 Task: Reply All to email with the signature Eleanor Wilson with the subject Request for a transfer from softage.1@softage.net with the message Can you please provide me with an update on the projects resource allocation?, select last 2 words, change the font color from current to black and background color to maroon Send the email
Action: Mouse moved to (888, 80)
Screenshot: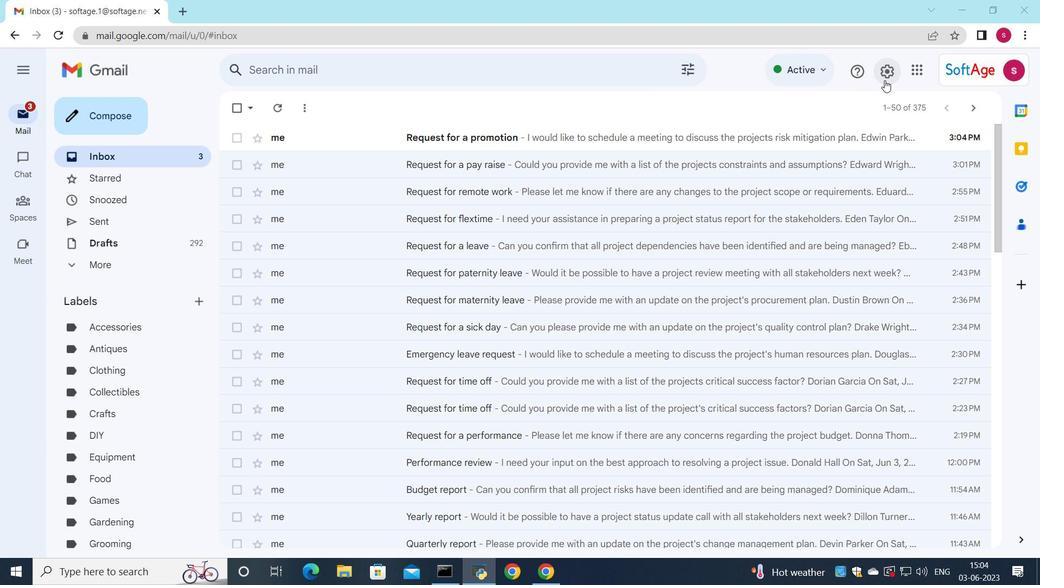 
Action: Mouse pressed left at (888, 80)
Screenshot: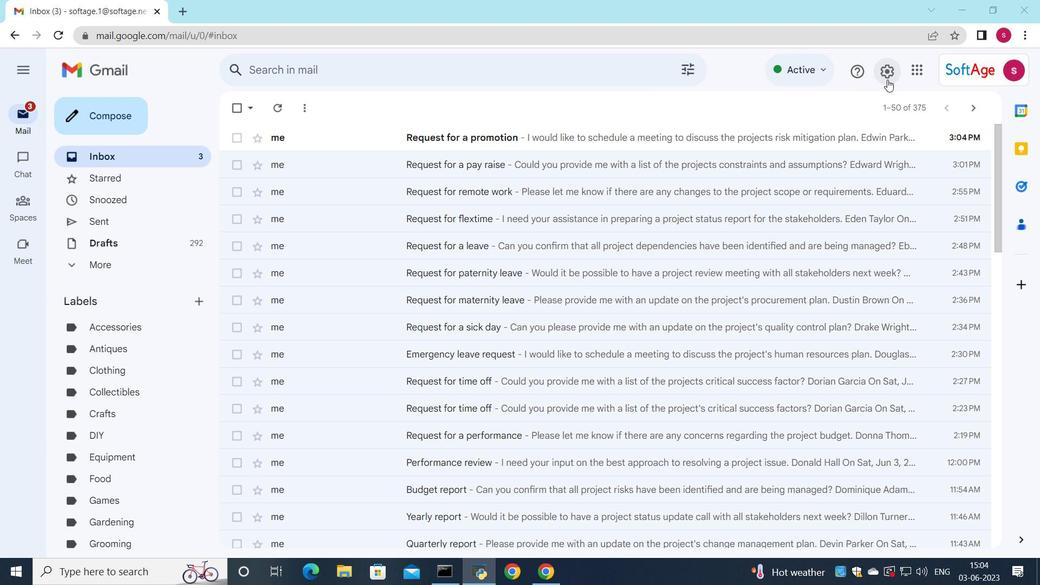 
Action: Mouse moved to (876, 137)
Screenshot: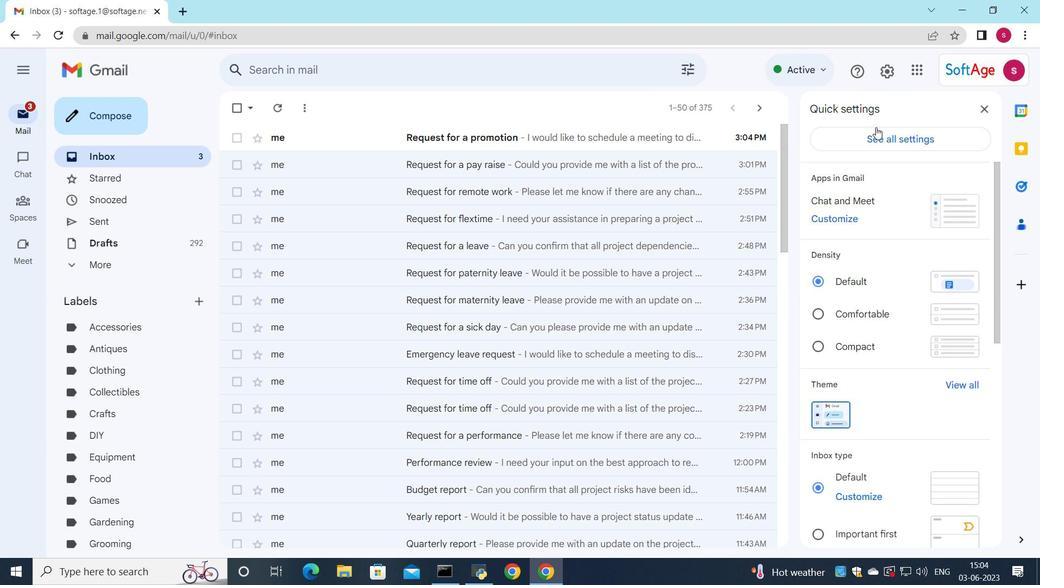 
Action: Mouse pressed left at (876, 137)
Screenshot: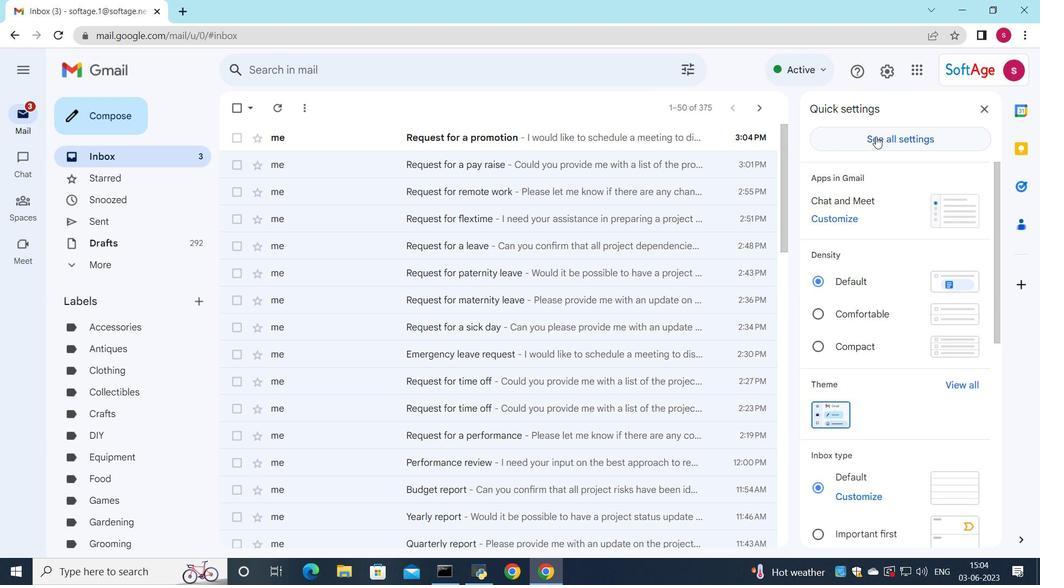 
Action: Mouse moved to (629, 249)
Screenshot: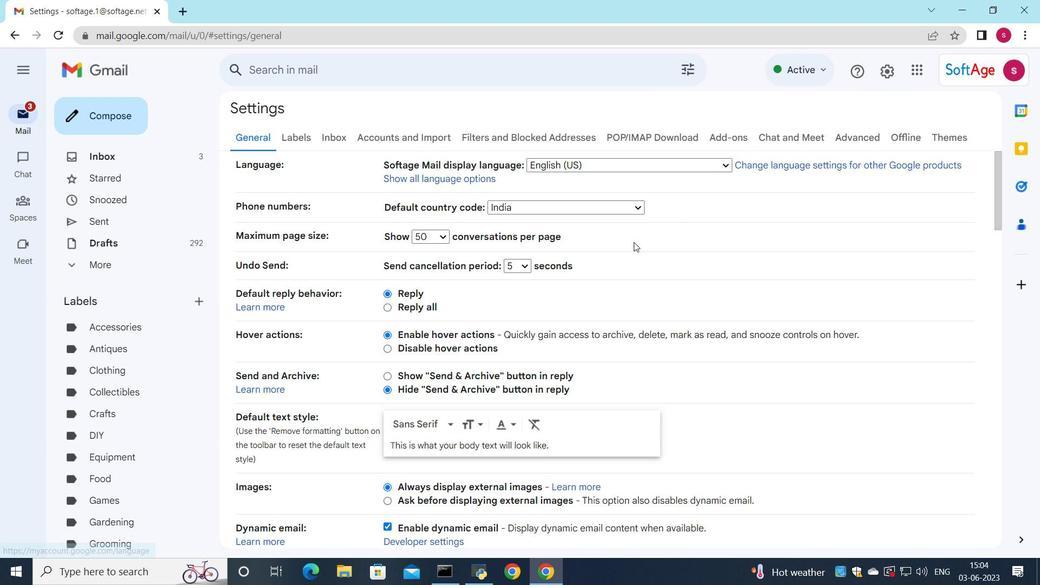 
Action: Mouse scrolled (629, 249) with delta (0, 0)
Screenshot: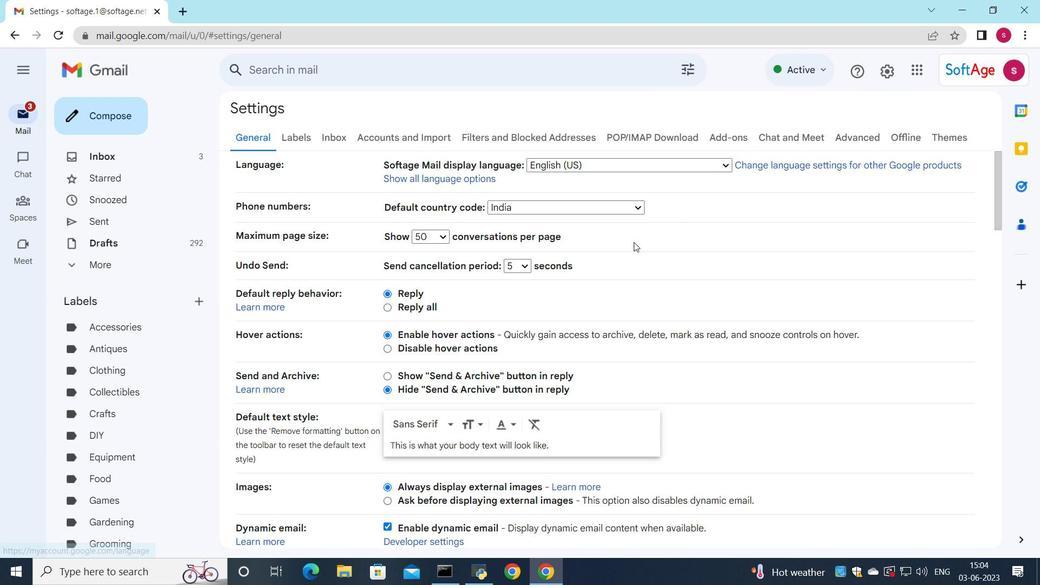 
Action: Mouse scrolled (629, 249) with delta (0, 0)
Screenshot: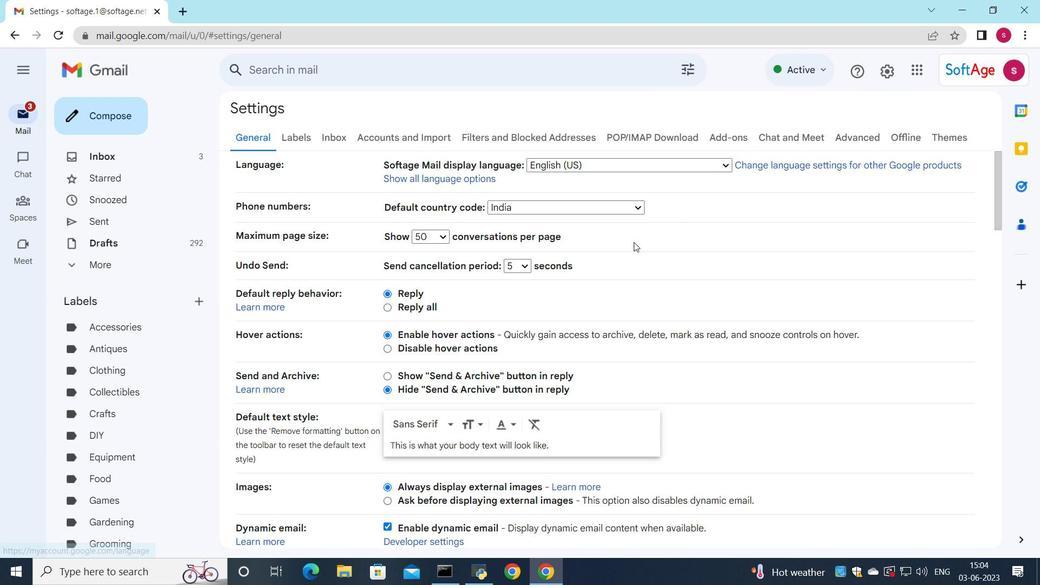
Action: Mouse scrolled (629, 249) with delta (0, 0)
Screenshot: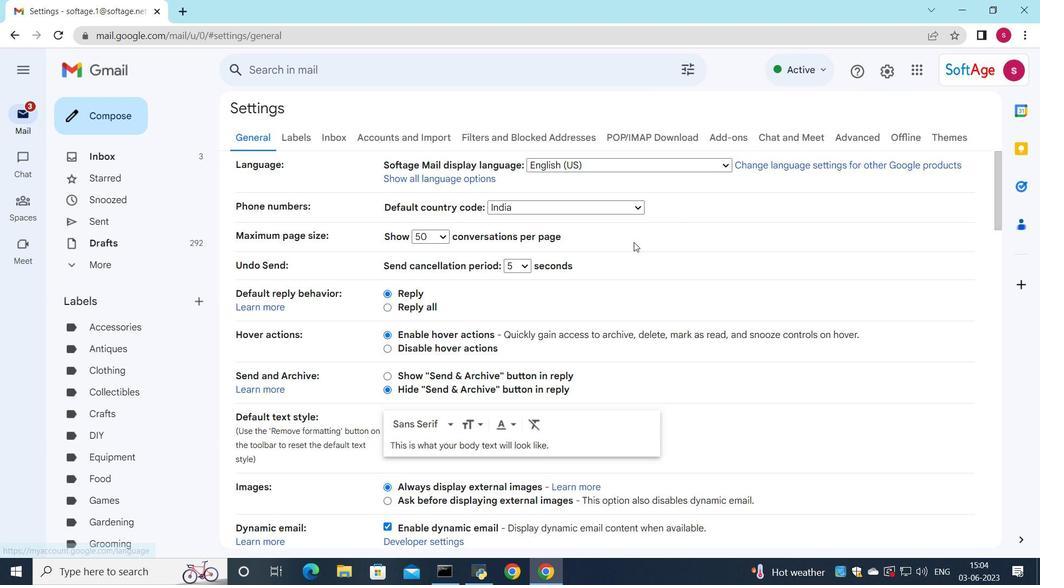 
Action: Mouse scrolled (629, 249) with delta (0, 0)
Screenshot: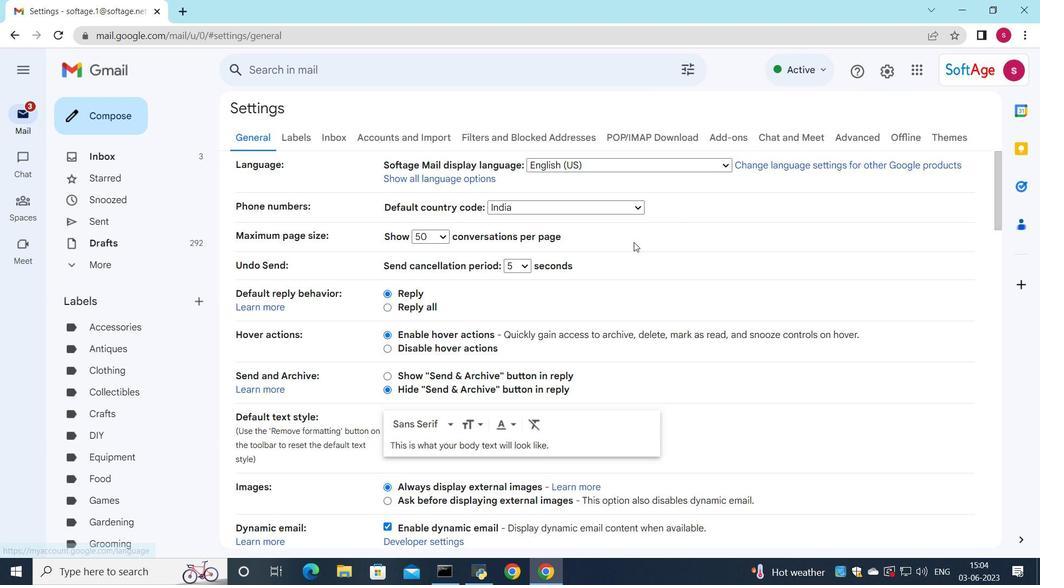 
Action: Mouse scrolled (629, 249) with delta (0, 0)
Screenshot: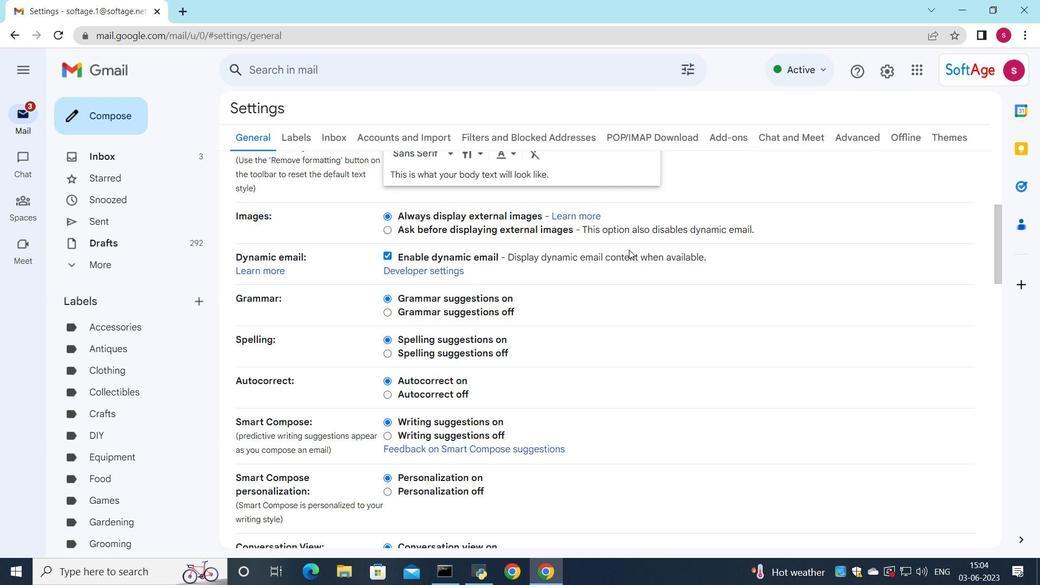 
Action: Mouse scrolled (629, 249) with delta (0, 0)
Screenshot: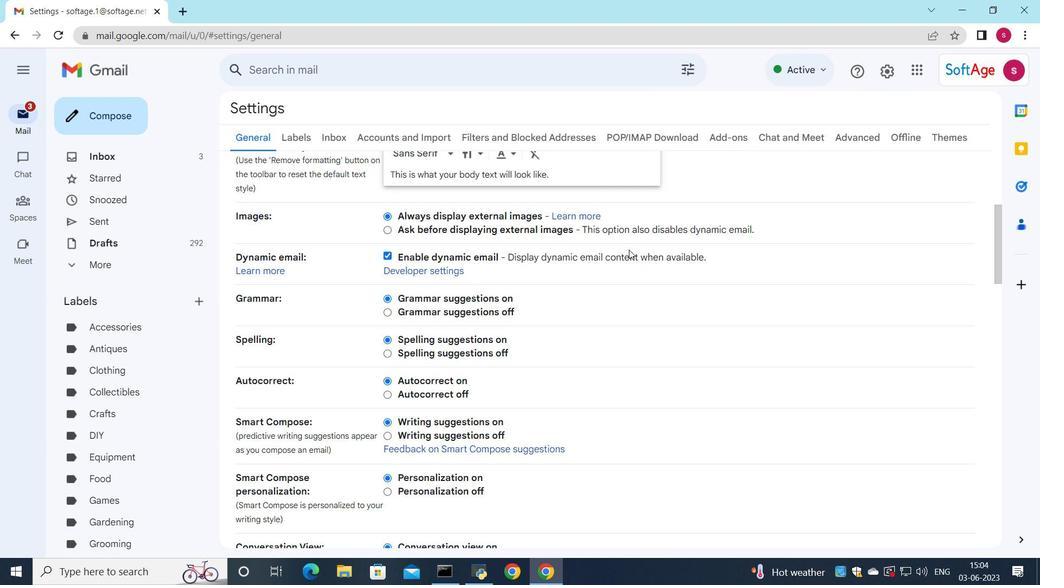 
Action: Mouse scrolled (629, 249) with delta (0, 0)
Screenshot: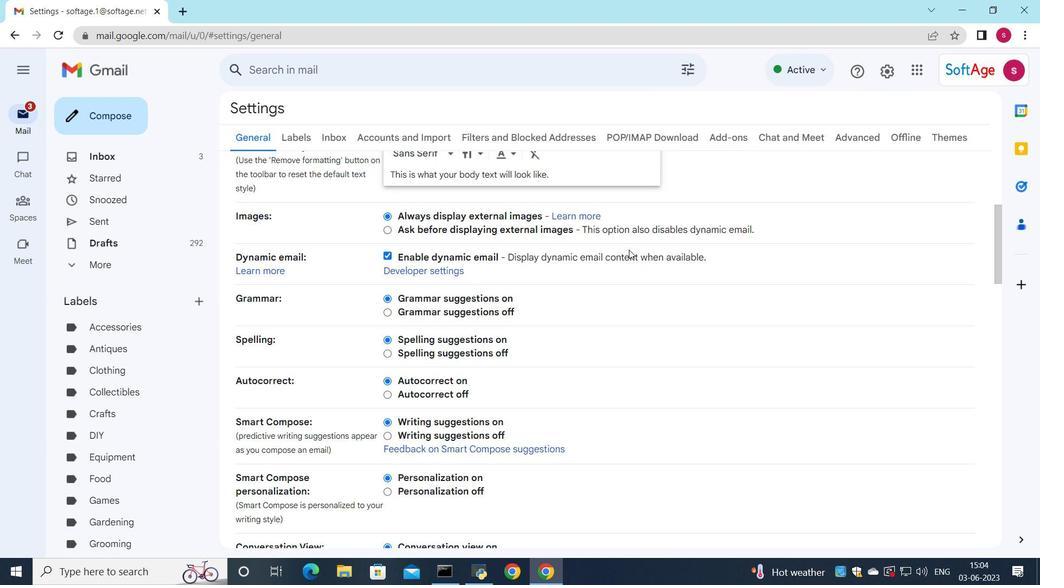 
Action: Mouse scrolled (629, 249) with delta (0, 0)
Screenshot: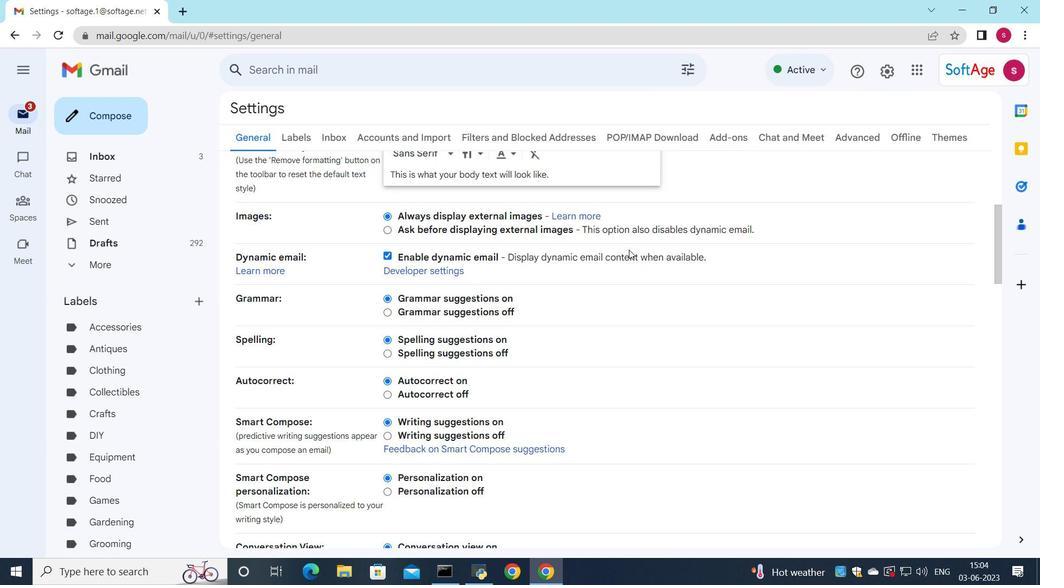 
Action: Mouse scrolled (629, 249) with delta (0, 0)
Screenshot: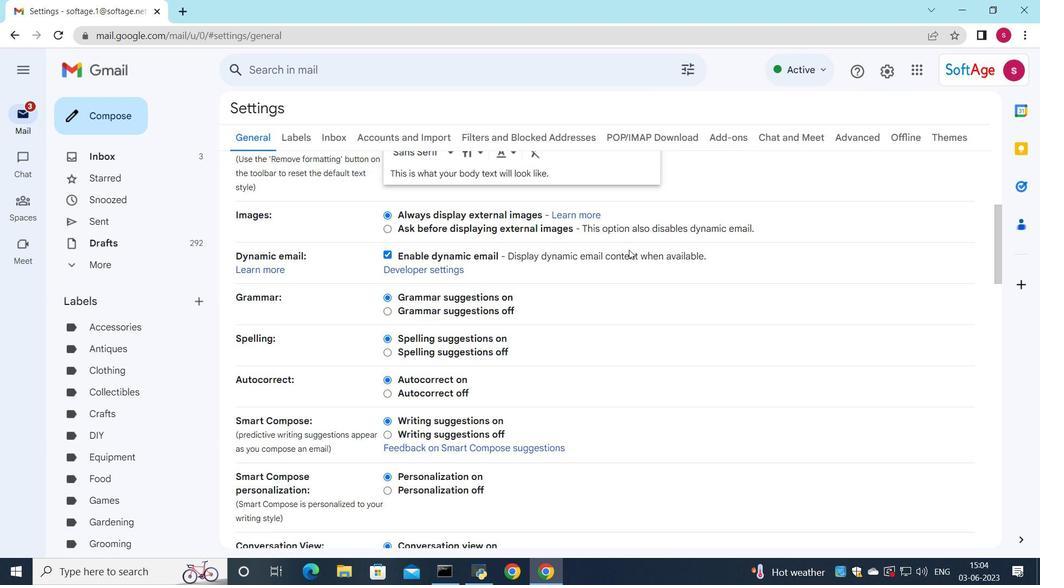 
Action: Mouse scrolled (629, 249) with delta (0, 0)
Screenshot: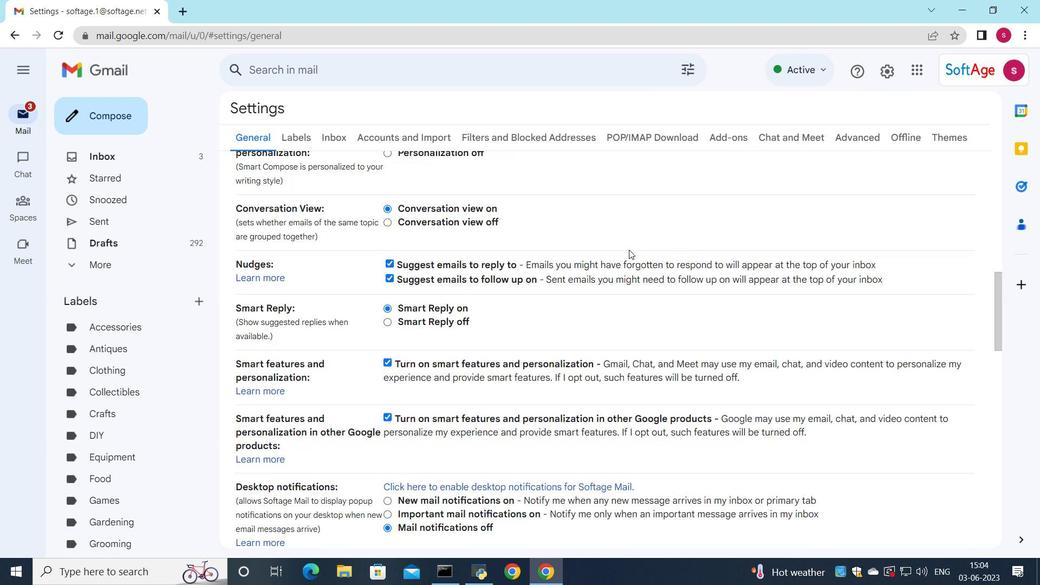 
Action: Mouse scrolled (629, 249) with delta (0, 0)
Screenshot: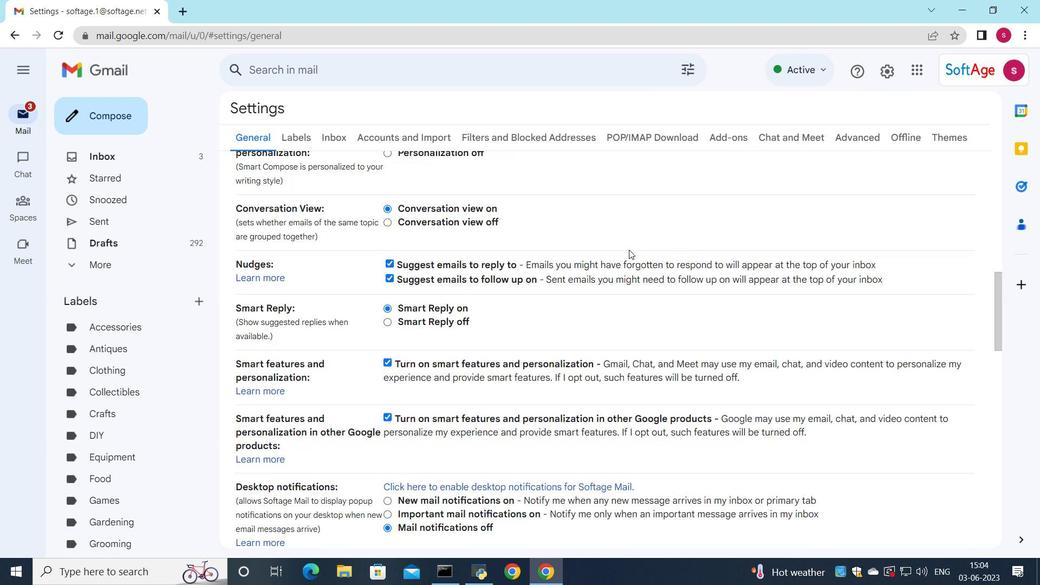 
Action: Mouse scrolled (629, 249) with delta (0, 0)
Screenshot: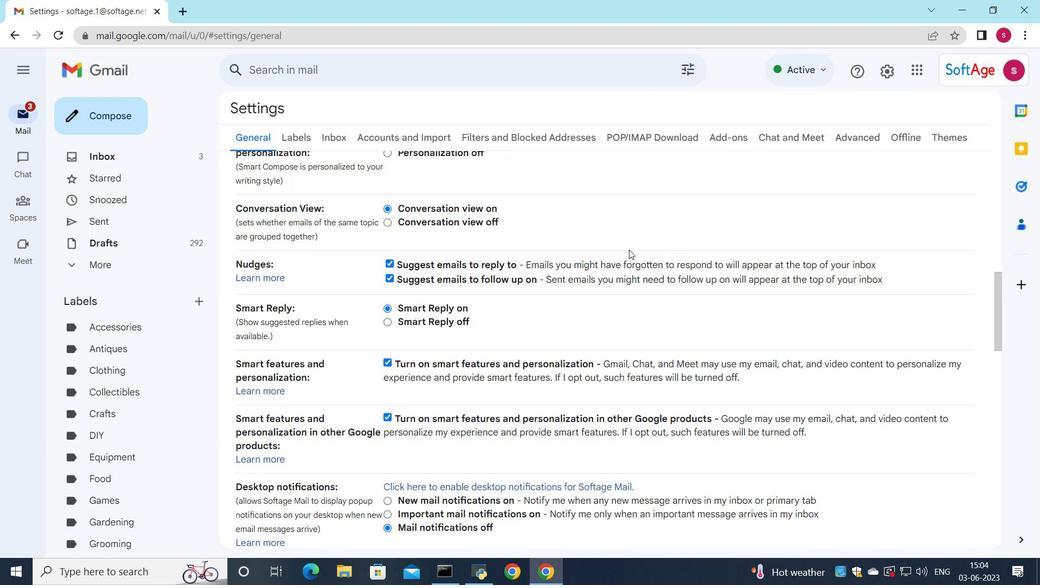 
Action: Mouse scrolled (629, 249) with delta (0, 0)
Screenshot: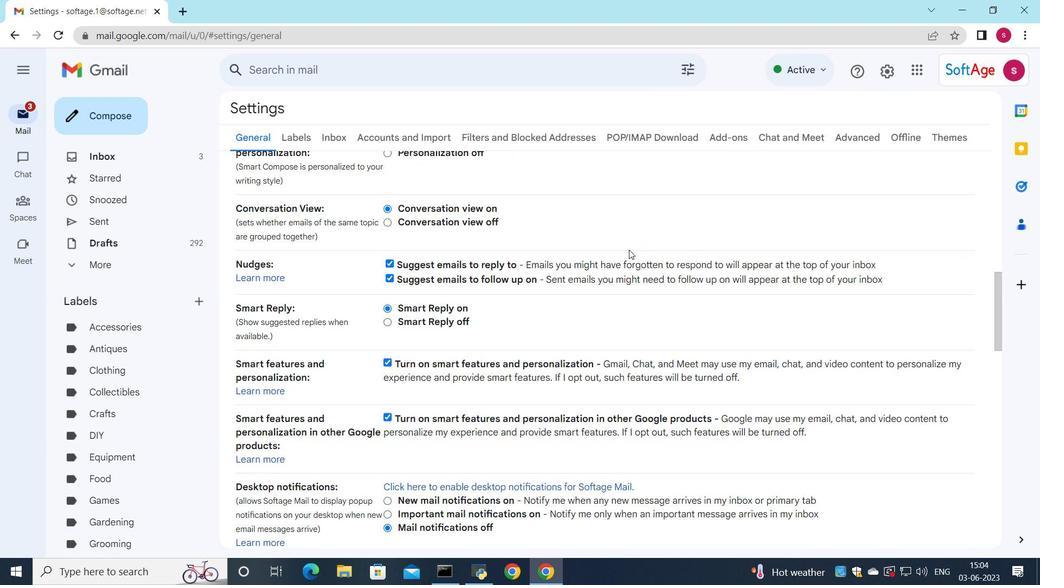 
Action: Mouse scrolled (629, 249) with delta (0, 0)
Screenshot: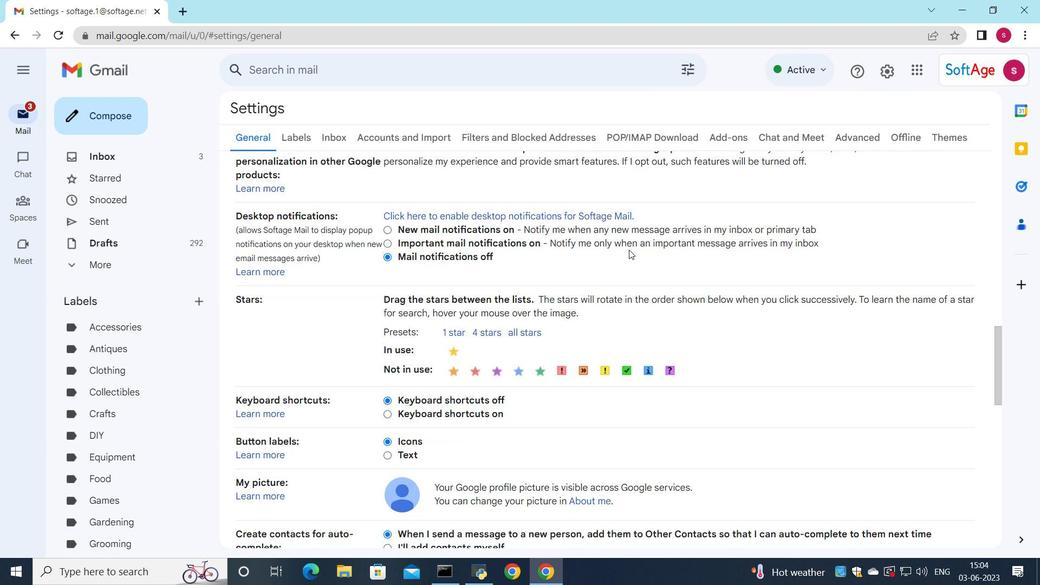
Action: Mouse scrolled (629, 249) with delta (0, 0)
Screenshot: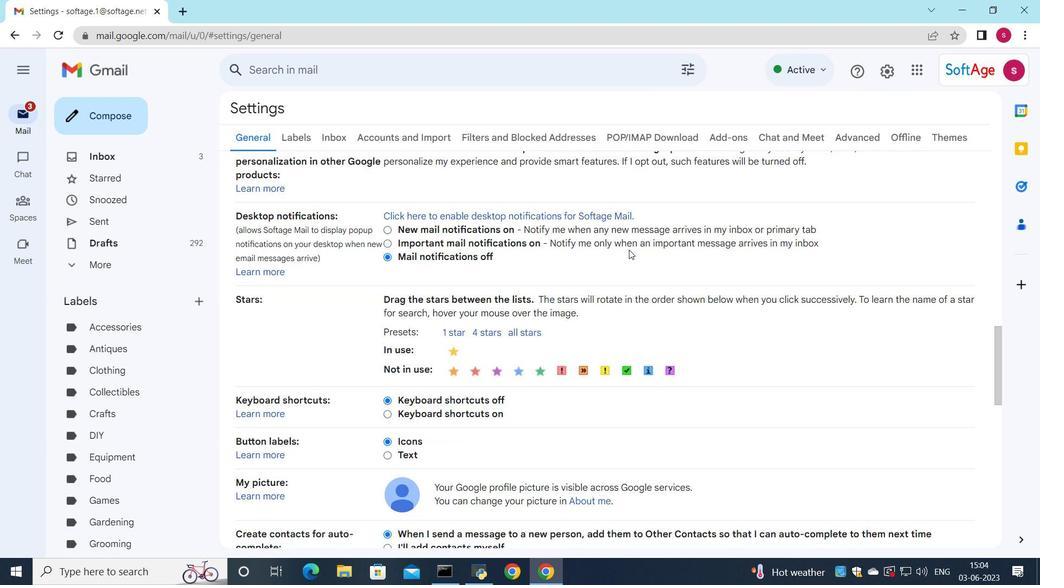 
Action: Mouse scrolled (629, 249) with delta (0, 0)
Screenshot: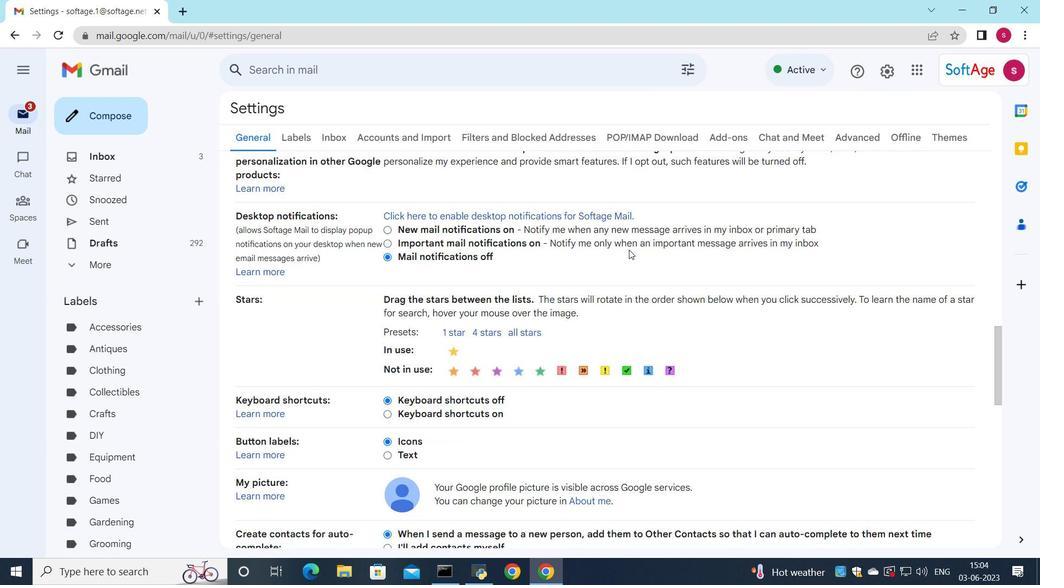 
Action: Mouse scrolled (629, 249) with delta (0, 0)
Screenshot: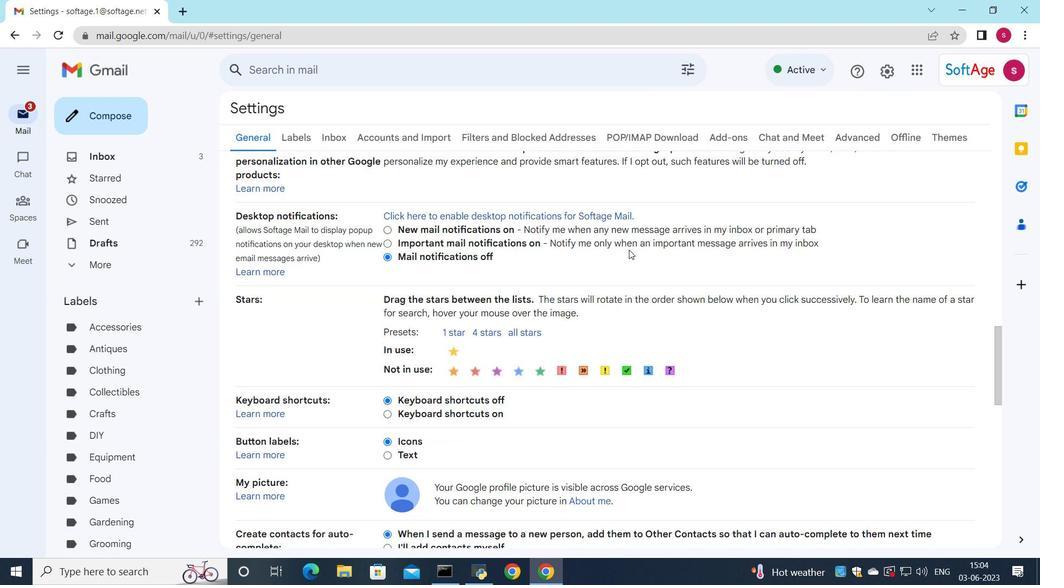 
Action: Mouse moved to (489, 432)
Screenshot: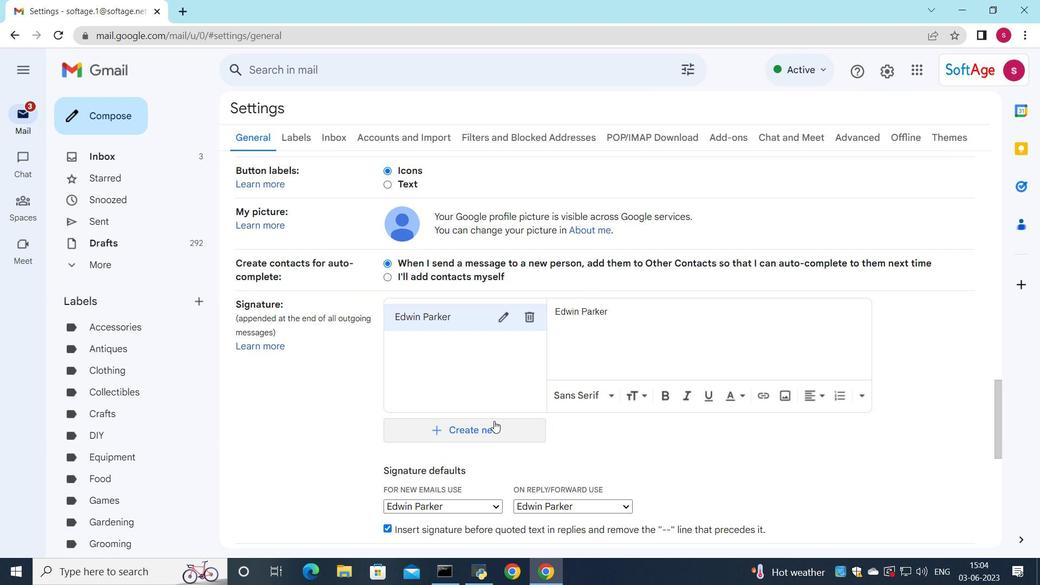 
Action: Mouse pressed left at (489, 432)
Screenshot: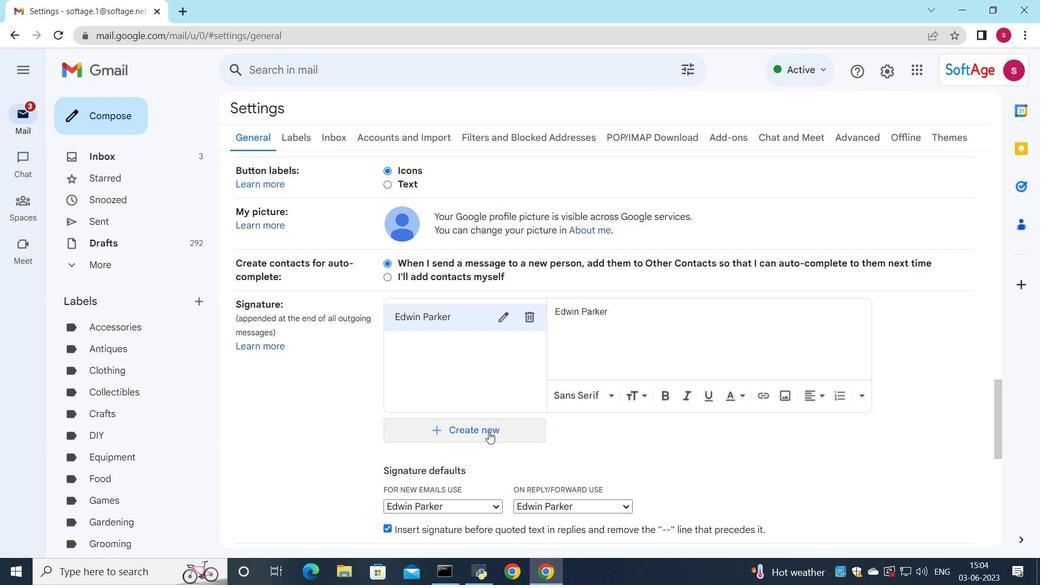 
Action: Mouse moved to (550, 298)
Screenshot: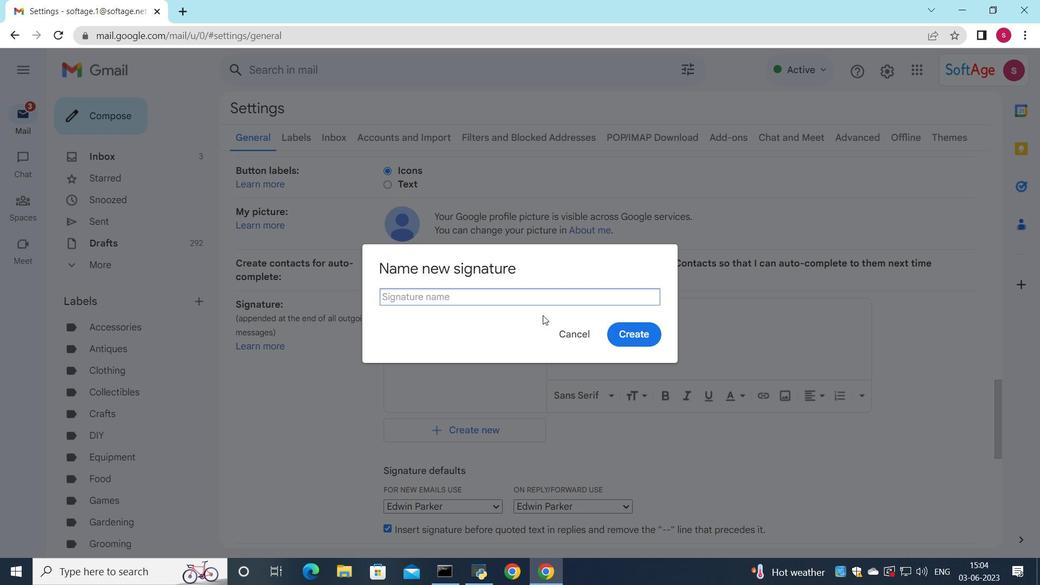 
Action: Key pressed <Key.shift>Eleanor<Key.space><Key.shift>Wilson
Screenshot: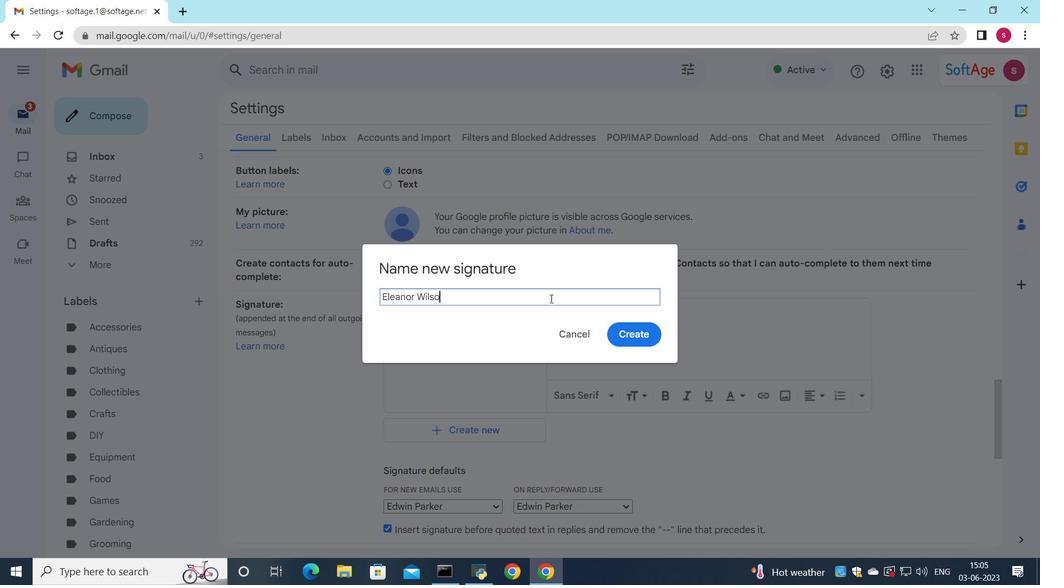 
Action: Mouse moved to (639, 339)
Screenshot: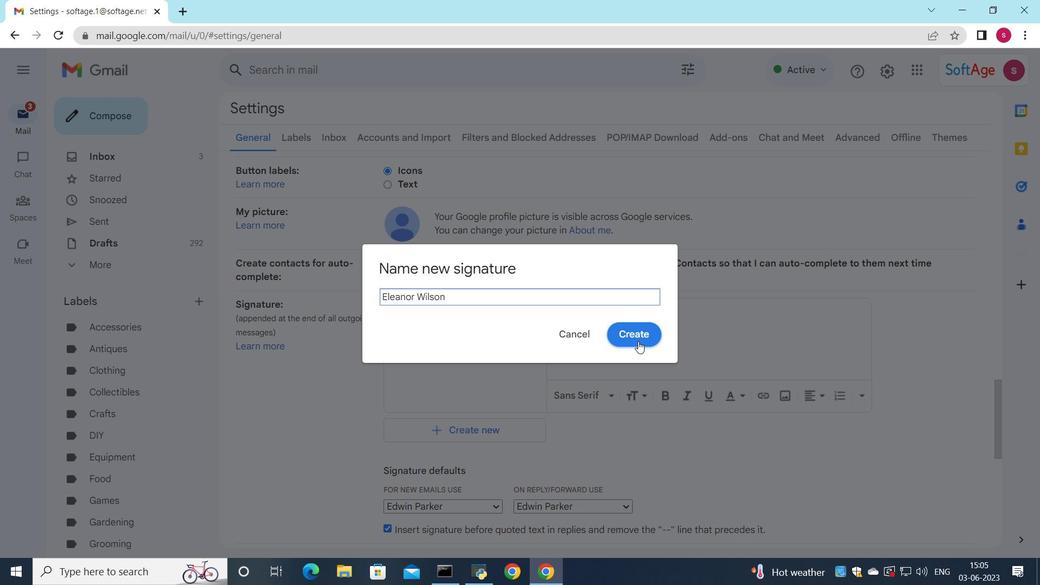 
Action: Mouse pressed left at (639, 339)
Screenshot: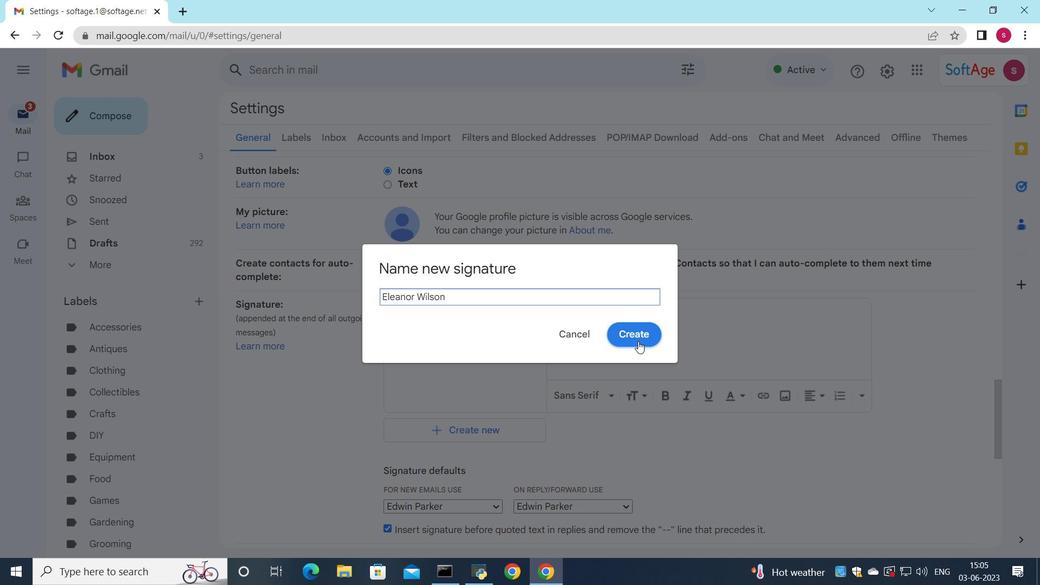 
Action: Mouse moved to (598, 333)
Screenshot: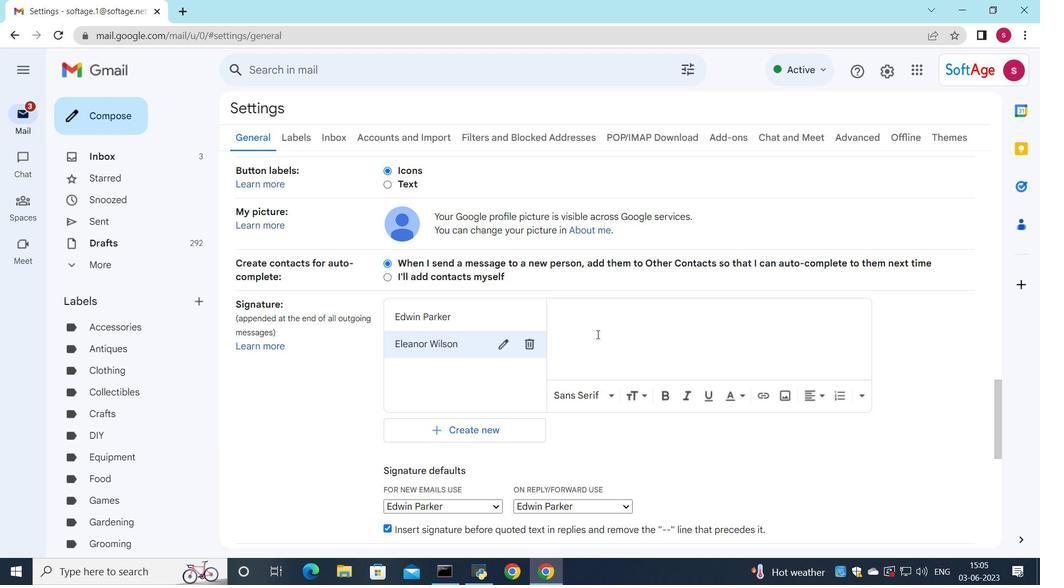 
Action: Mouse pressed left at (598, 333)
Screenshot: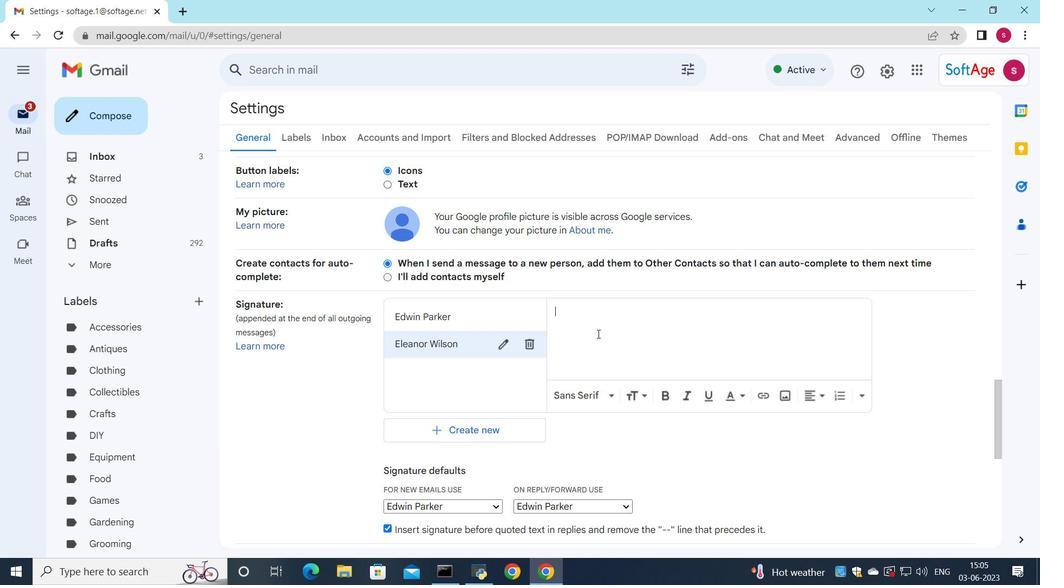 
Action: Key pressed <Key.shift>Eleanor<Key.space><Key.shift>Wilson
Screenshot: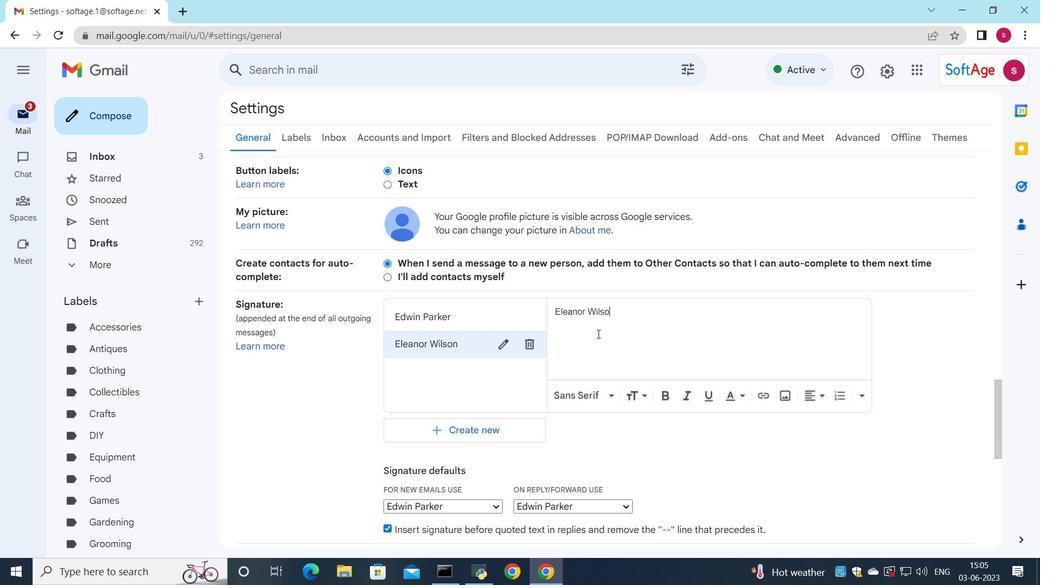 
Action: Mouse scrolled (598, 333) with delta (0, 0)
Screenshot: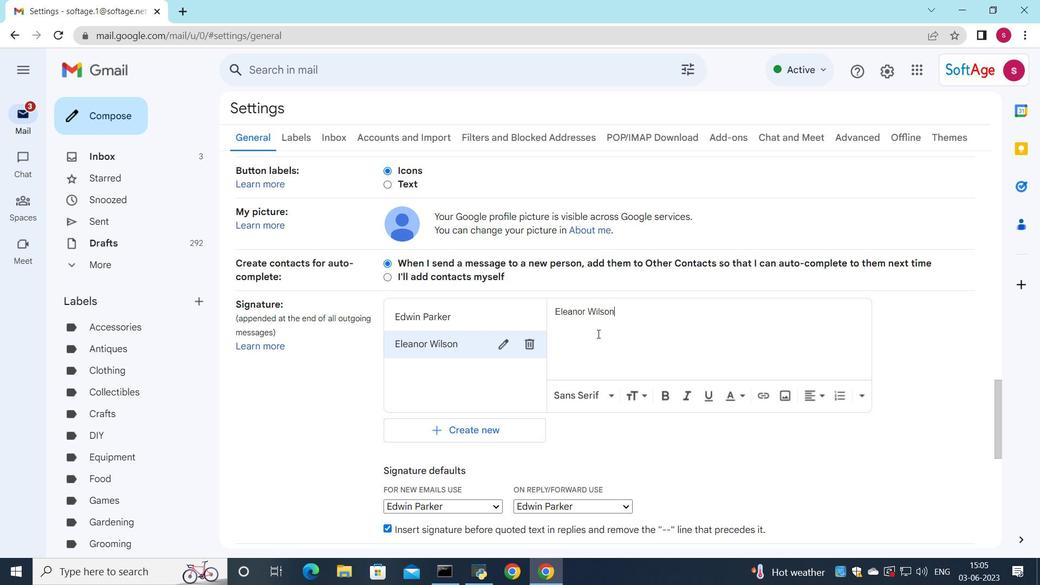 
Action: Mouse moved to (574, 371)
Screenshot: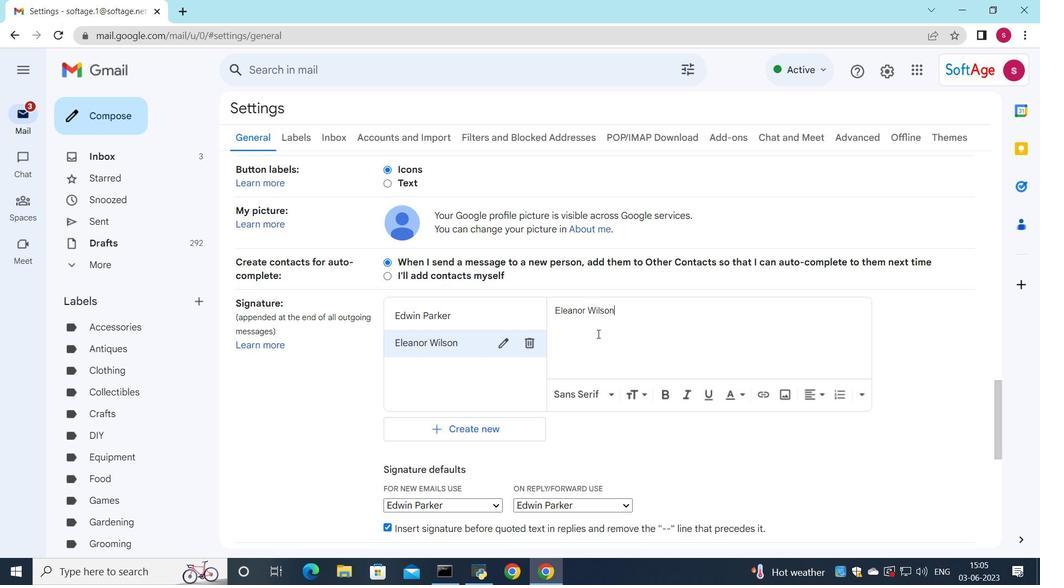 
Action: Mouse scrolled (574, 370) with delta (0, 0)
Screenshot: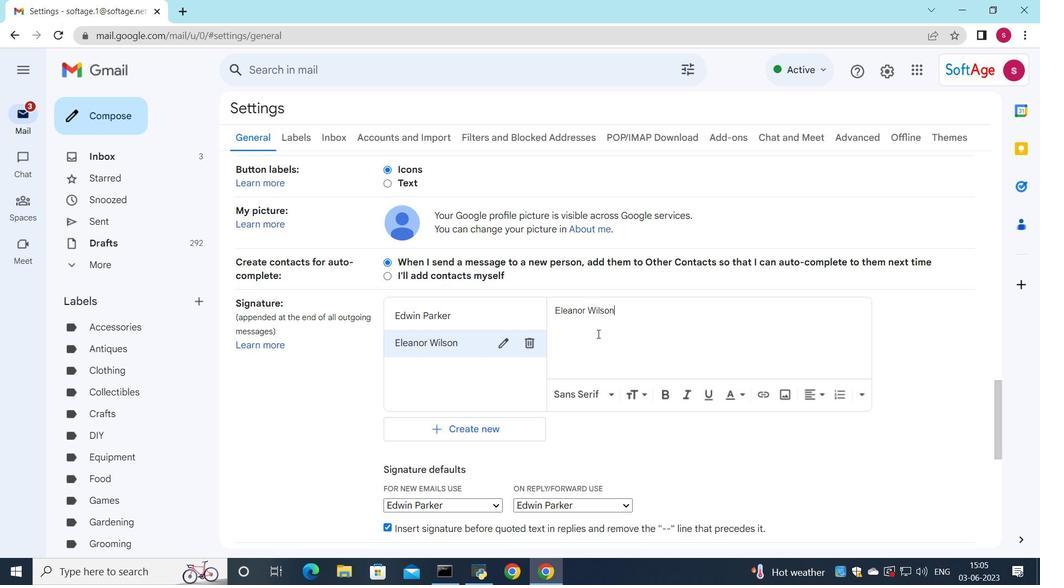 
Action: Mouse moved to (493, 372)
Screenshot: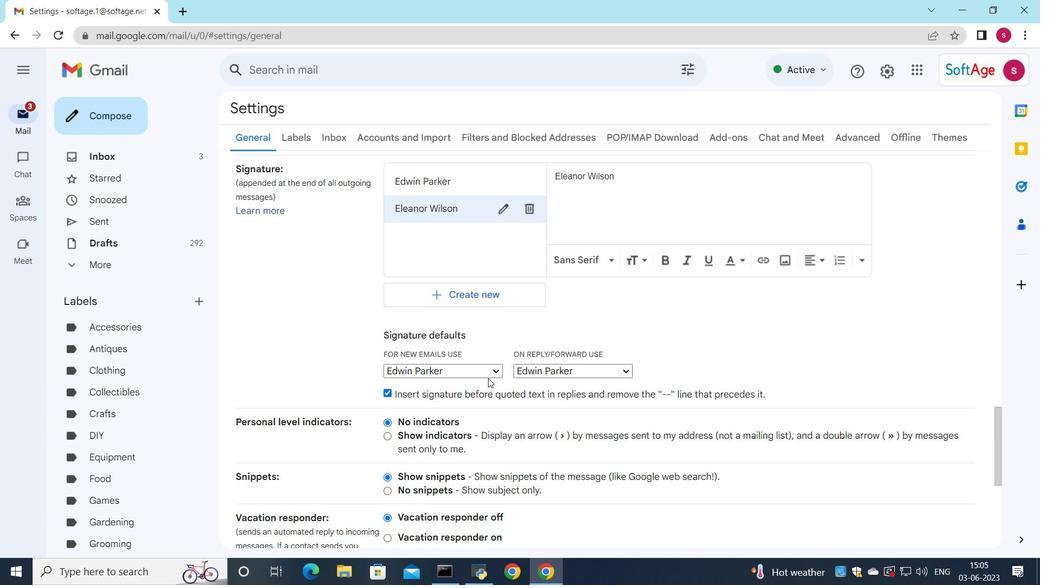 
Action: Mouse pressed left at (493, 372)
Screenshot: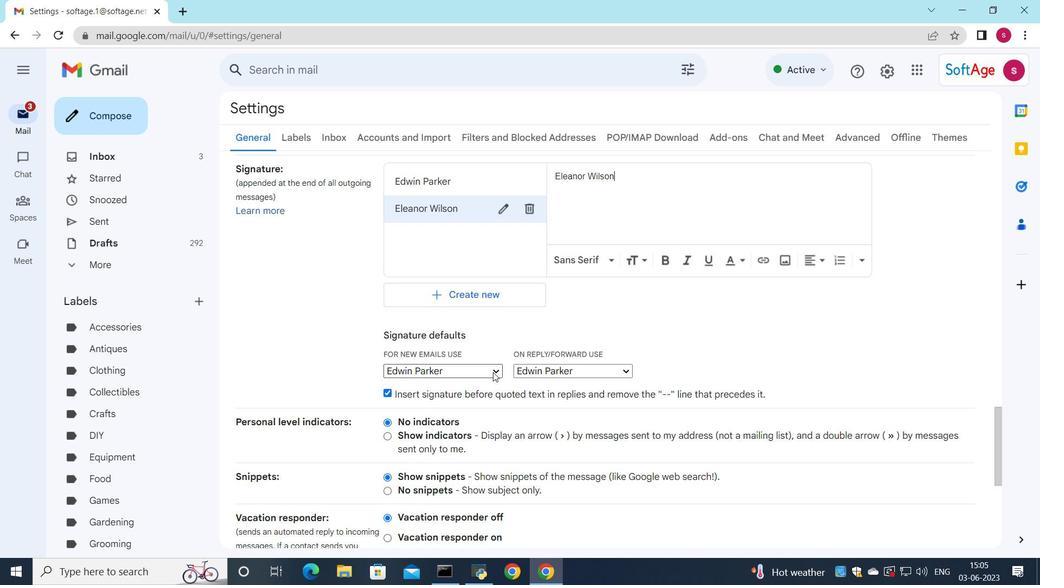 
Action: Mouse moved to (480, 408)
Screenshot: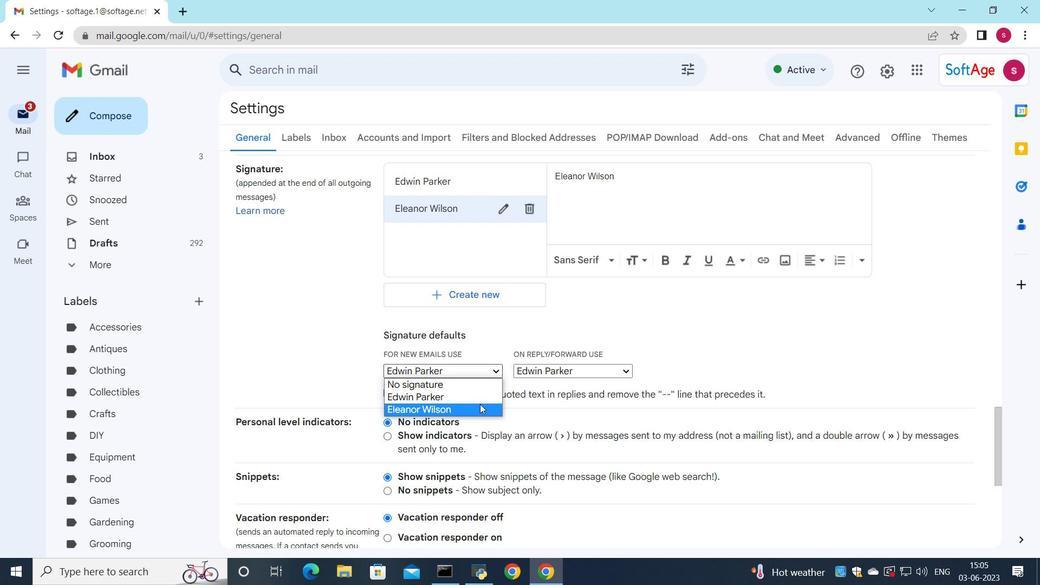 
Action: Mouse pressed left at (480, 408)
Screenshot: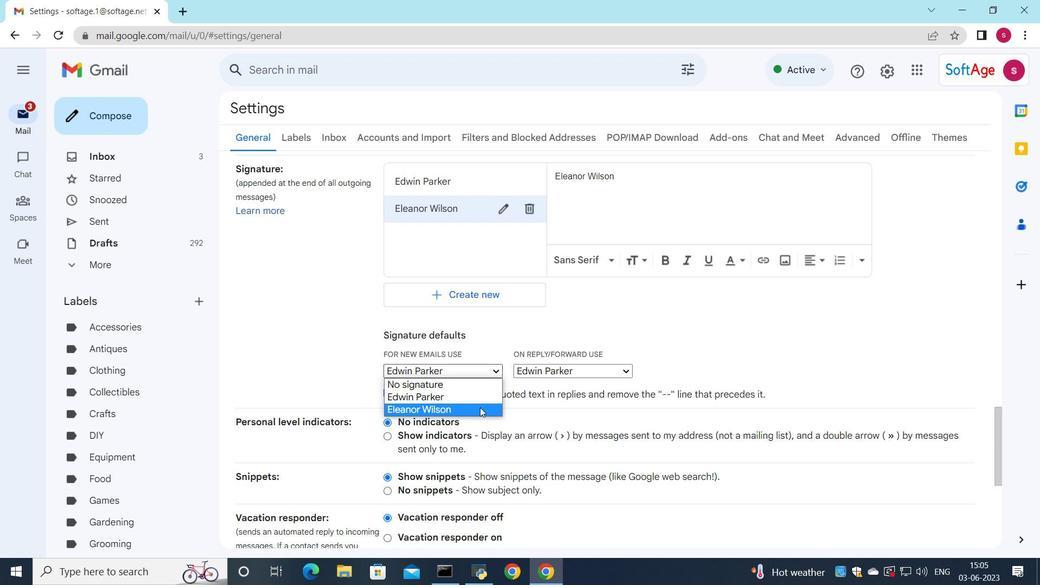 
Action: Mouse moved to (554, 371)
Screenshot: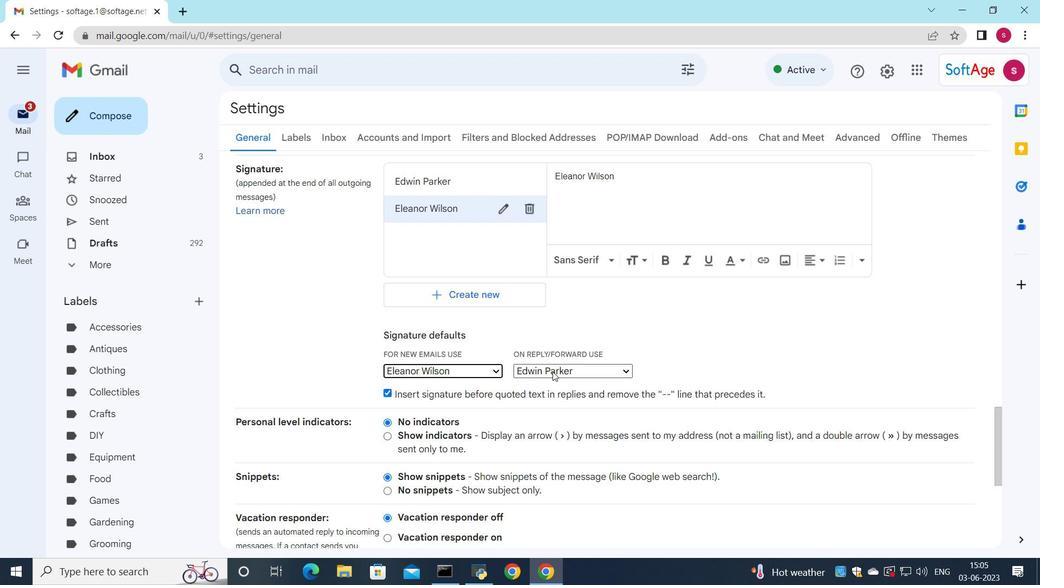 
Action: Mouse pressed left at (554, 371)
Screenshot: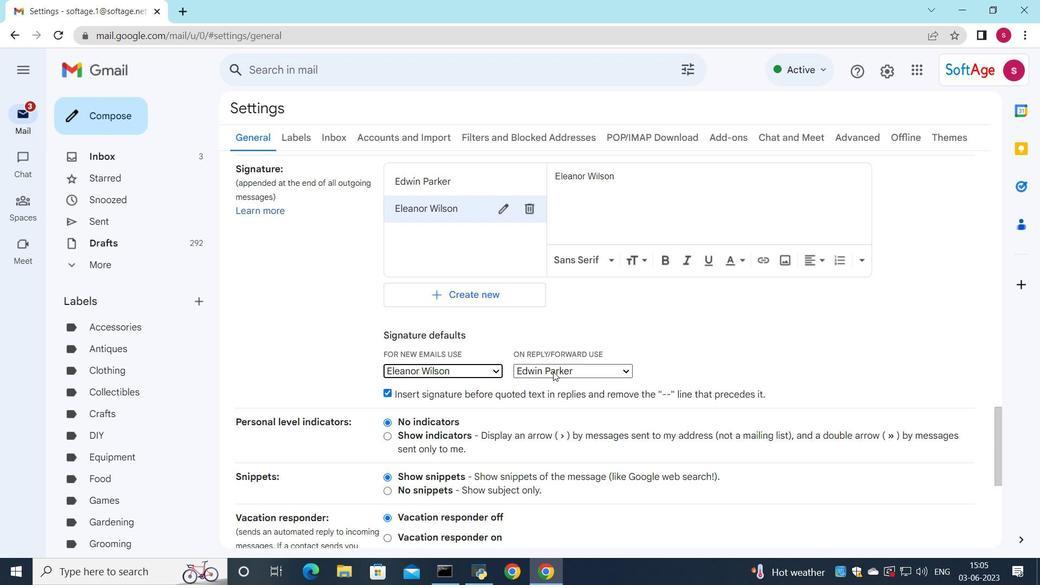 
Action: Mouse moved to (563, 405)
Screenshot: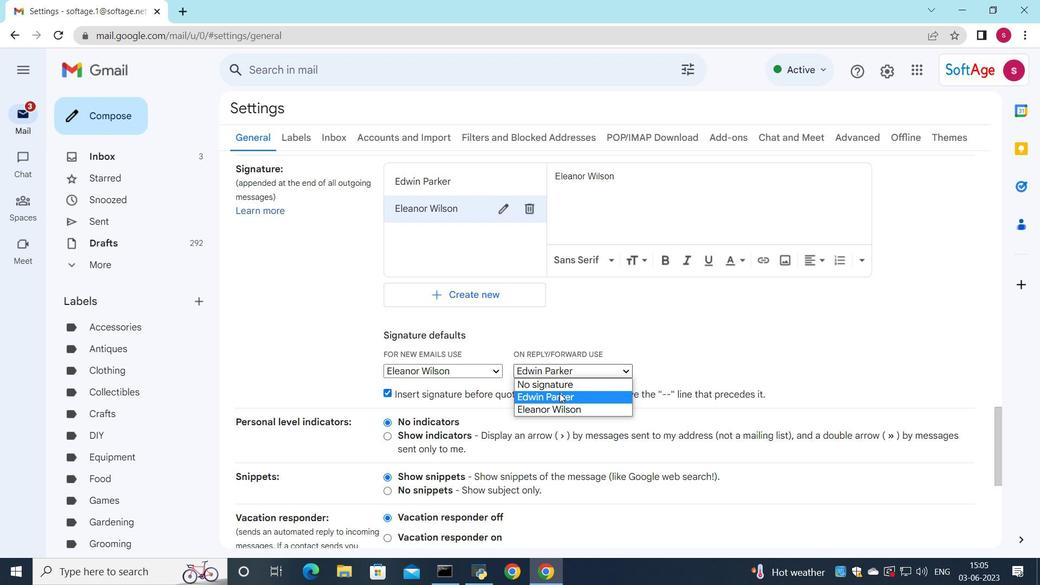 
Action: Mouse pressed left at (563, 405)
Screenshot: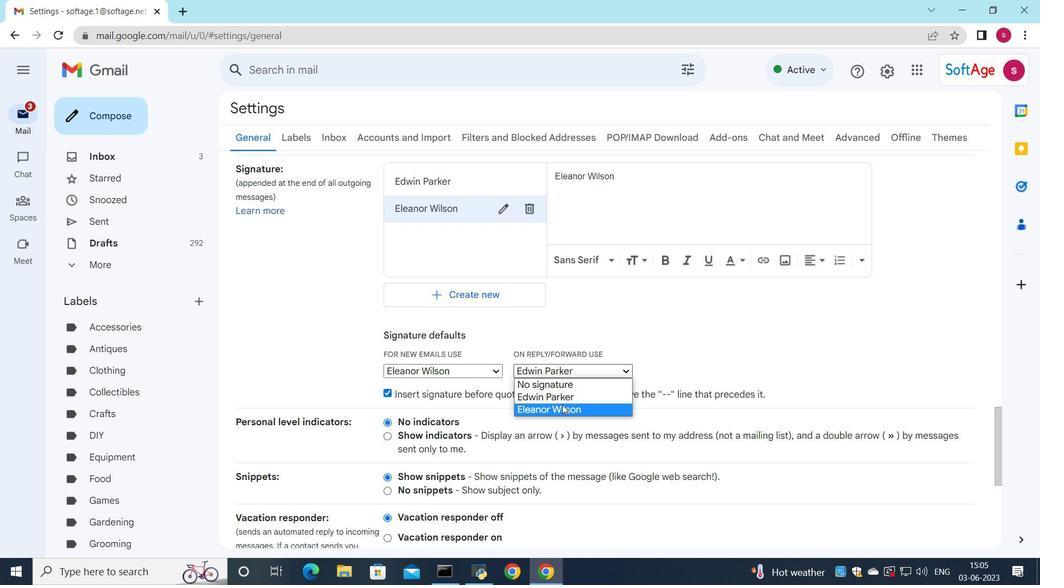 
Action: Mouse moved to (564, 402)
Screenshot: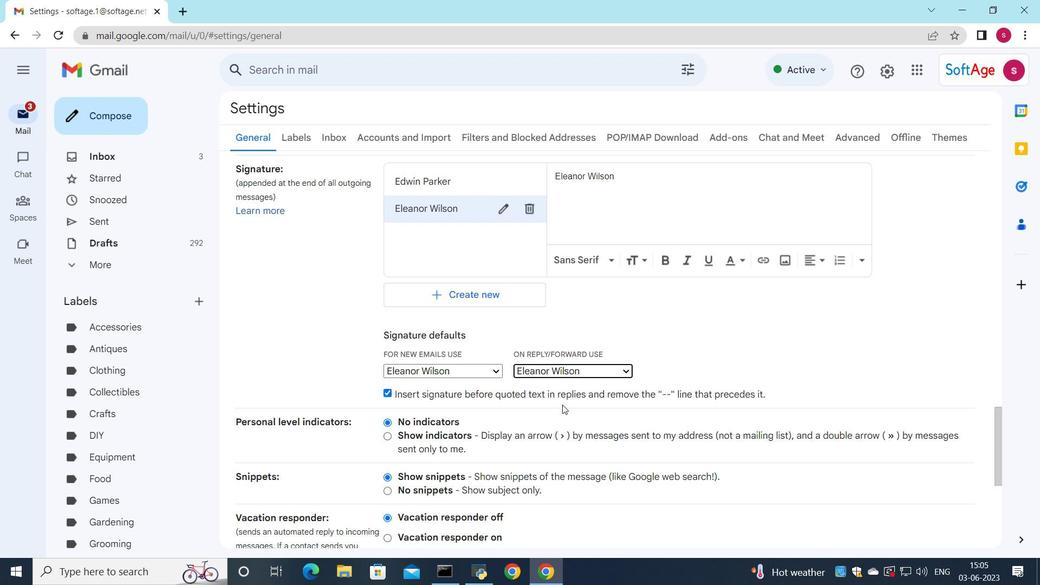 
Action: Mouse scrolled (564, 402) with delta (0, 0)
Screenshot: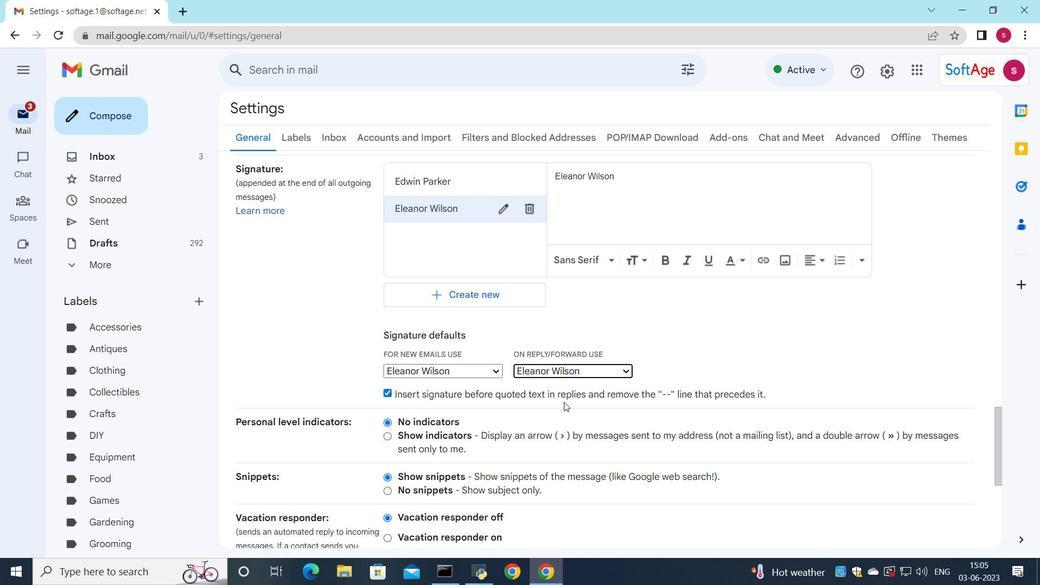 
Action: Mouse scrolled (564, 402) with delta (0, 0)
Screenshot: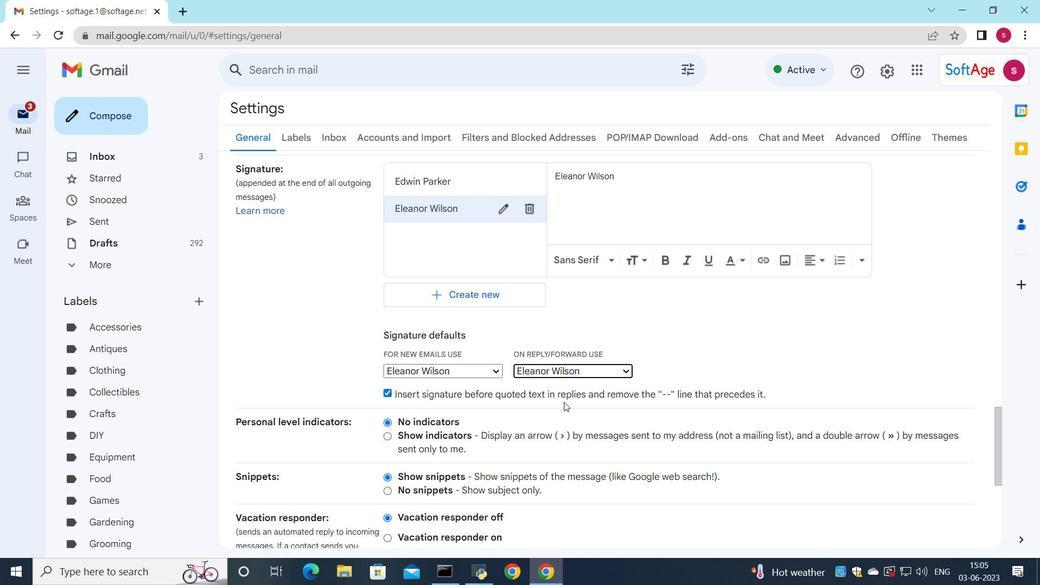 
Action: Mouse scrolled (564, 402) with delta (0, 0)
Screenshot: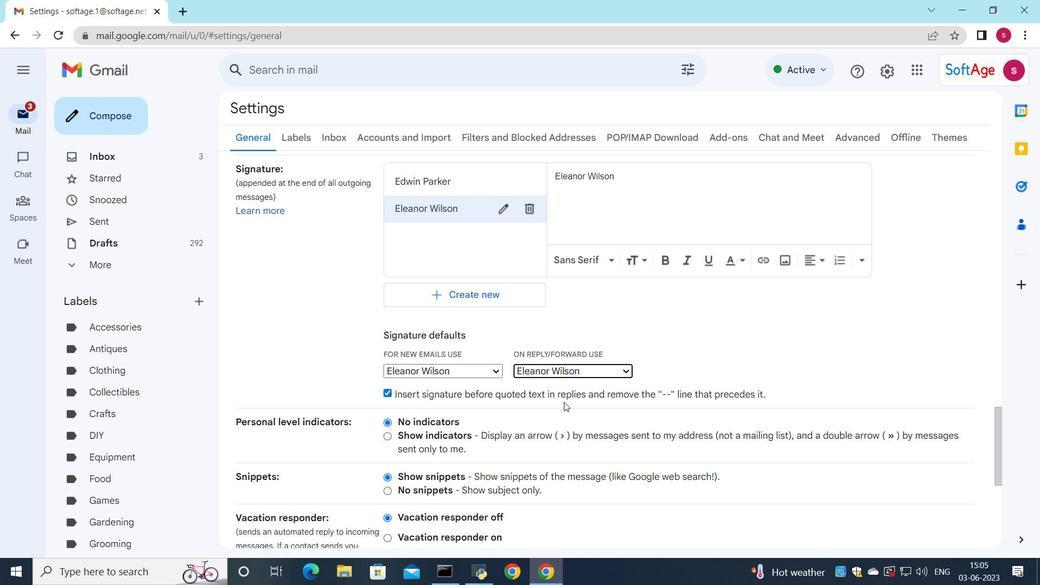 
Action: Mouse scrolled (564, 402) with delta (0, 0)
Screenshot: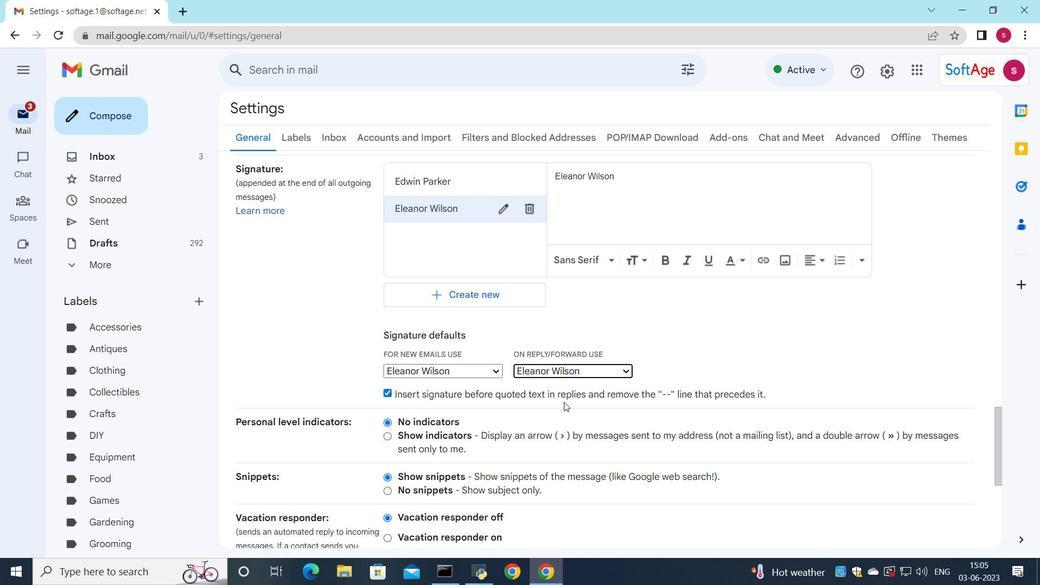 
Action: Mouse moved to (564, 399)
Screenshot: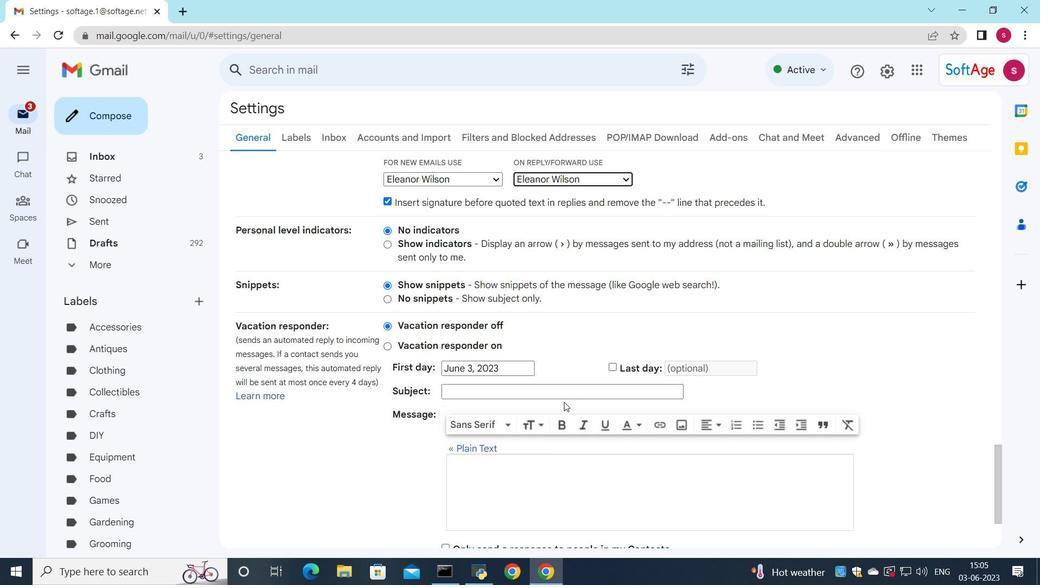 
Action: Mouse scrolled (564, 398) with delta (0, 0)
Screenshot: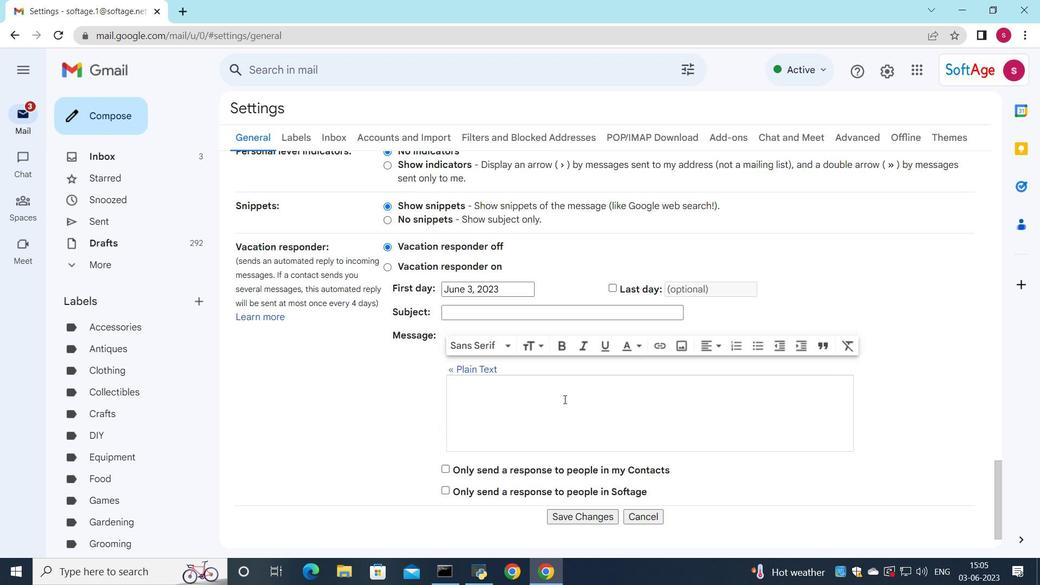 
Action: Mouse scrolled (564, 398) with delta (0, 0)
Screenshot: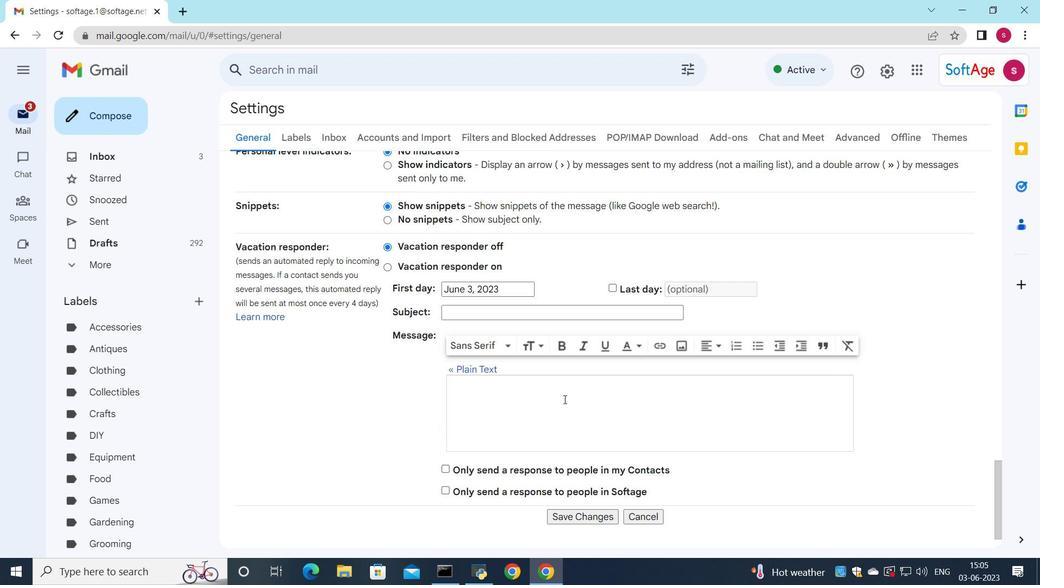 
Action: Mouse scrolled (564, 398) with delta (0, 0)
Screenshot: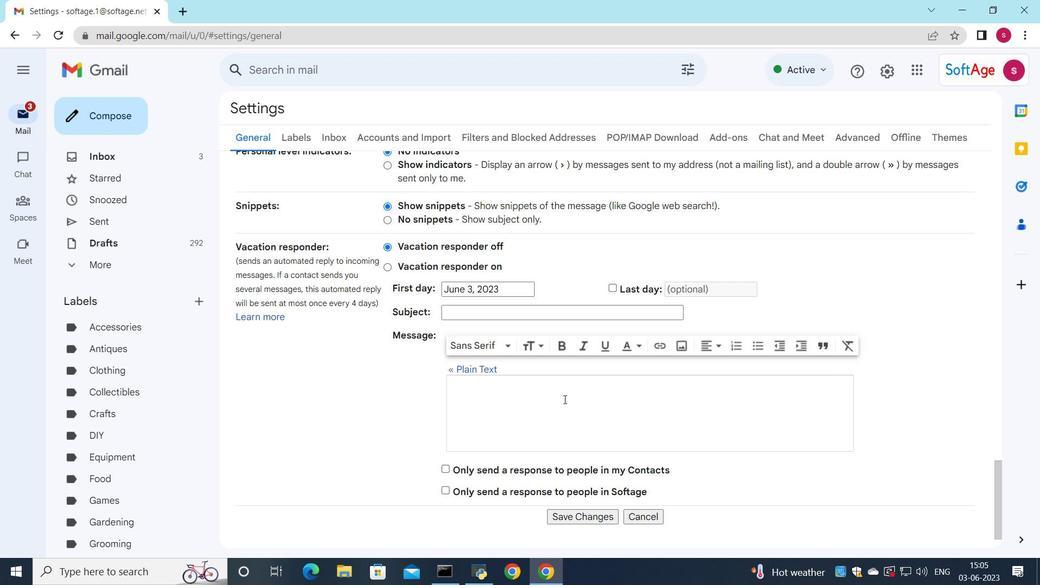 
Action: Mouse moved to (579, 474)
Screenshot: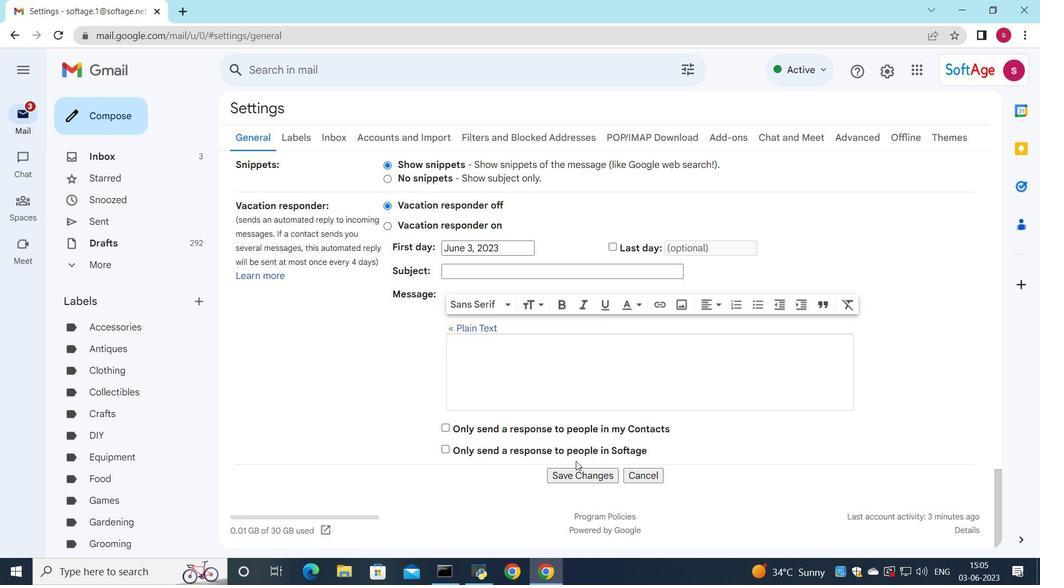 
Action: Mouse pressed left at (579, 474)
Screenshot: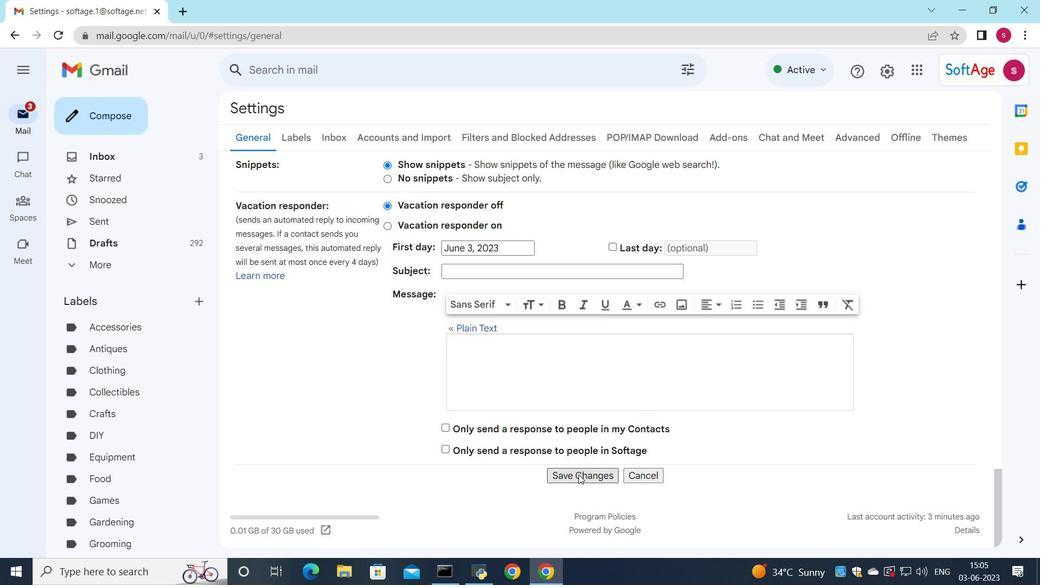 
Action: Mouse moved to (552, 129)
Screenshot: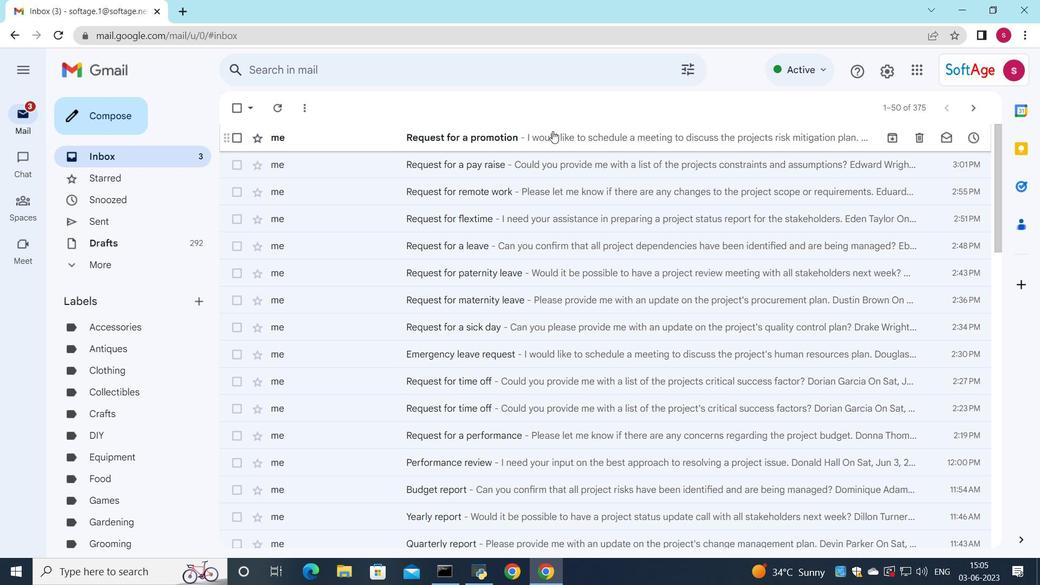 
Action: Mouse pressed left at (552, 129)
Screenshot: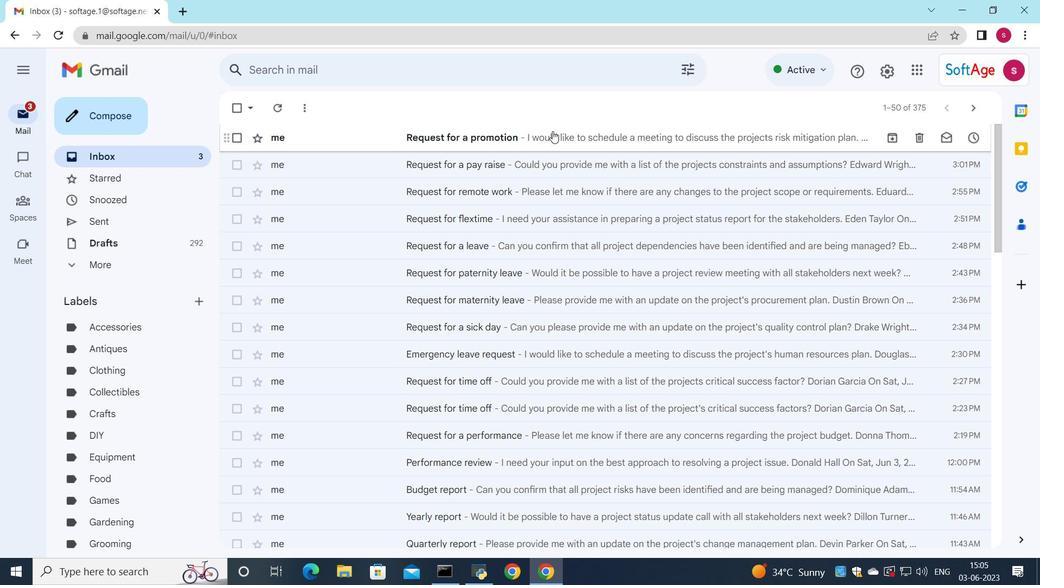 
Action: Mouse moved to (542, 238)
Screenshot: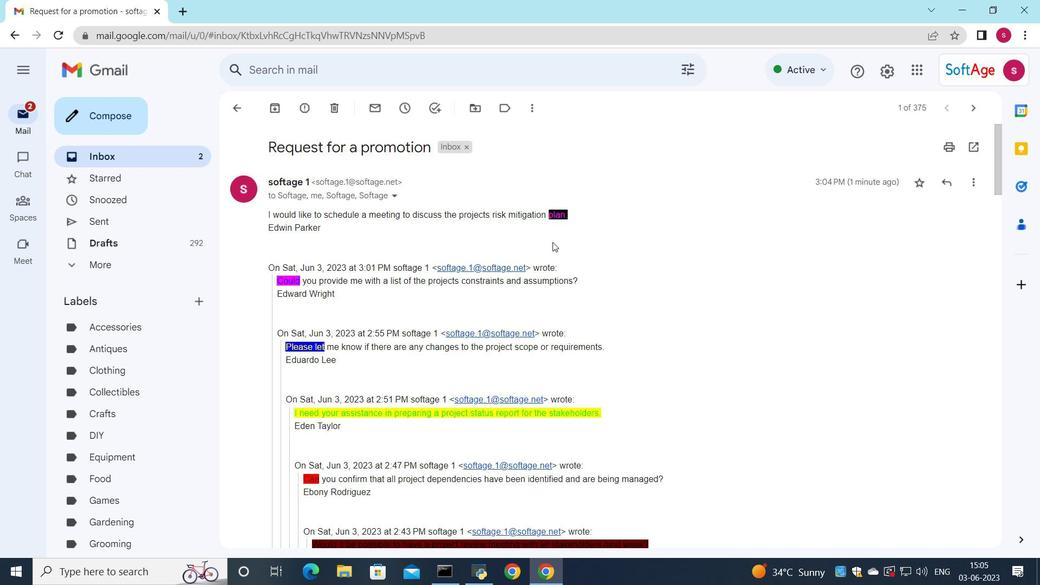 
Action: Mouse scrolled (542, 237) with delta (0, 0)
Screenshot: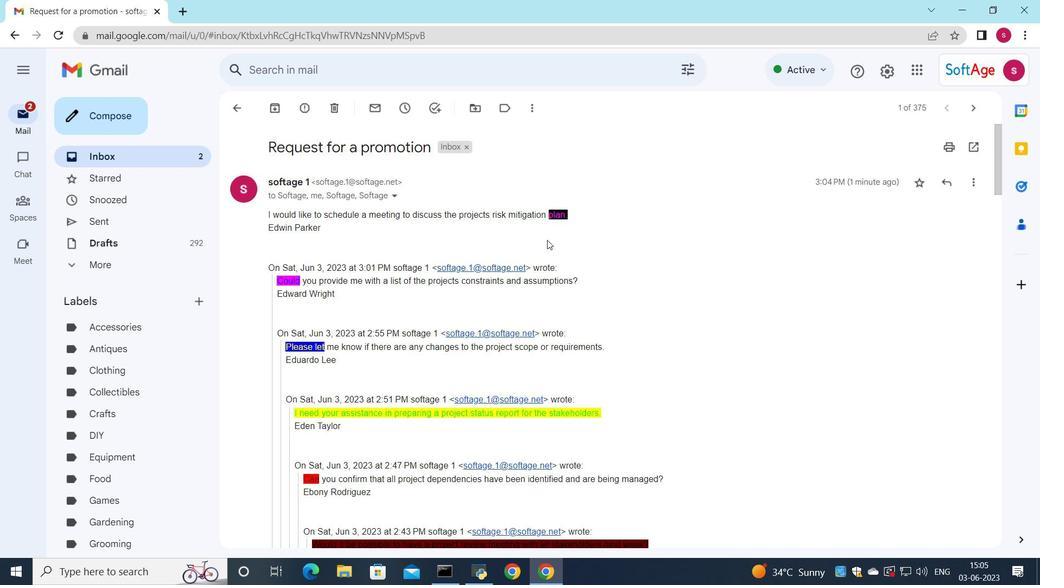 
Action: Mouse scrolled (542, 237) with delta (0, 0)
Screenshot: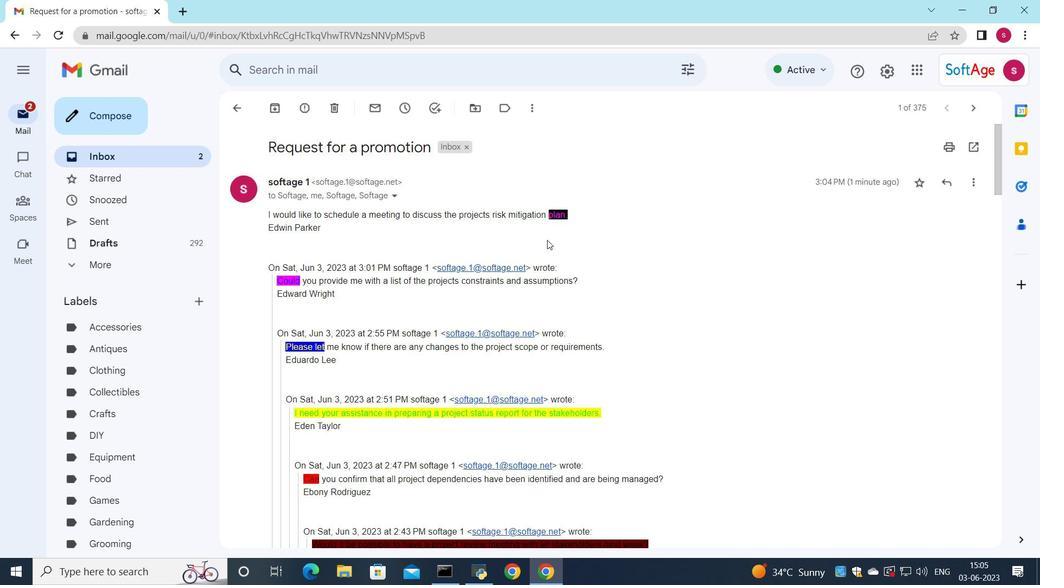 
Action: Mouse scrolled (542, 237) with delta (0, 0)
Screenshot: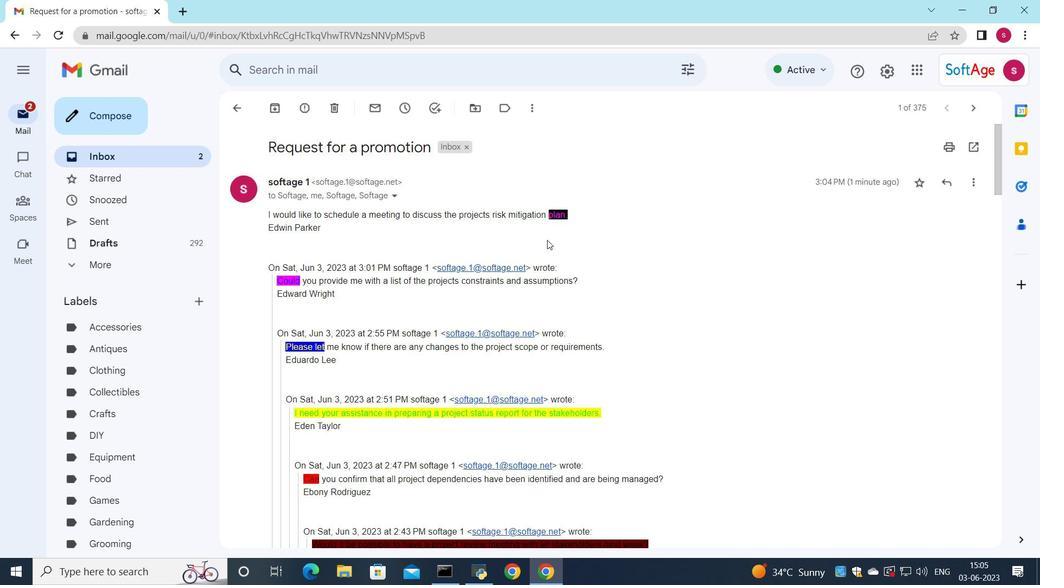 
Action: Mouse moved to (421, 397)
Screenshot: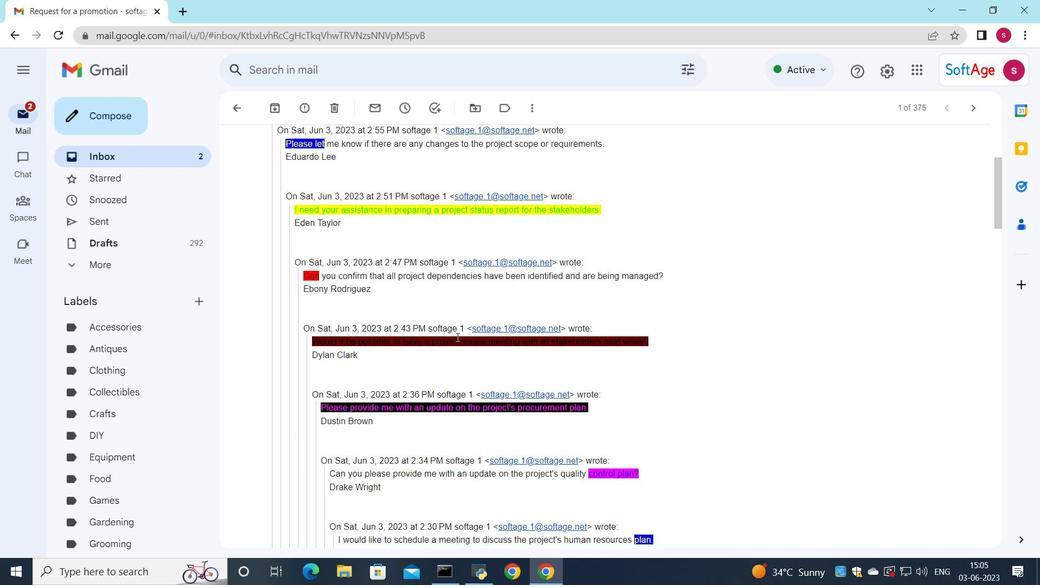 
Action: Mouse scrolled (421, 396) with delta (0, 0)
Screenshot: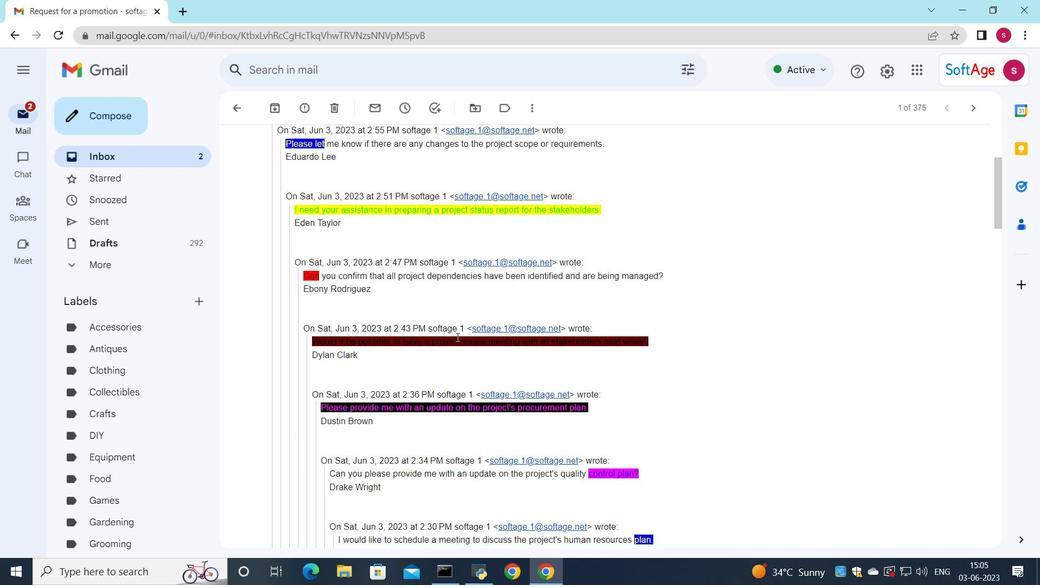 
Action: Mouse moved to (420, 403)
Screenshot: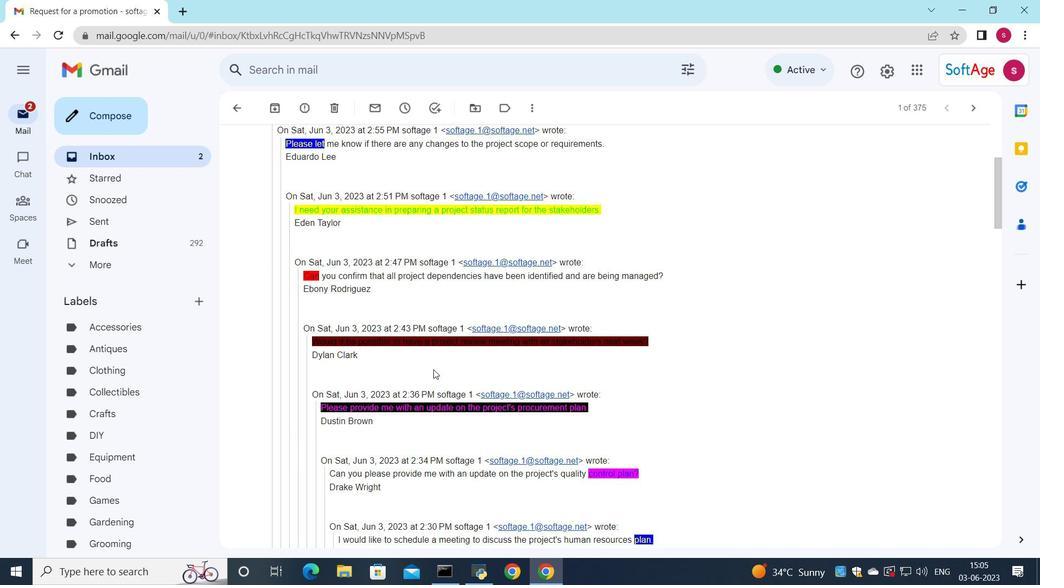 
Action: Mouse scrolled (420, 402) with delta (0, 0)
Screenshot: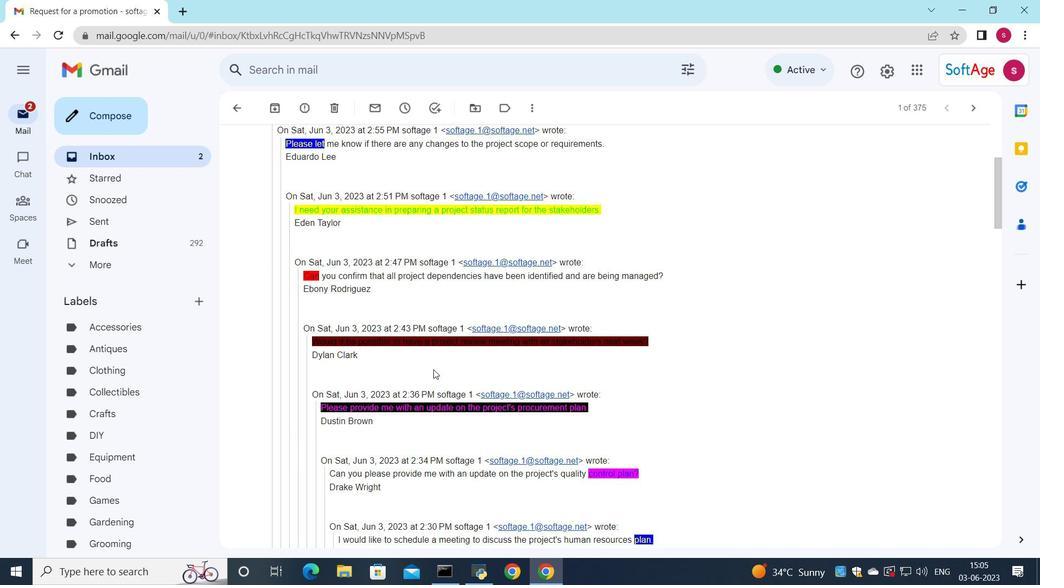 
Action: Mouse moved to (420, 407)
Screenshot: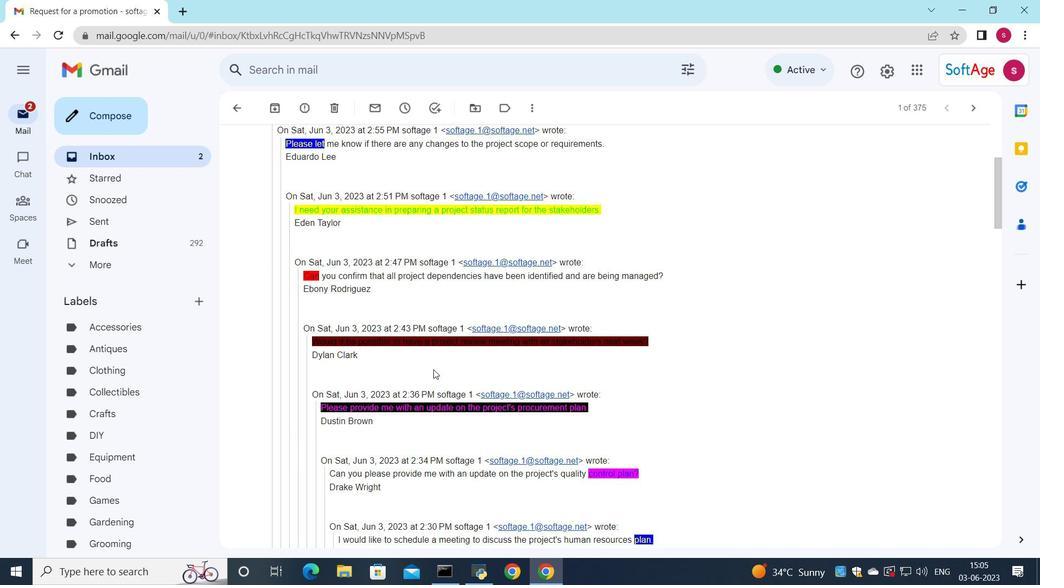 
Action: Mouse scrolled (420, 406) with delta (0, 0)
Screenshot: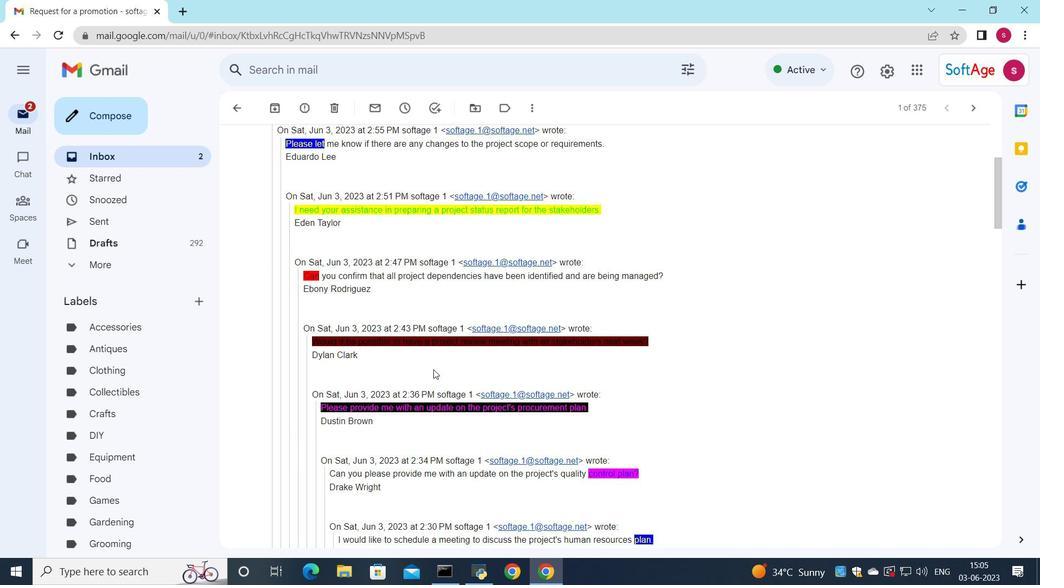 
Action: Mouse moved to (420, 408)
Screenshot: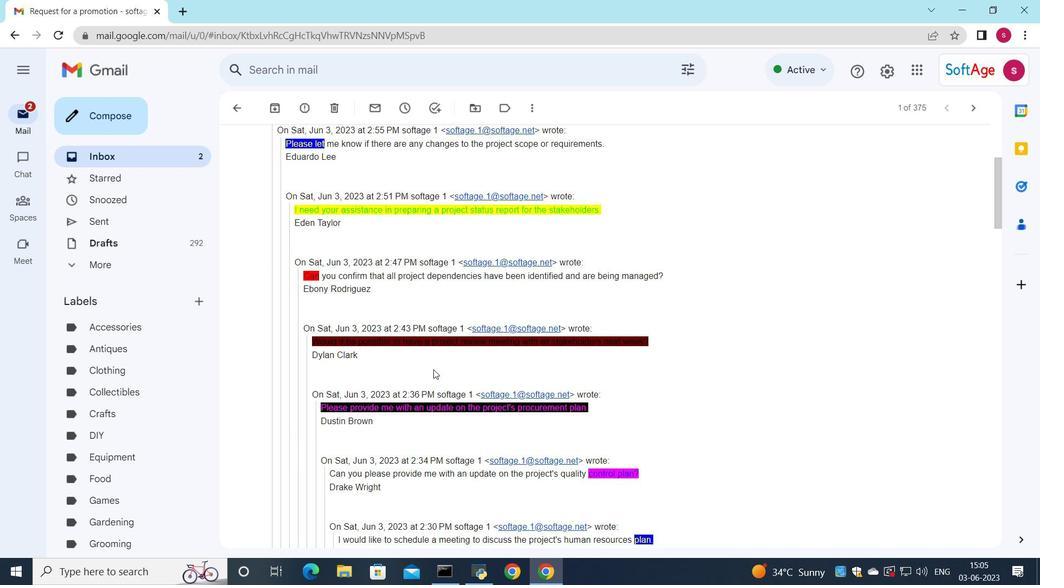 
Action: Mouse scrolled (420, 408) with delta (0, 0)
Screenshot: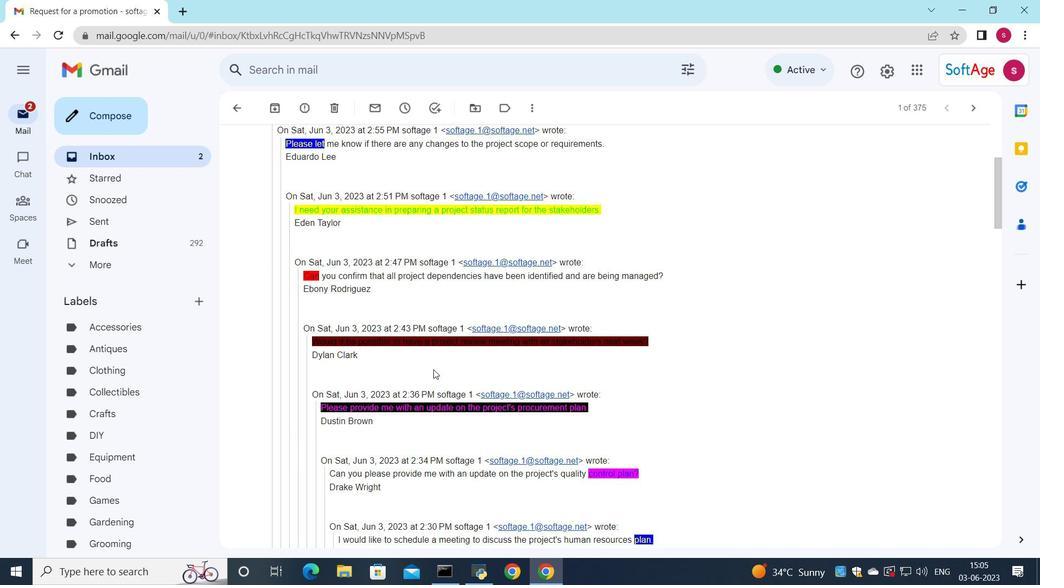 
Action: Mouse moved to (418, 410)
Screenshot: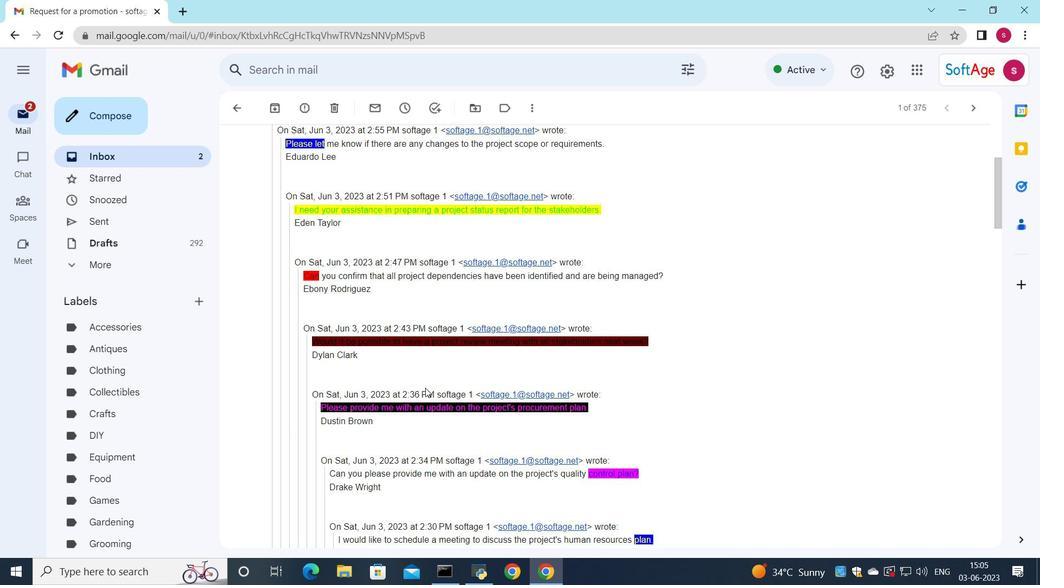 
Action: Mouse scrolled (418, 410) with delta (0, 0)
Screenshot: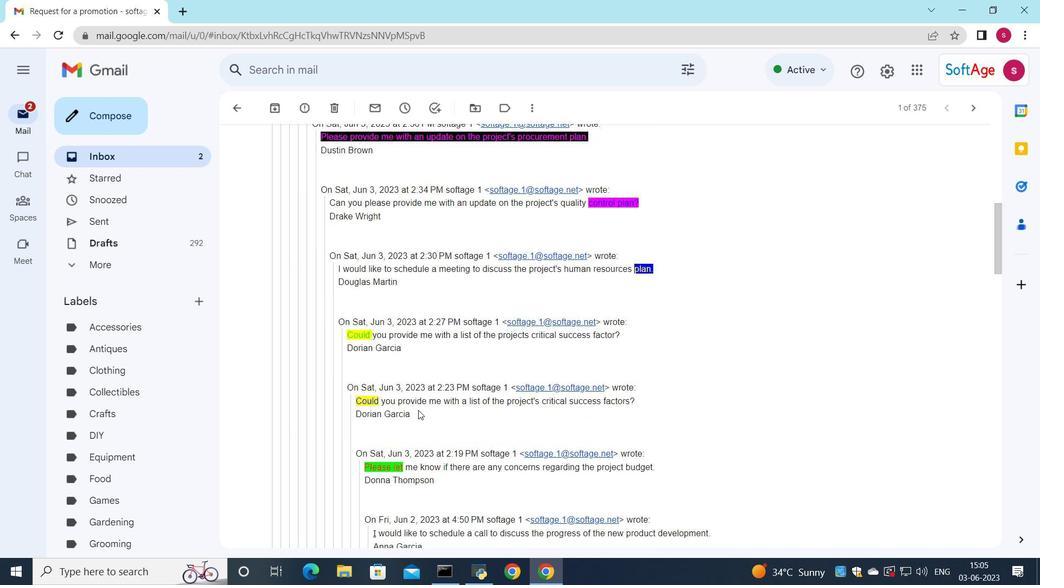 
Action: Mouse scrolled (418, 410) with delta (0, 0)
Screenshot: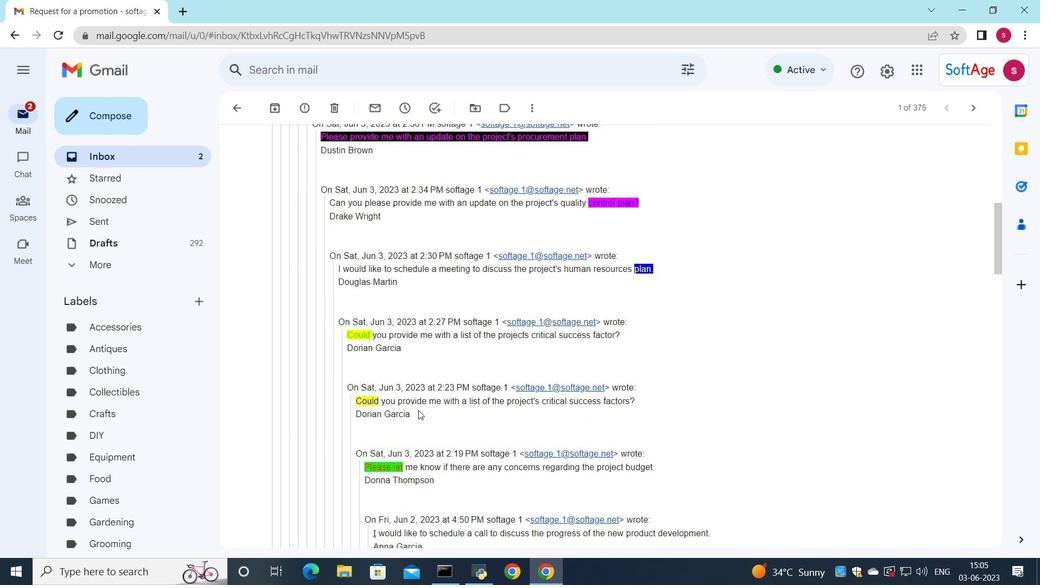 
Action: Mouse scrolled (418, 410) with delta (0, 0)
Screenshot: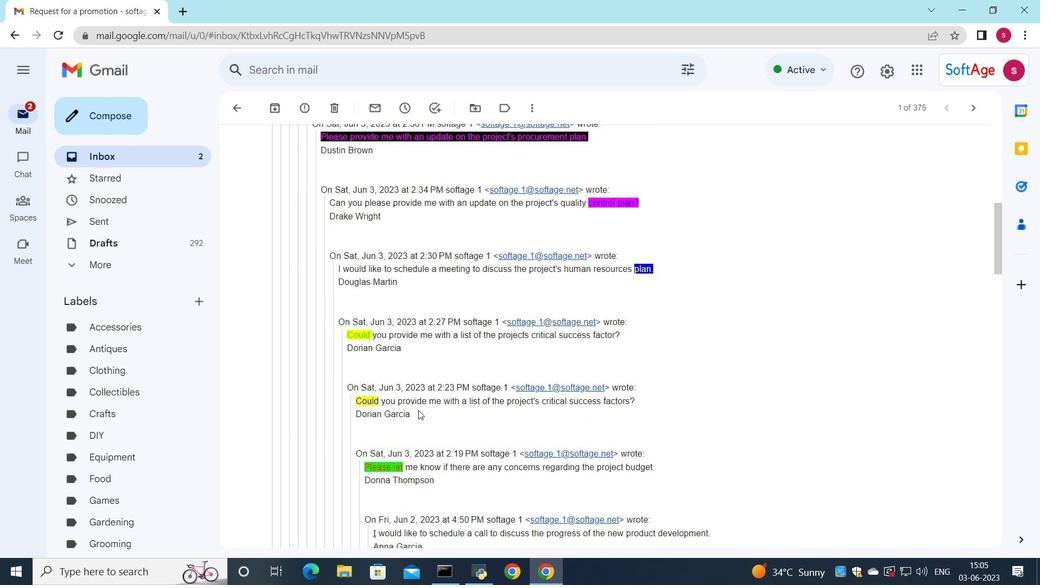 
Action: Mouse scrolled (418, 410) with delta (0, 0)
Screenshot: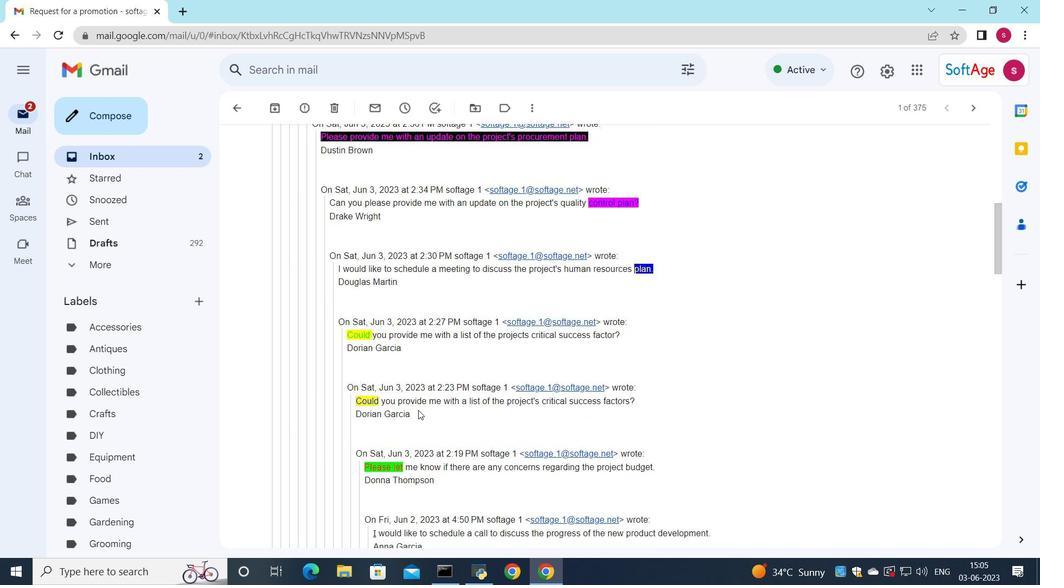 
Action: Mouse moved to (419, 408)
Screenshot: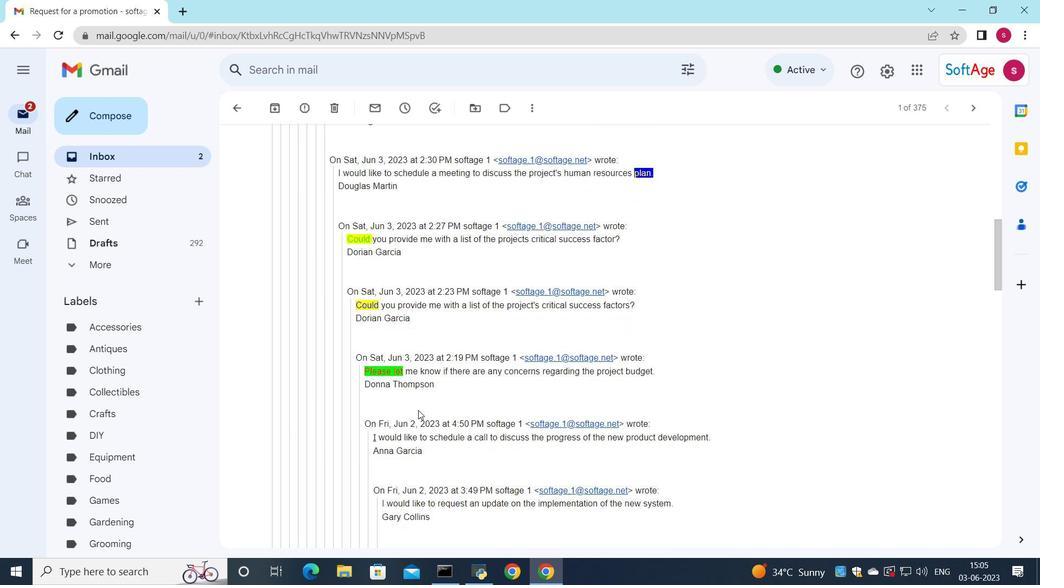
Action: Mouse scrolled (419, 408) with delta (0, 0)
Screenshot: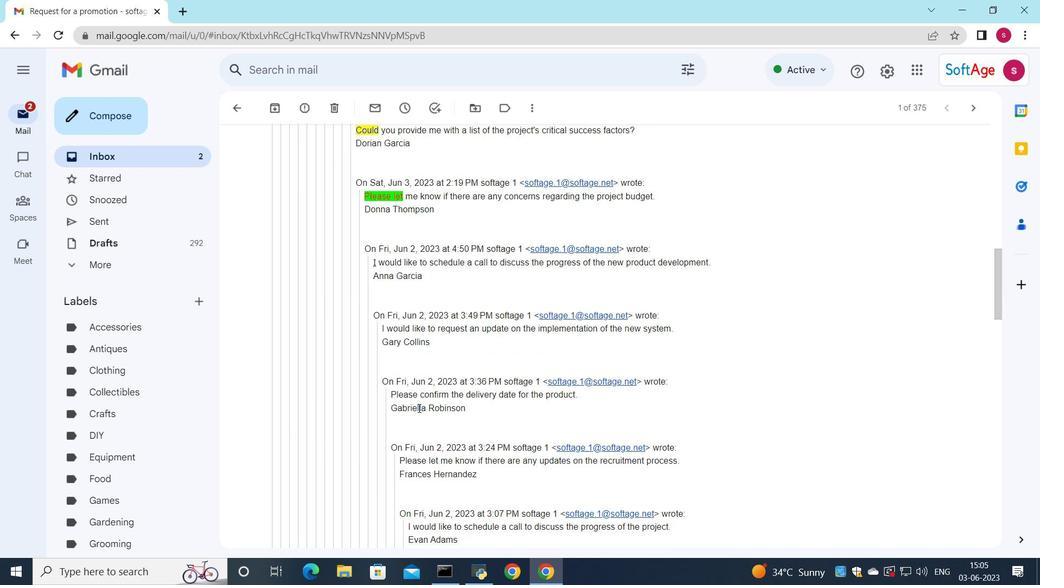 
Action: Mouse scrolled (419, 408) with delta (0, 0)
Screenshot: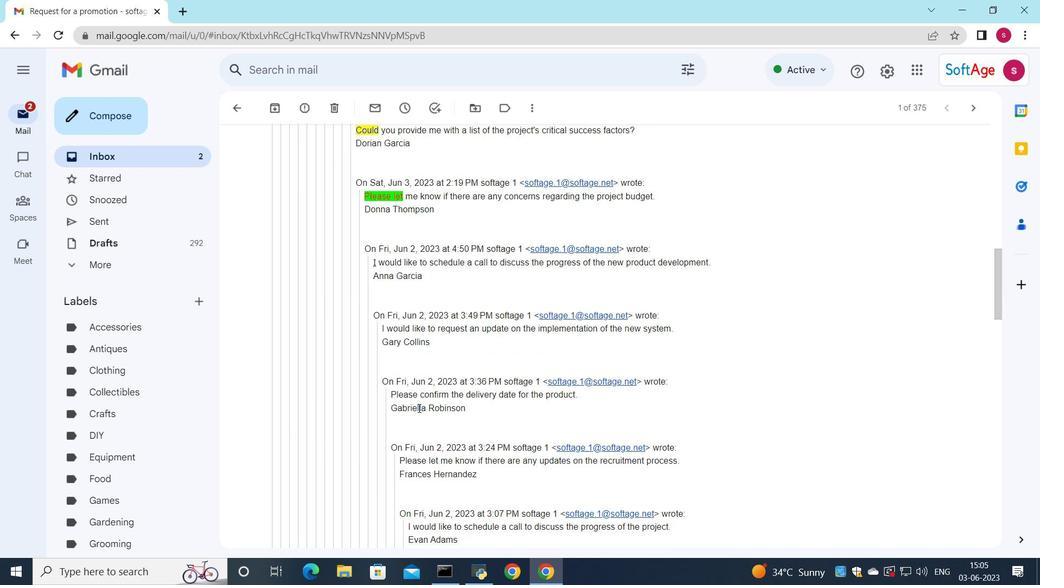 
Action: Mouse scrolled (419, 408) with delta (0, 0)
Screenshot: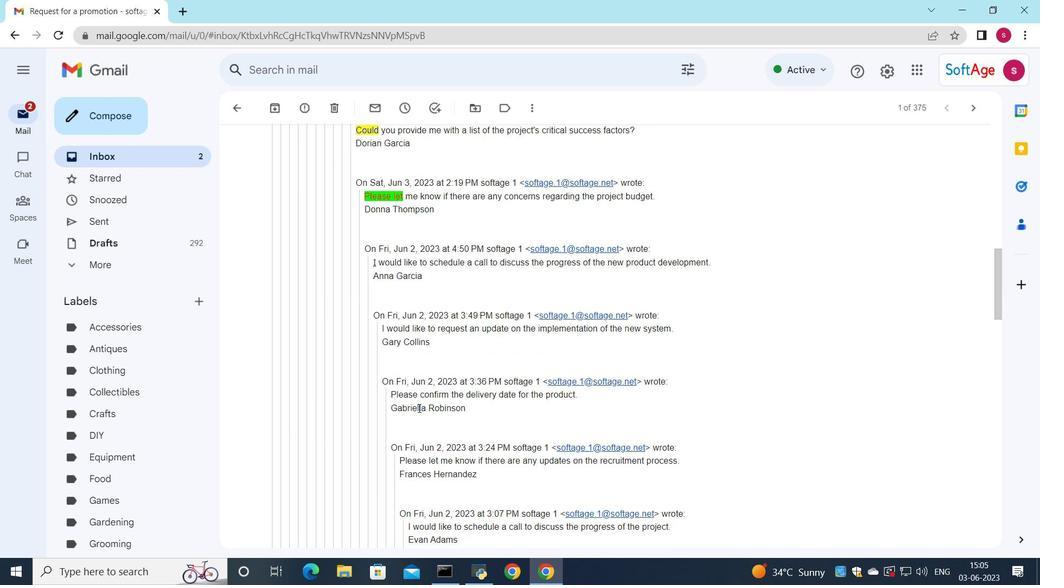 
Action: Mouse scrolled (419, 408) with delta (0, 0)
Screenshot: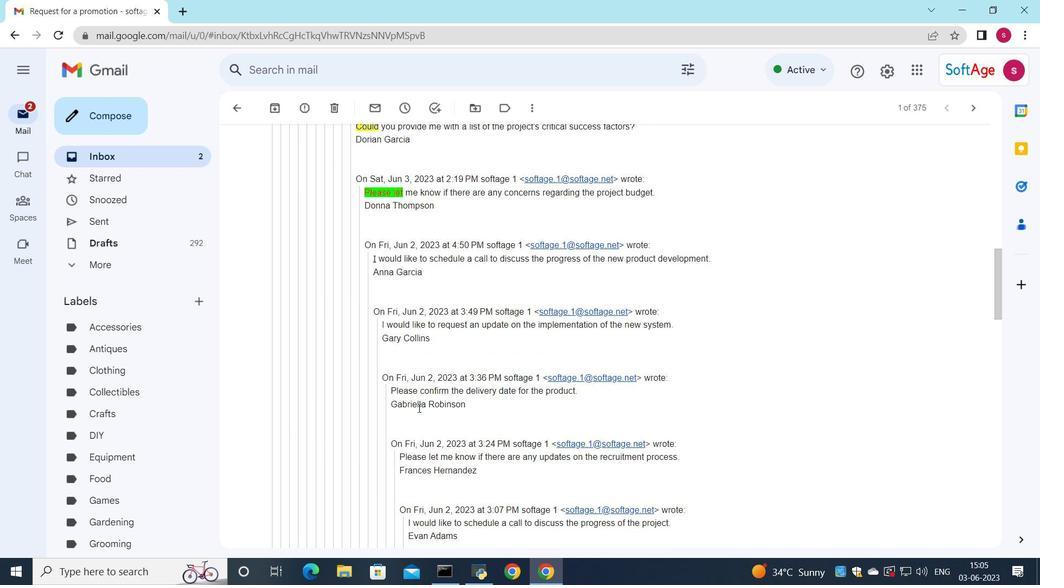 
Action: Mouse scrolled (419, 408) with delta (0, 0)
Screenshot: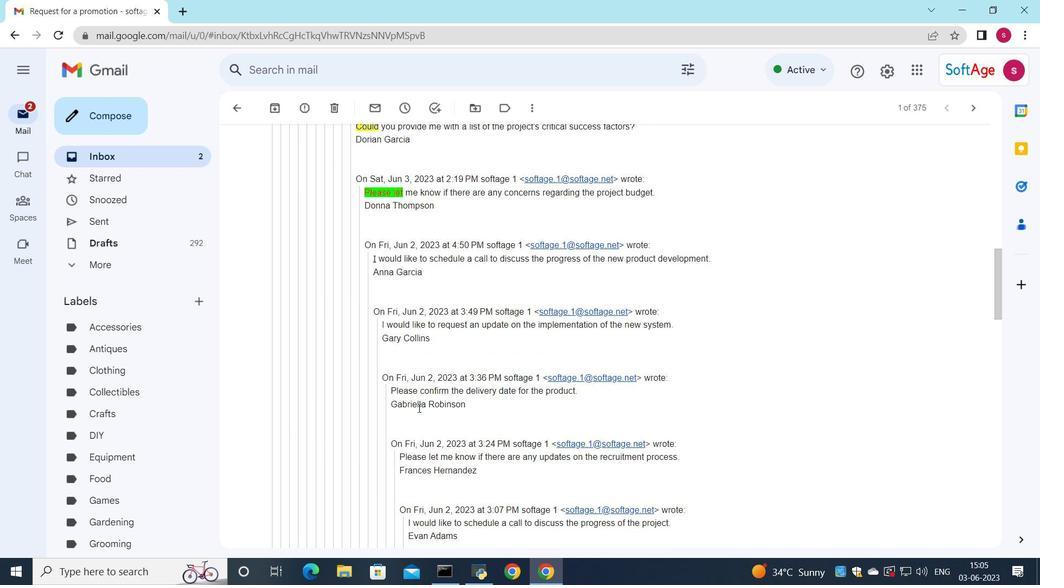 
Action: Mouse scrolled (419, 408) with delta (0, 0)
Screenshot: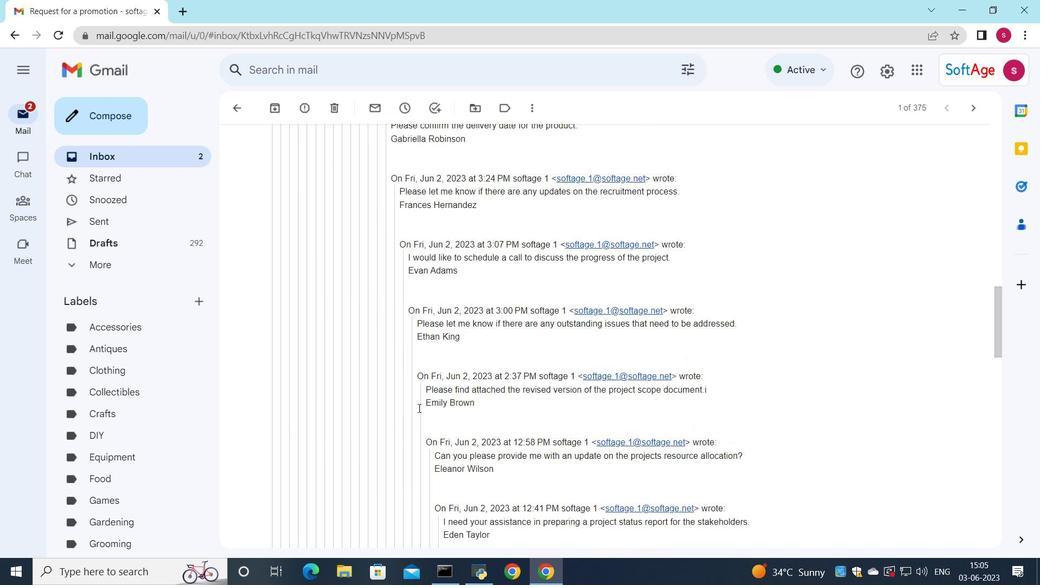 
Action: Mouse scrolled (419, 408) with delta (0, 0)
Screenshot: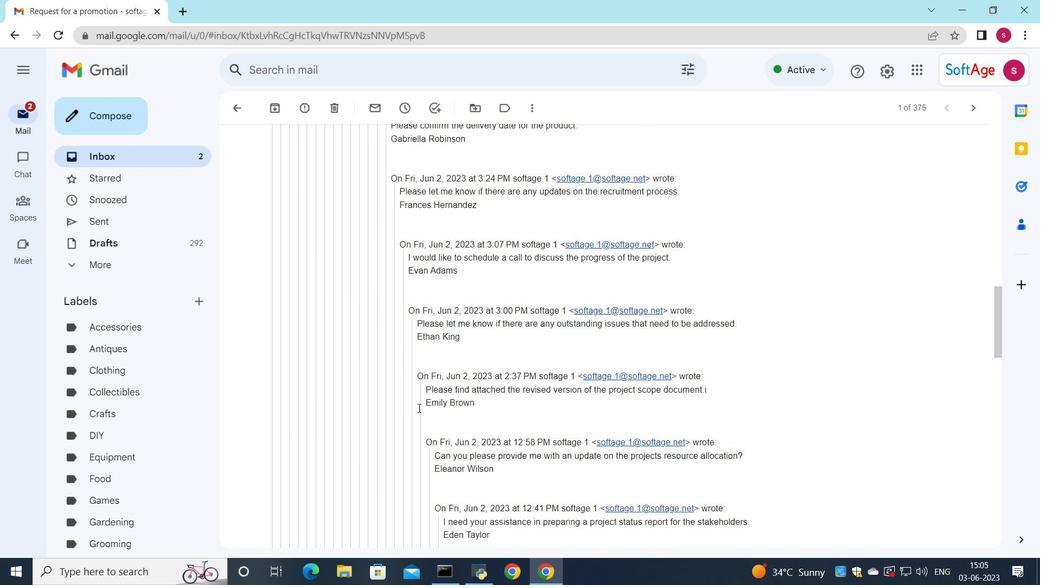 
Action: Mouse scrolled (419, 408) with delta (0, 0)
Screenshot: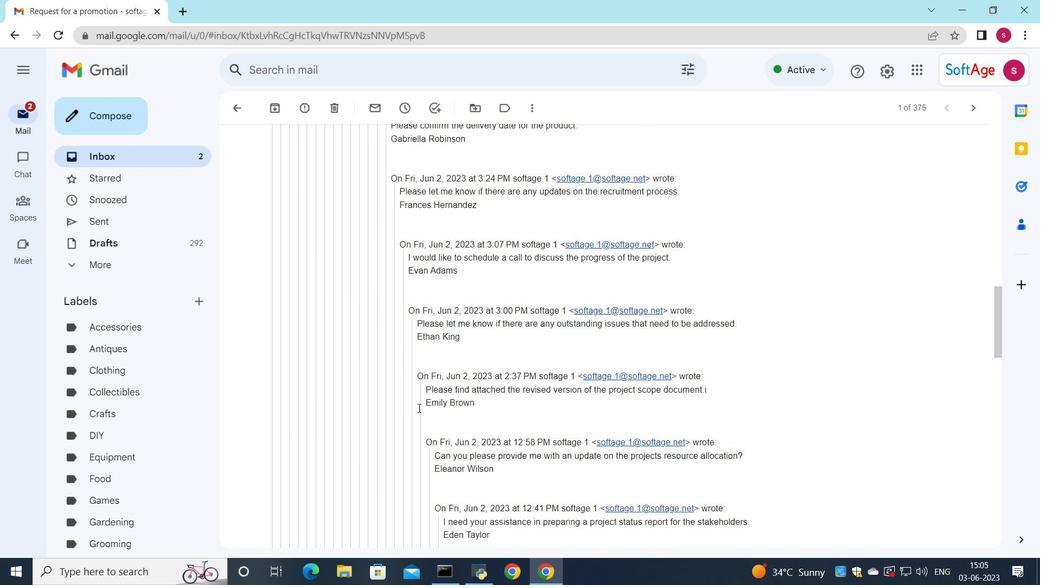 
Action: Mouse scrolled (419, 408) with delta (0, 0)
Screenshot: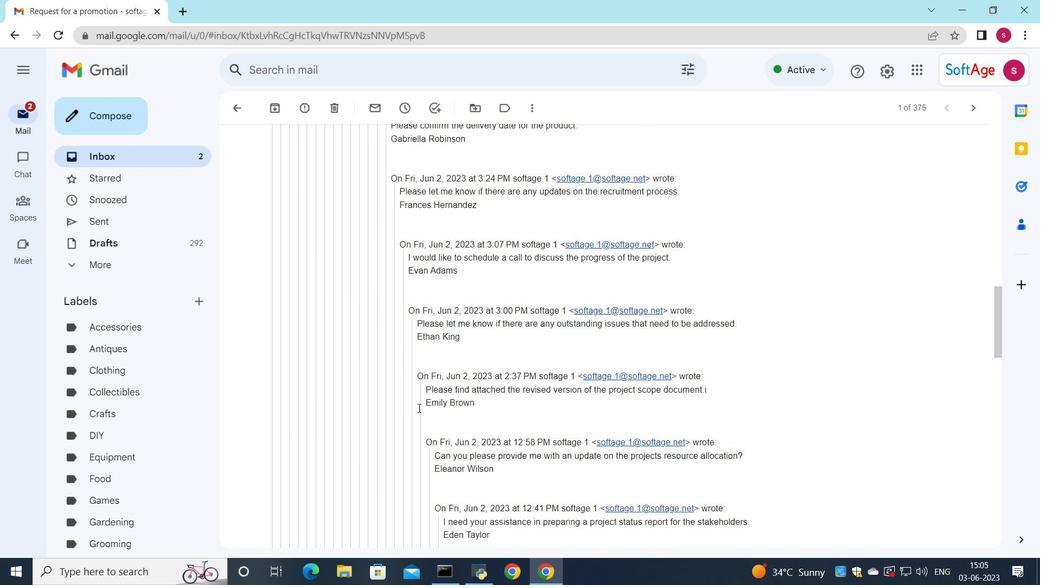 
Action: Mouse scrolled (419, 408) with delta (0, 0)
Screenshot: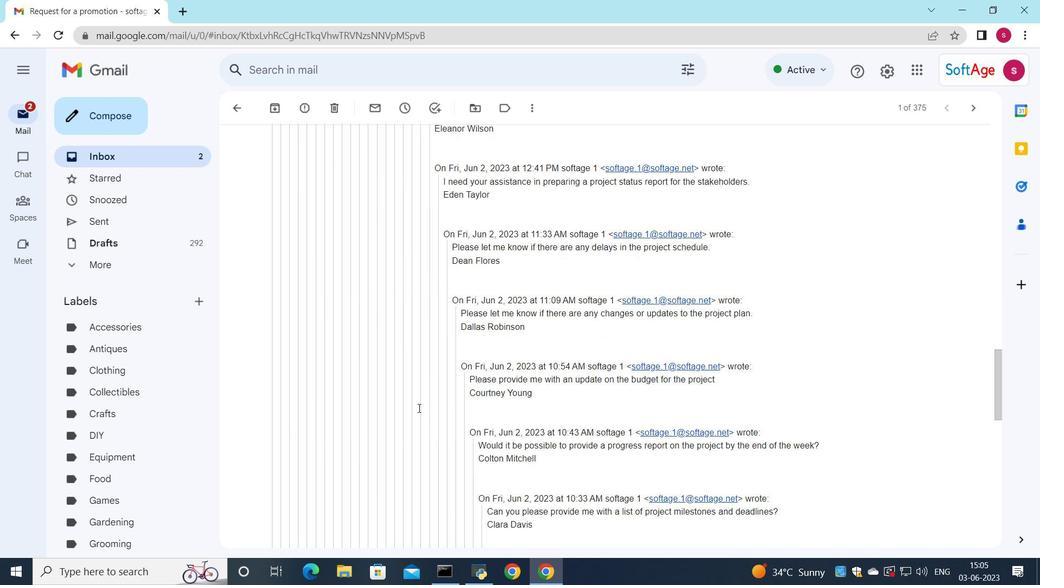 
Action: Mouse scrolled (419, 408) with delta (0, 0)
Screenshot: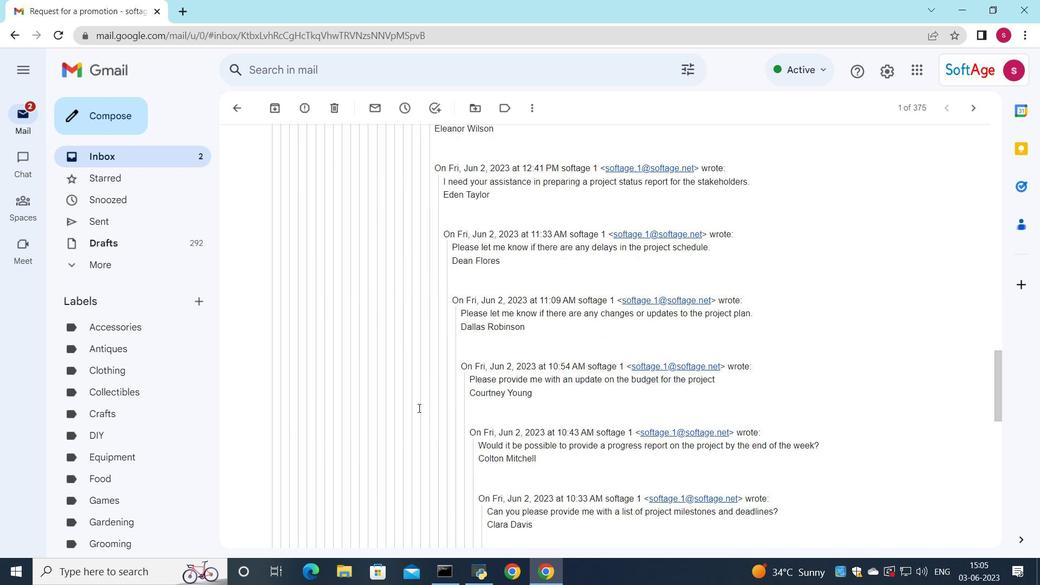 
Action: Mouse scrolled (419, 408) with delta (0, 0)
Screenshot: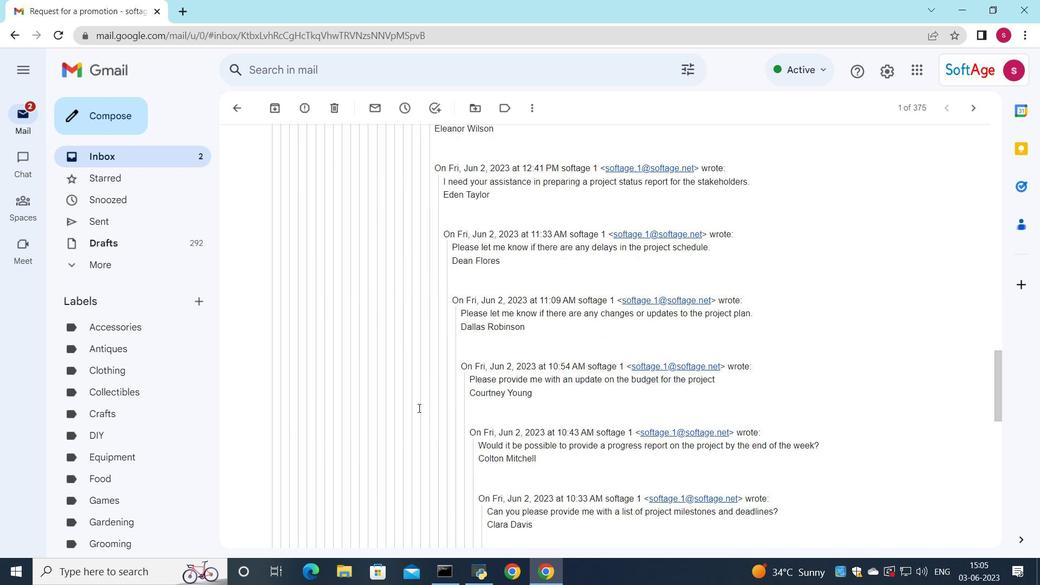 
Action: Mouse scrolled (419, 408) with delta (0, 0)
Screenshot: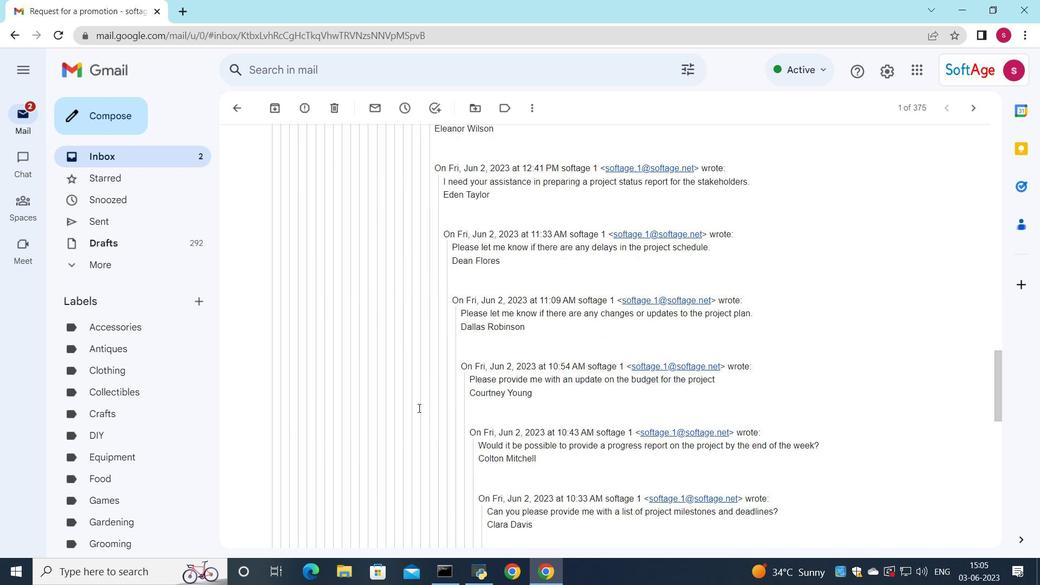 
Action: Mouse moved to (419, 409)
Screenshot: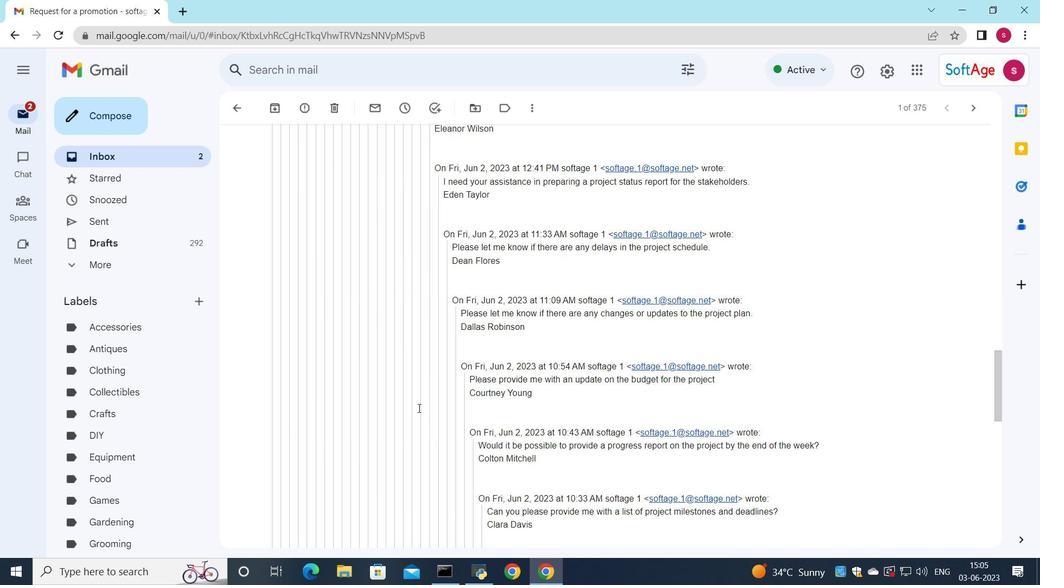 
Action: Mouse scrolled (419, 409) with delta (0, 0)
Screenshot: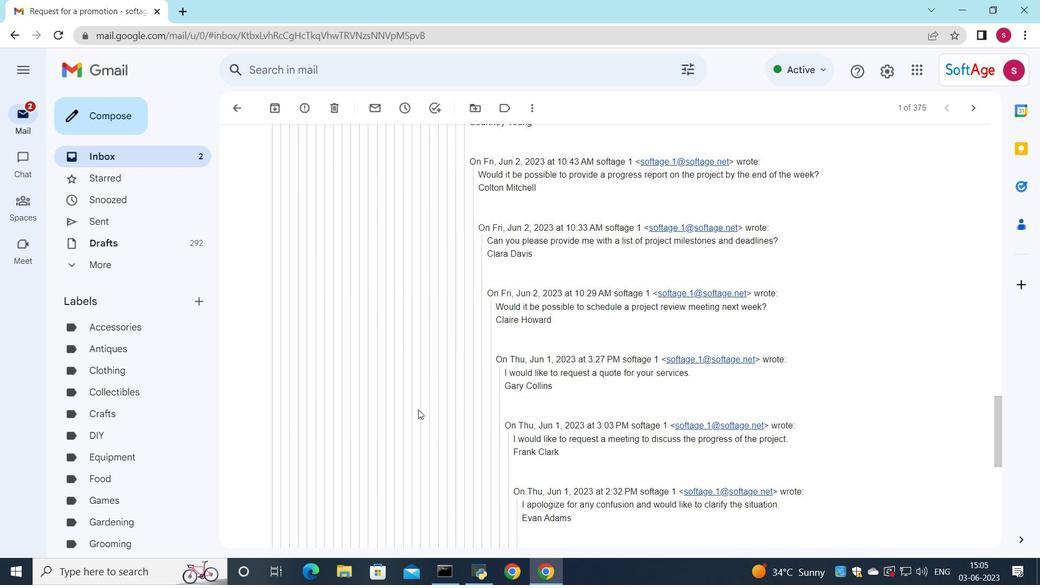 
Action: Mouse scrolled (419, 409) with delta (0, 0)
Screenshot: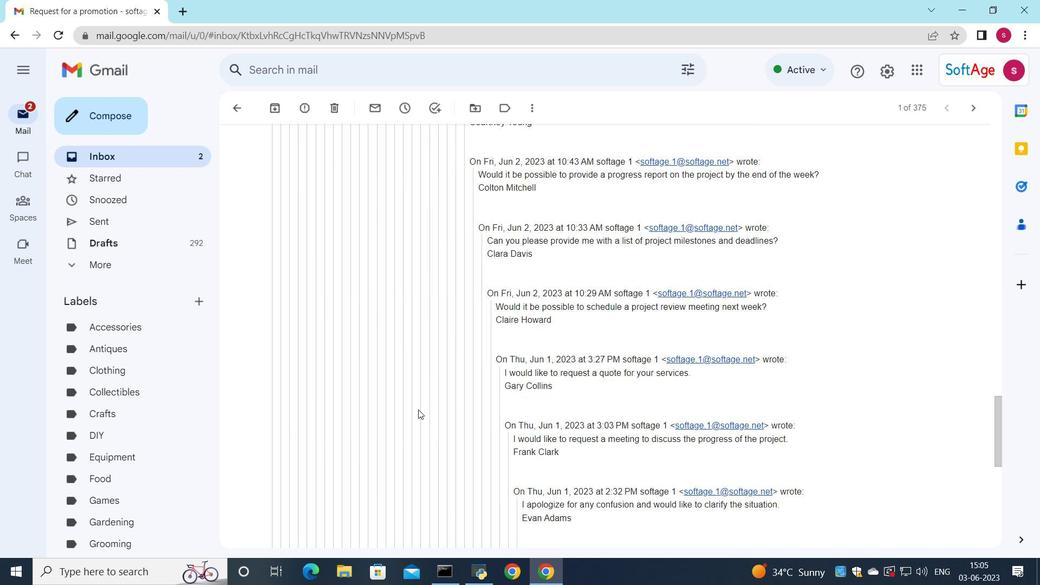 
Action: Mouse scrolled (419, 409) with delta (0, 0)
Screenshot: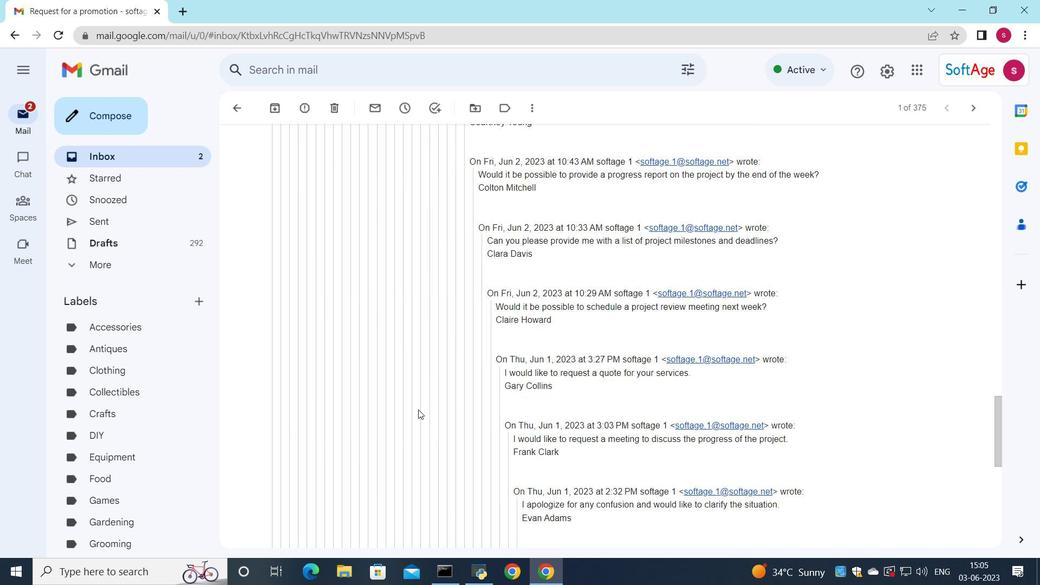 
Action: Mouse scrolled (419, 409) with delta (0, 0)
Screenshot: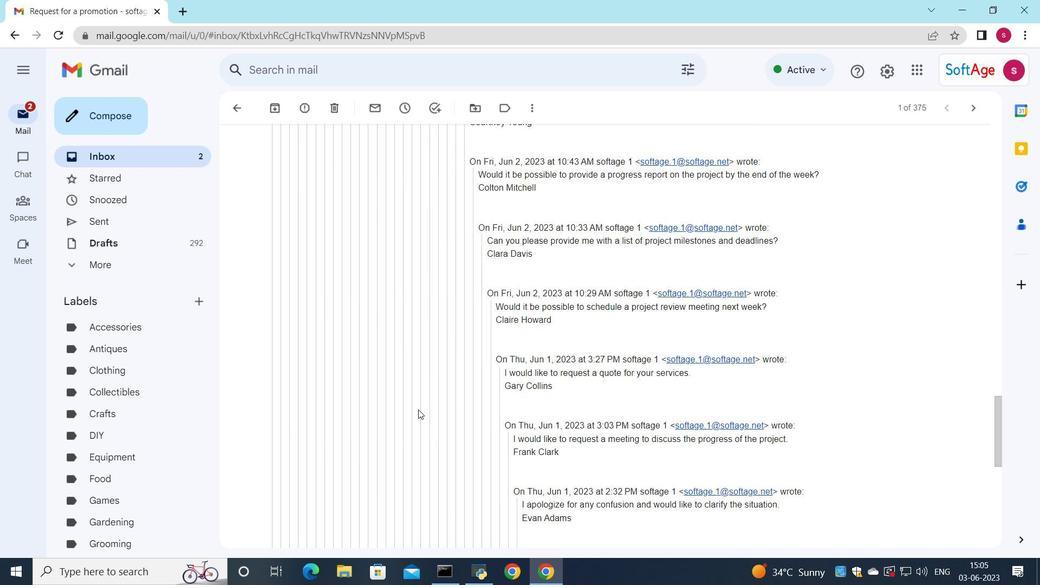 
Action: Mouse scrolled (419, 409) with delta (0, 0)
Screenshot: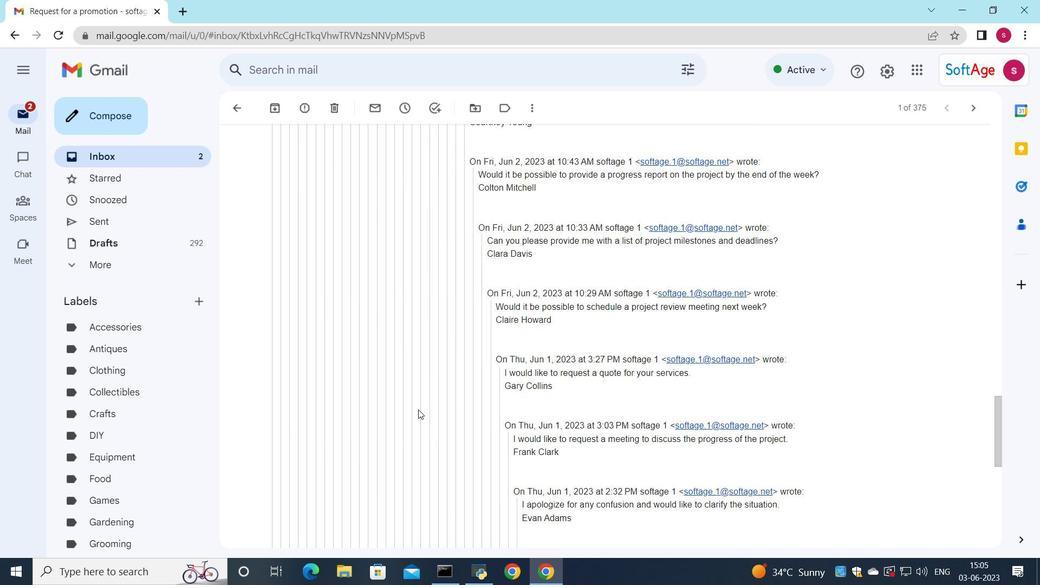 
Action: Mouse scrolled (419, 409) with delta (0, 0)
Screenshot: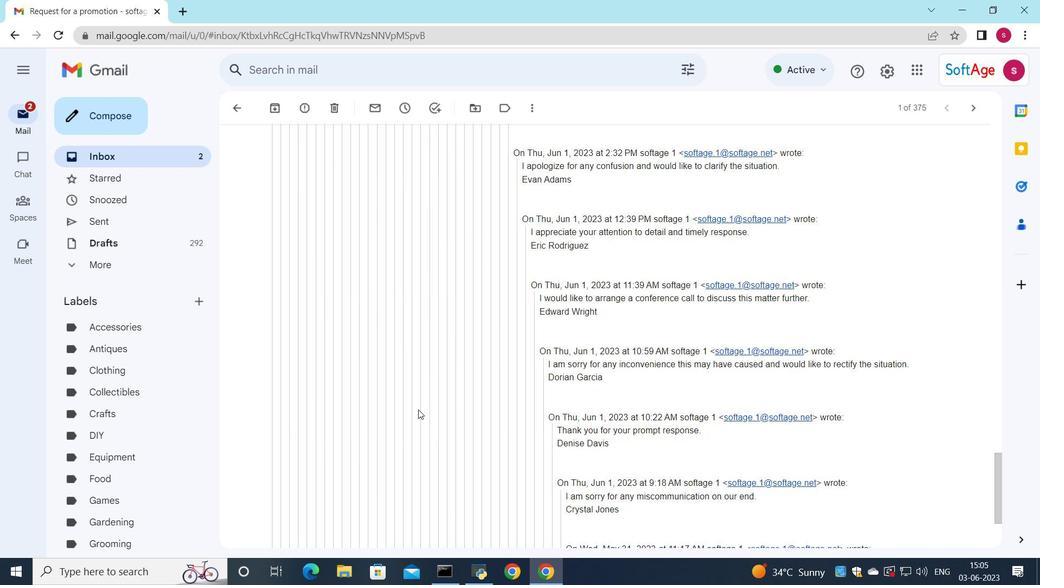 
Action: Mouse scrolled (419, 409) with delta (0, 0)
Screenshot: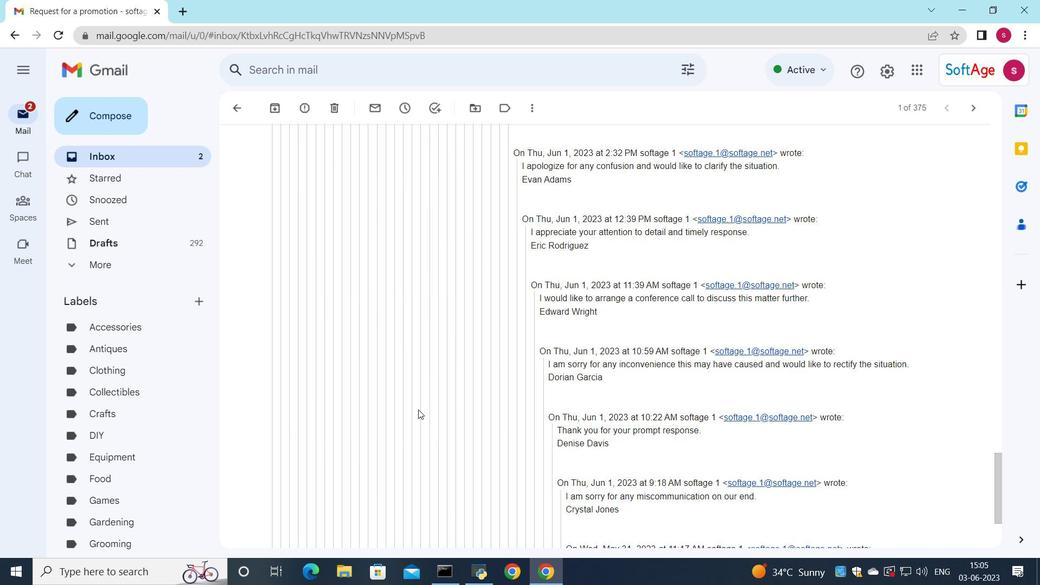 
Action: Mouse scrolled (419, 409) with delta (0, 0)
Screenshot: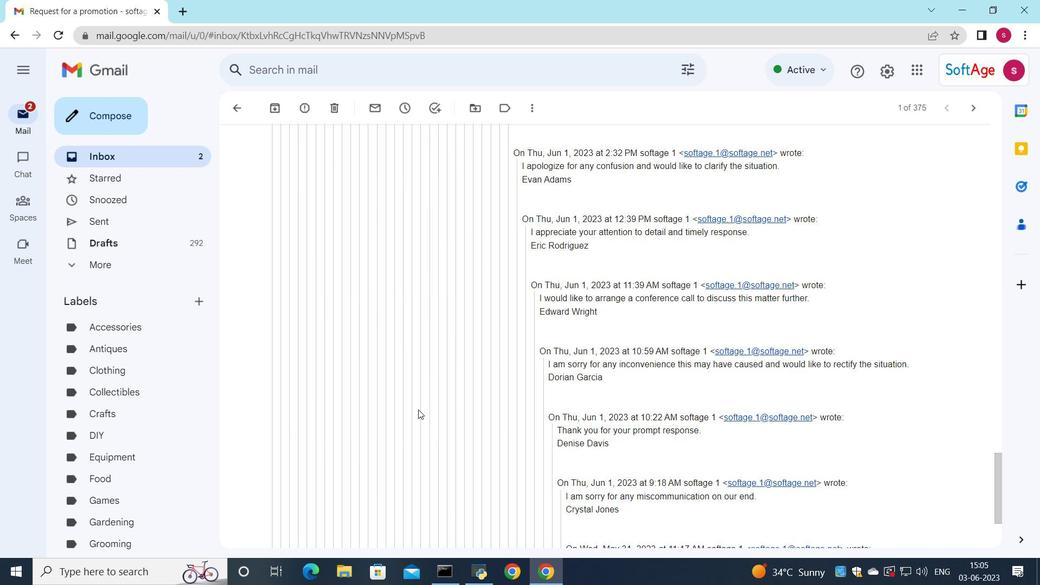 
Action: Mouse scrolled (419, 409) with delta (0, 0)
Screenshot: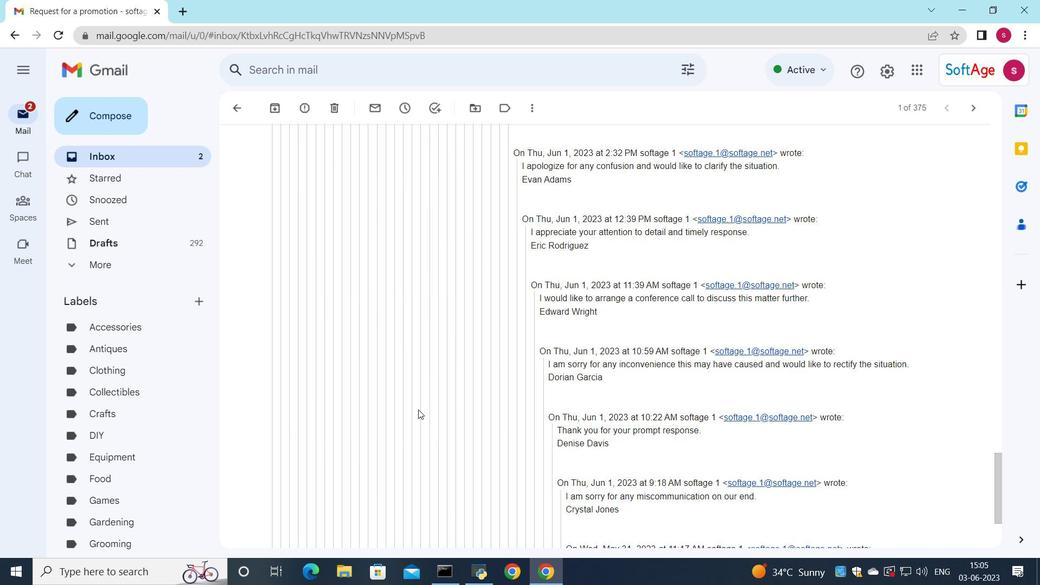 
Action: Mouse scrolled (419, 409) with delta (0, 0)
Screenshot: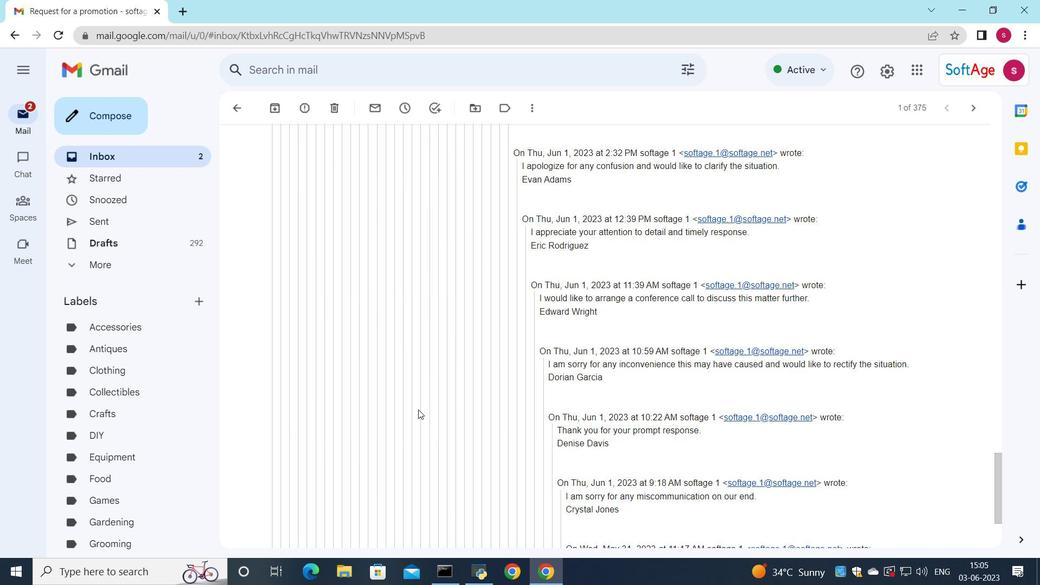 
Action: Mouse scrolled (419, 409) with delta (0, 0)
Screenshot: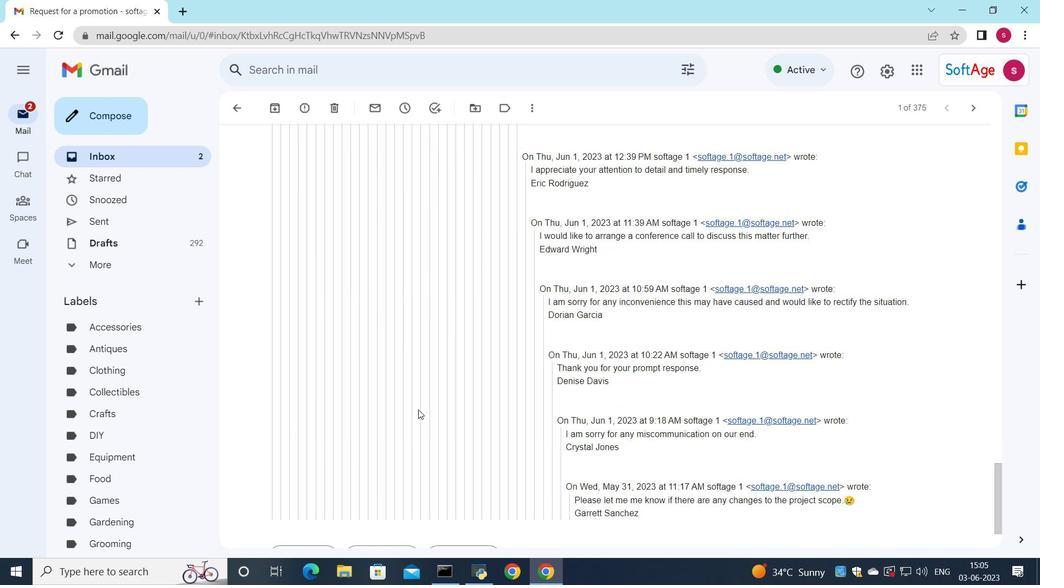 
Action: Mouse scrolled (419, 409) with delta (0, 0)
Screenshot: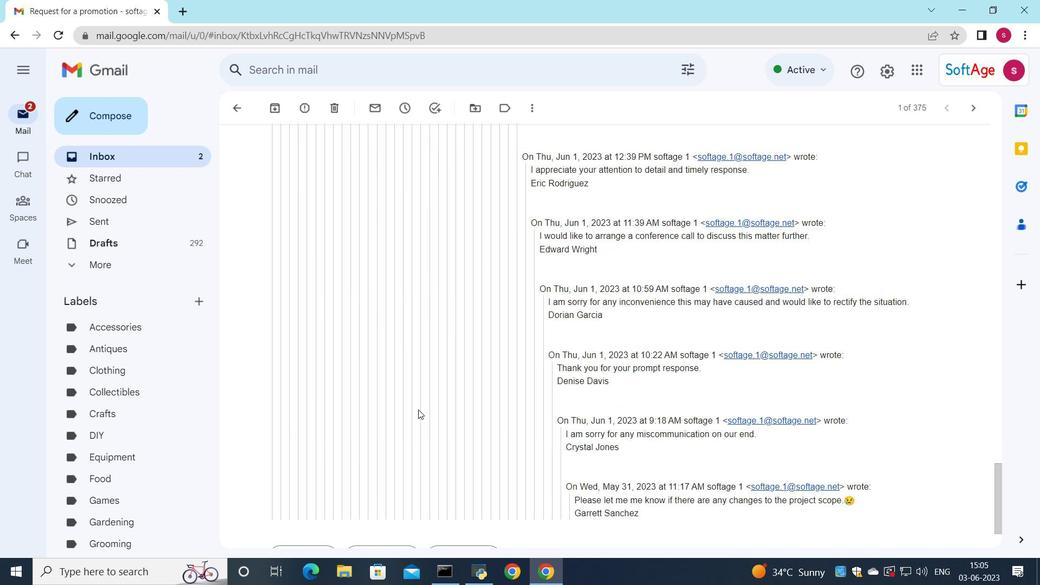 
Action: Mouse scrolled (419, 409) with delta (0, 0)
Screenshot: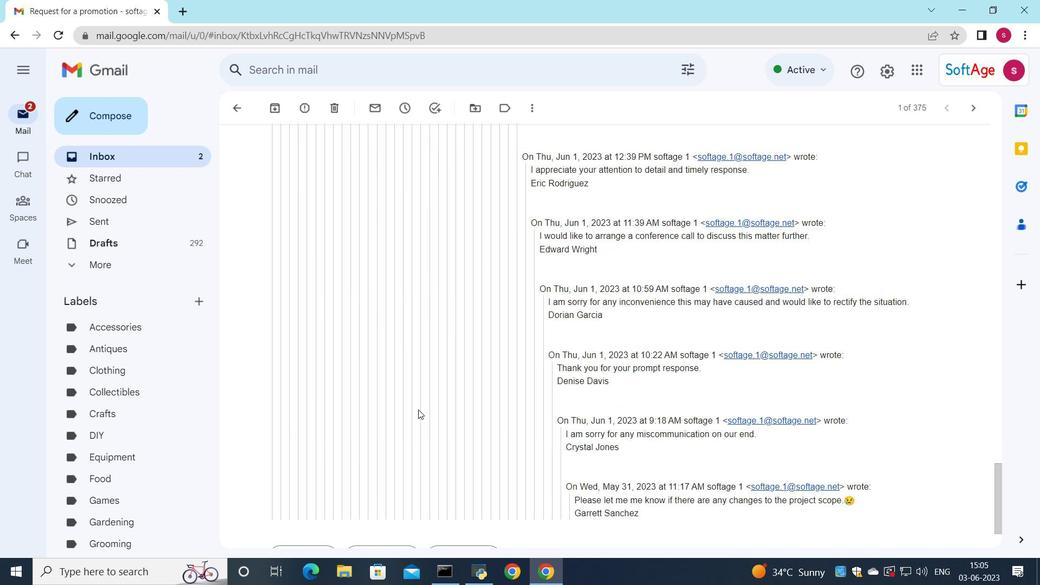 
Action: Mouse scrolled (419, 409) with delta (0, 0)
Screenshot: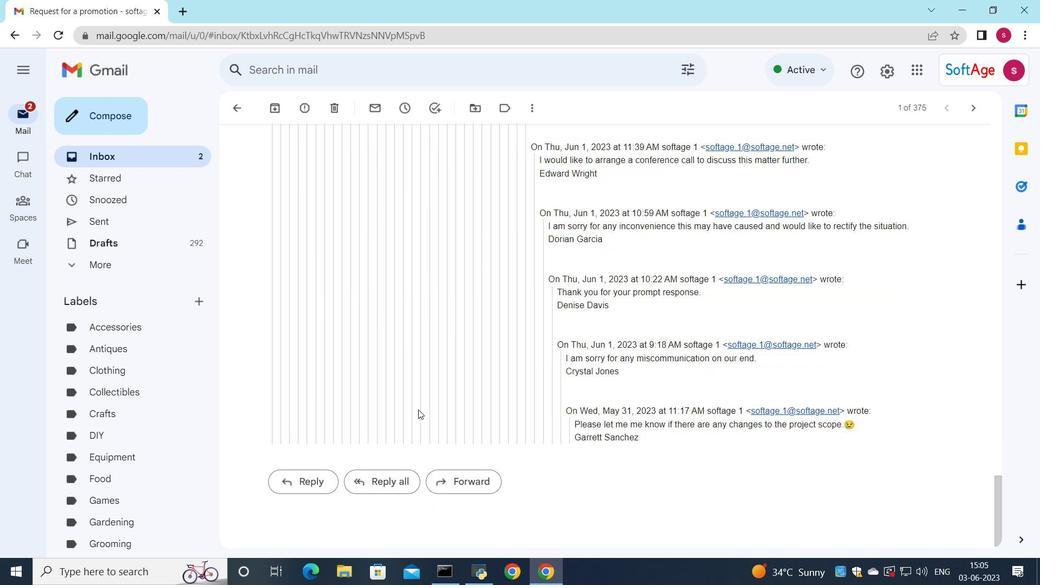 
Action: Mouse scrolled (419, 409) with delta (0, 0)
Screenshot: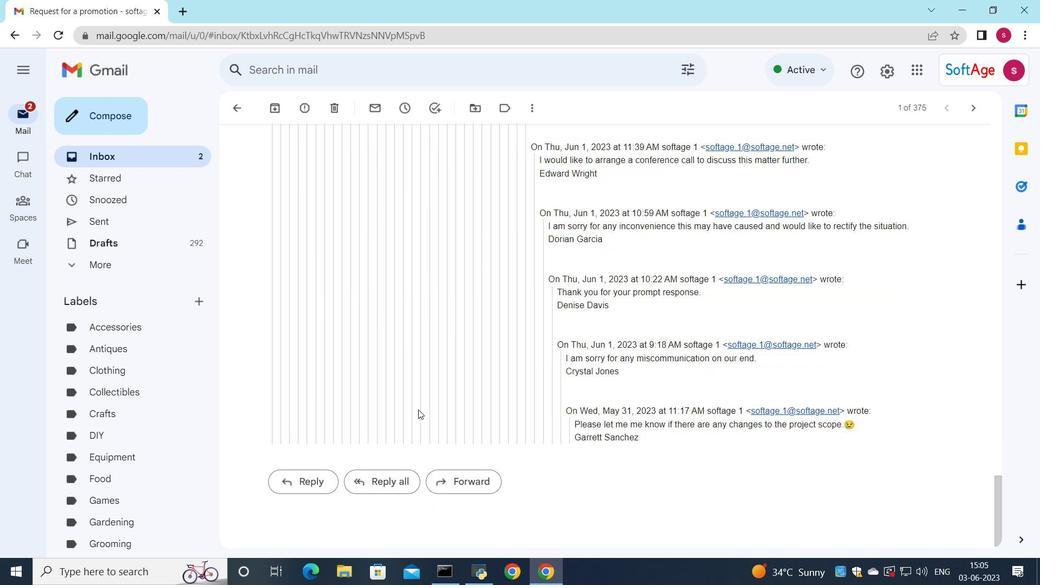 
Action: Mouse moved to (389, 480)
Screenshot: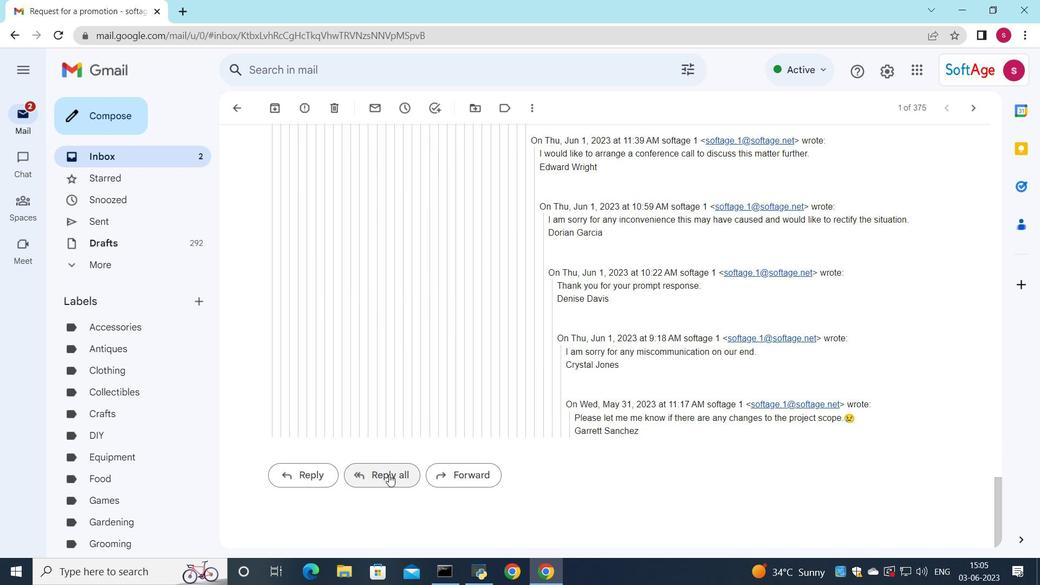 
Action: Mouse pressed left at (389, 480)
Screenshot: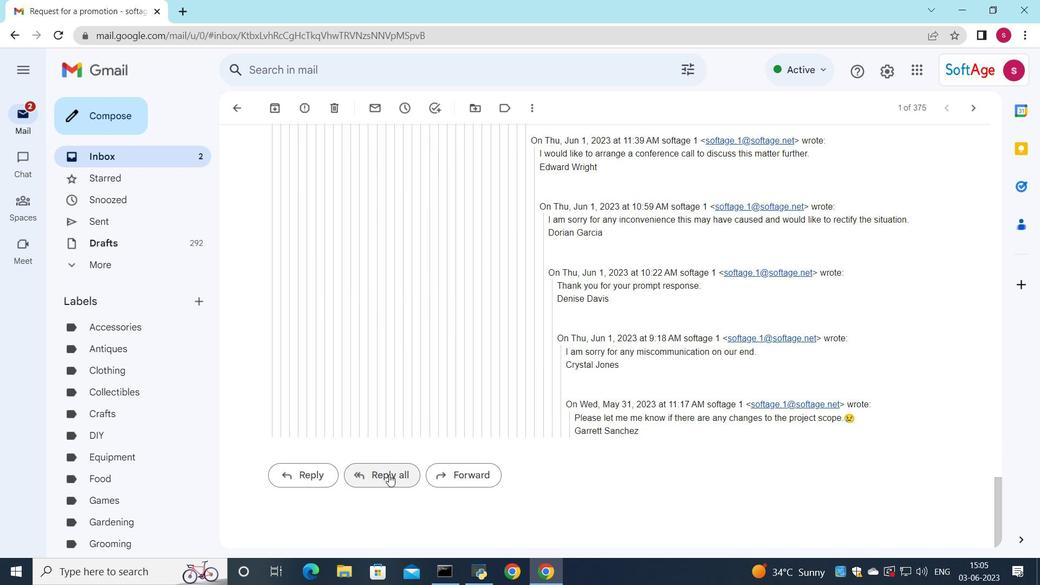 
Action: Mouse moved to (295, 371)
Screenshot: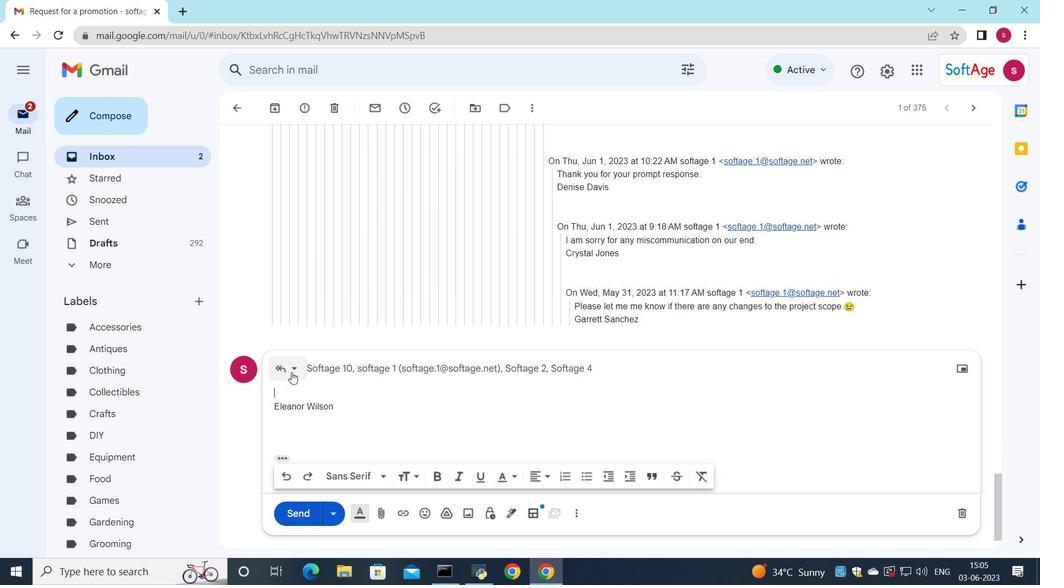 
Action: Mouse pressed left at (295, 371)
Screenshot: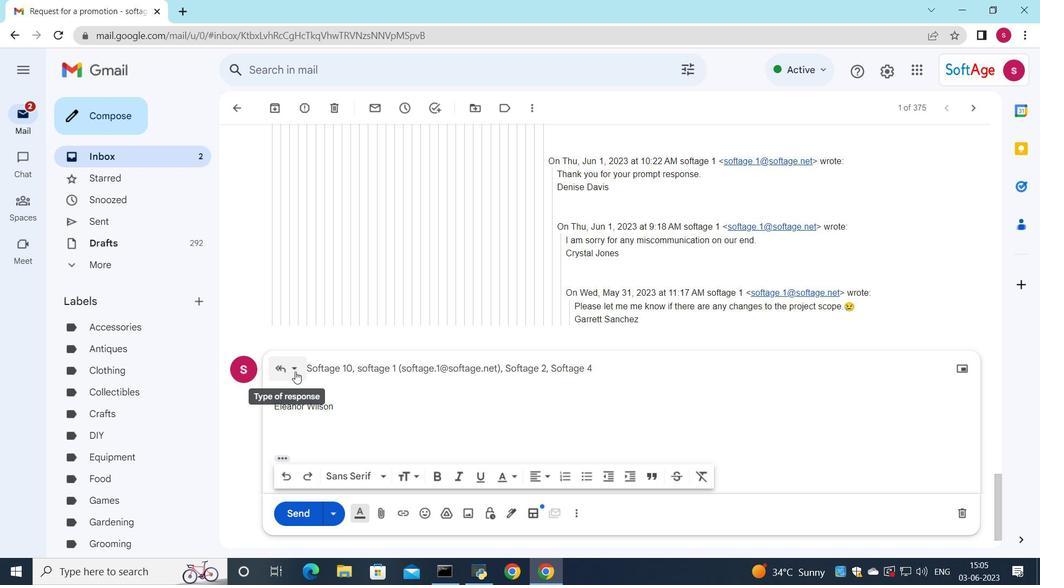 
Action: Mouse moved to (322, 471)
Screenshot: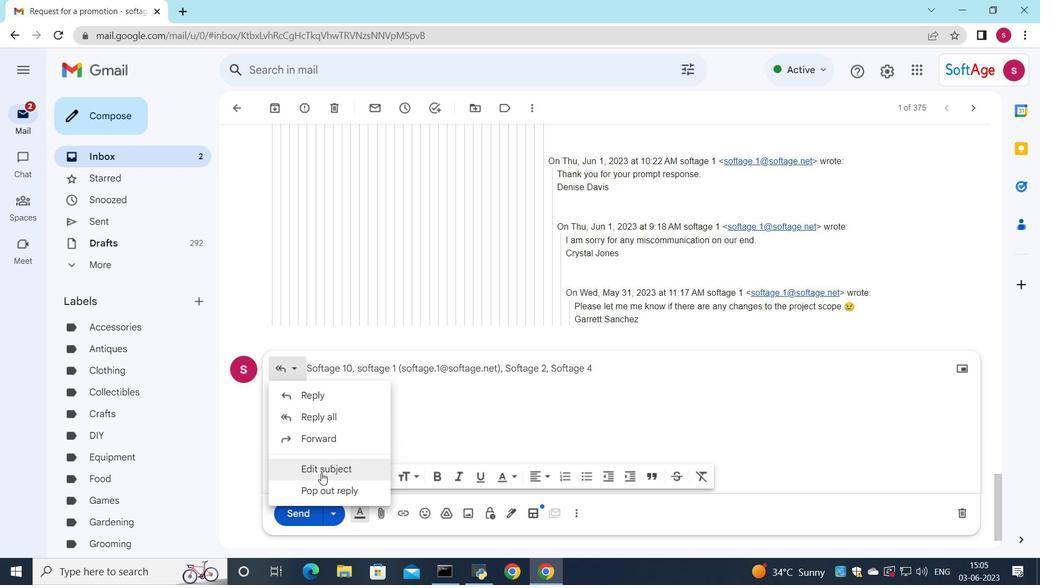 
Action: Mouse pressed left at (322, 471)
Screenshot: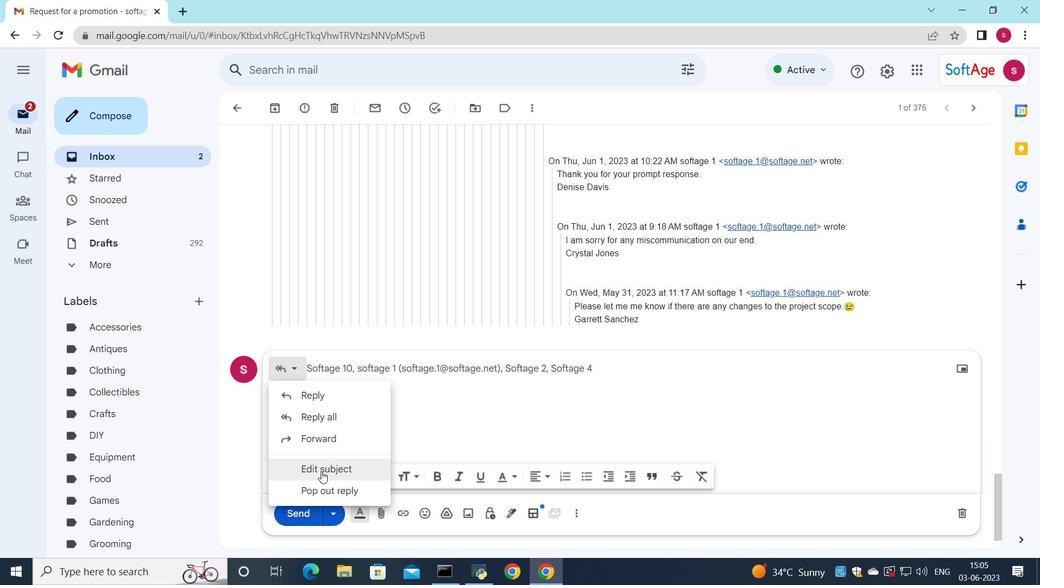 
Action: Mouse moved to (711, 224)
Screenshot: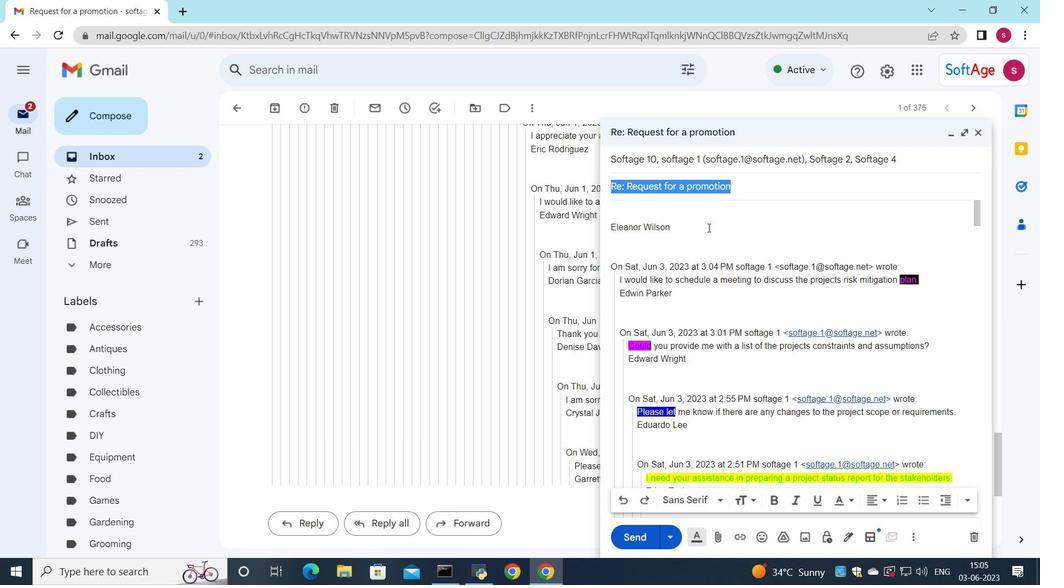 
Action: Key pressed <Key.shift>Request<Key.space>for<Key.space>a<Key.space>transfer<Key.space>
Screenshot: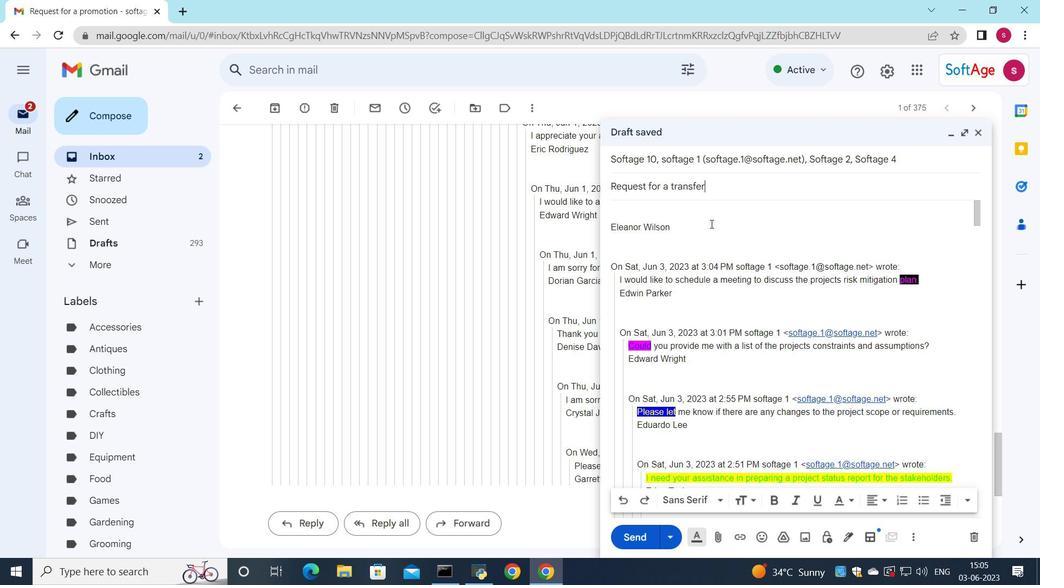 
Action: Mouse moved to (628, 214)
Screenshot: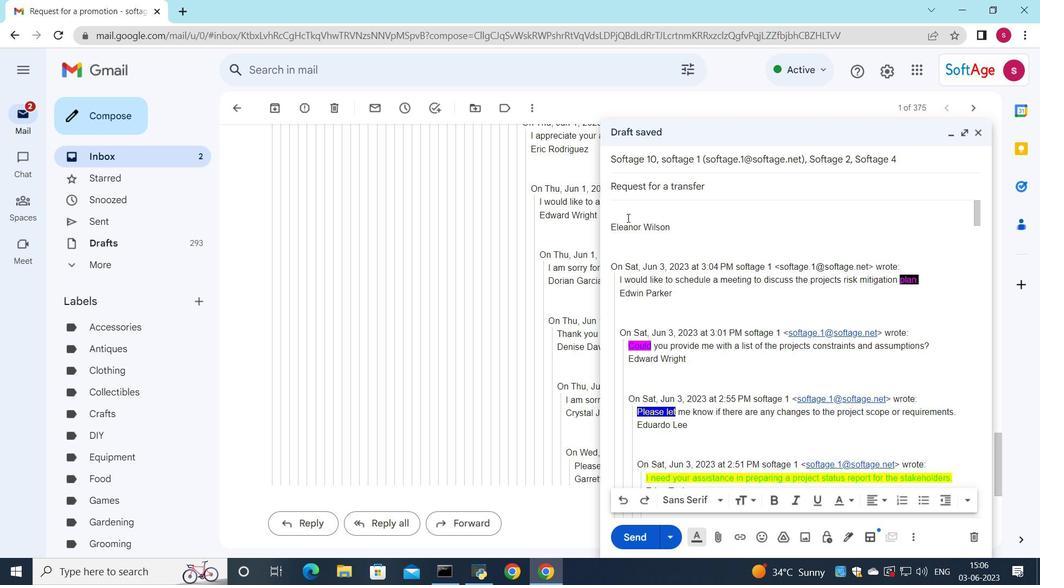 
Action: Mouse pressed left at (628, 214)
Screenshot: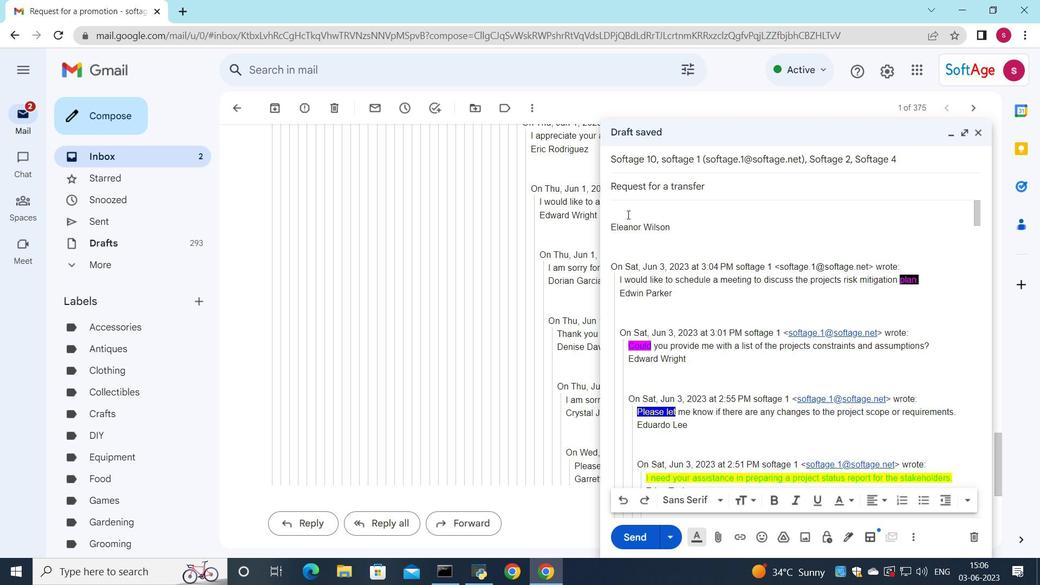 
Action: Key pressed <Key.shift>Can<Key.space>you<Key.space>pease<Key.space>provide<Key.space>me<Key.space>with<Key.space>an<Key.space>update<Key.space>on<Key.space>the<Key.space>projr<Key.backspace>ects<Key.space>resource<Key.space>allocation<Key.shift_r>?
Screenshot: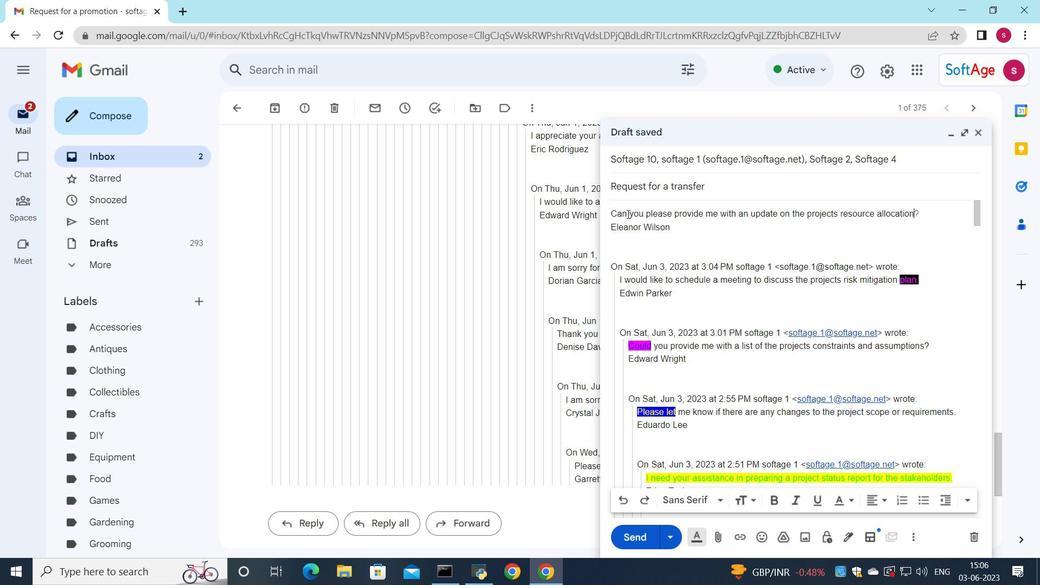 
Action: Mouse moved to (843, 215)
Screenshot: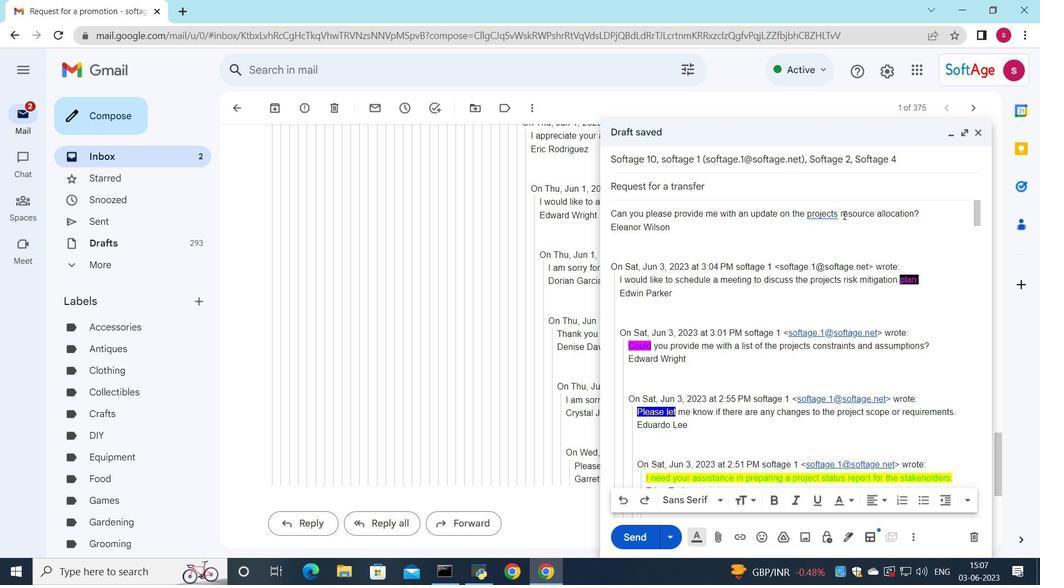 
Action: Mouse pressed left at (843, 215)
Screenshot: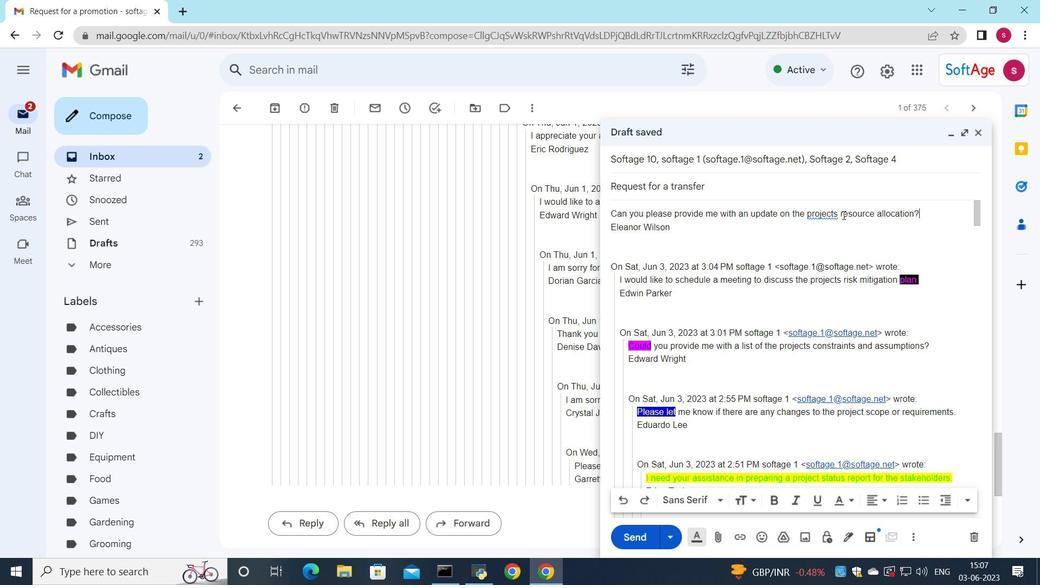 
Action: Mouse moved to (853, 503)
Screenshot: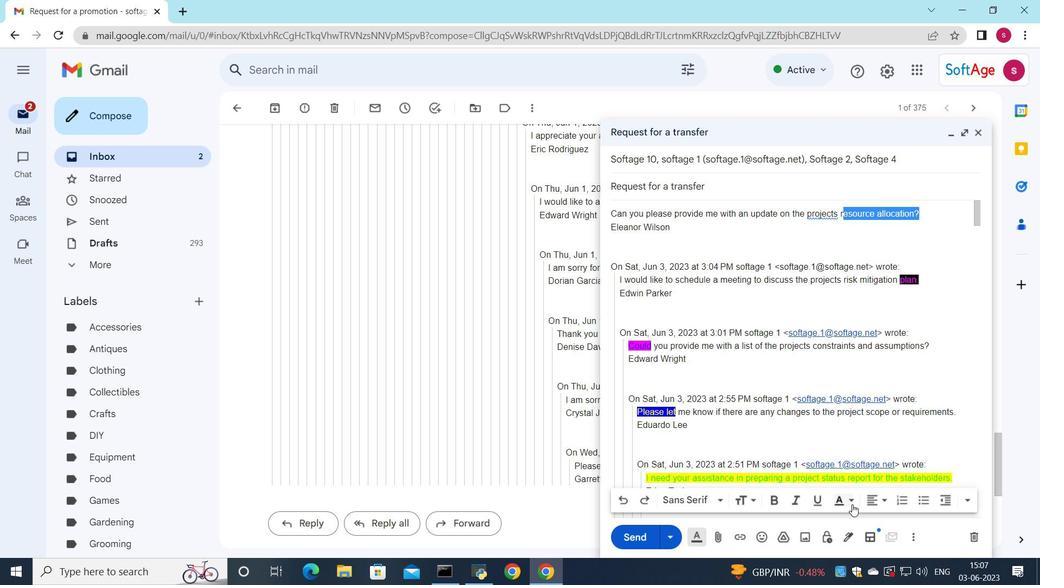 
Action: Mouse pressed left at (853, 503)
Screenshot: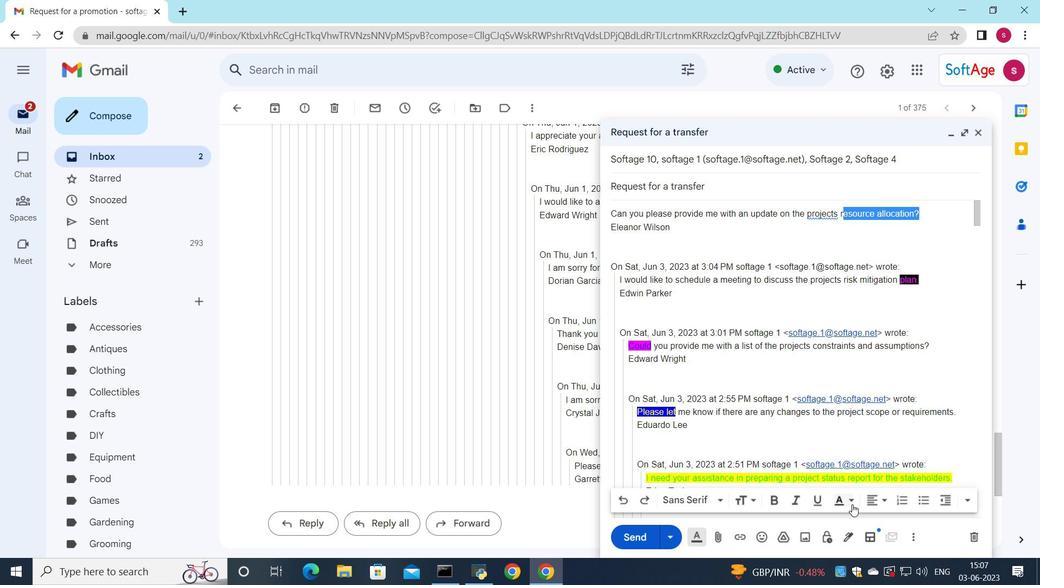 
Action: Mouse moved to (758, 387)
Screenshot: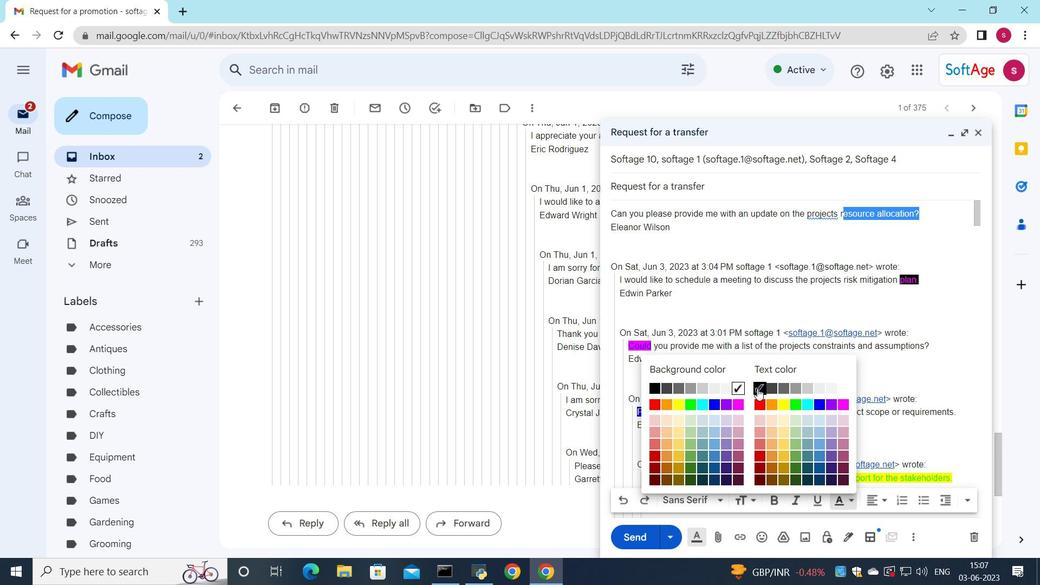 
Action: Mouse pressed left at (758, 387)
Screenshot: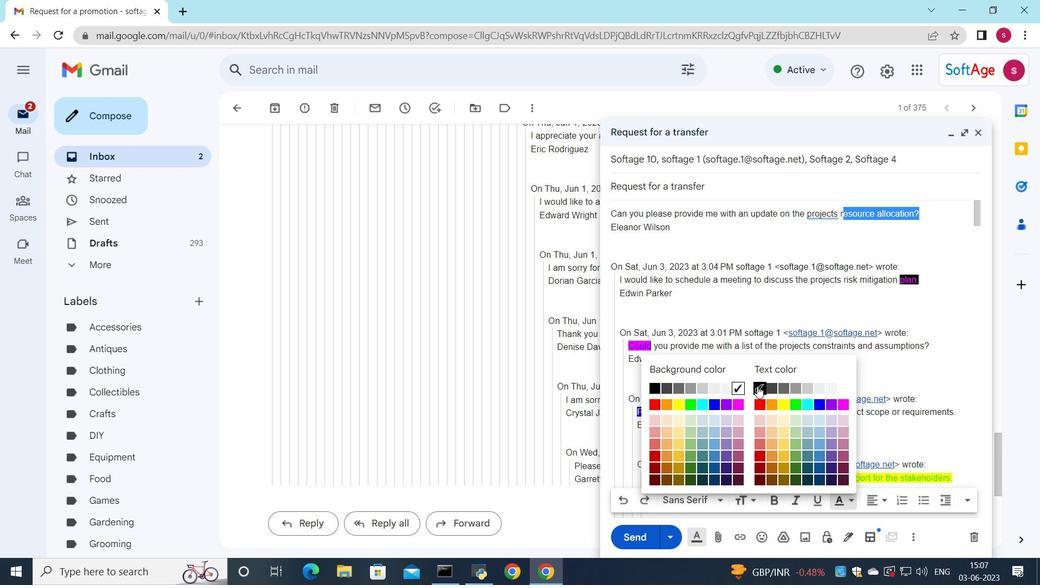 
Action: Mouse moved to (851, 500)
Screenshot: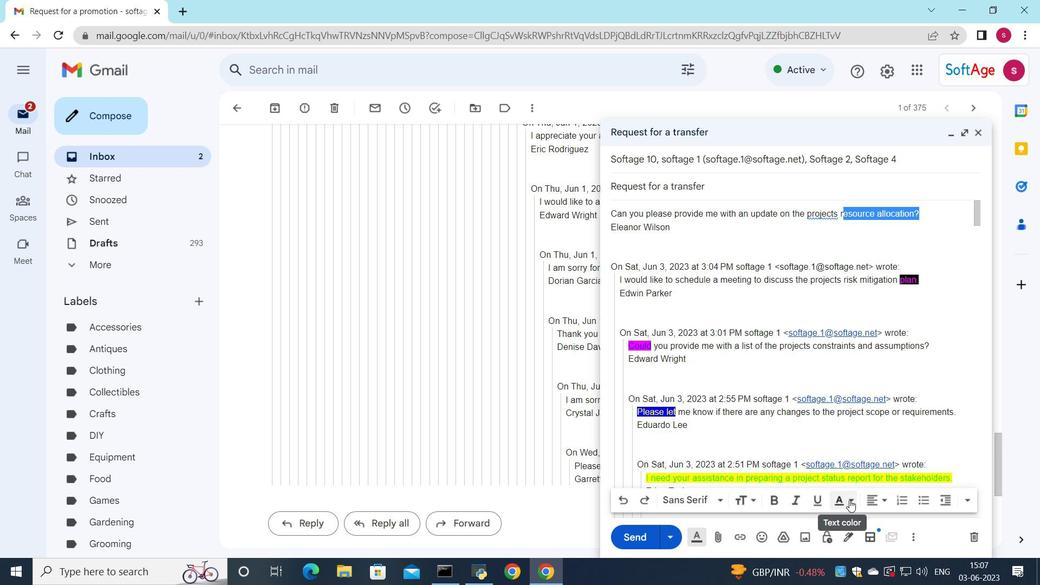 
Action: Mouse pressed left at (851, 500)
Screenshot: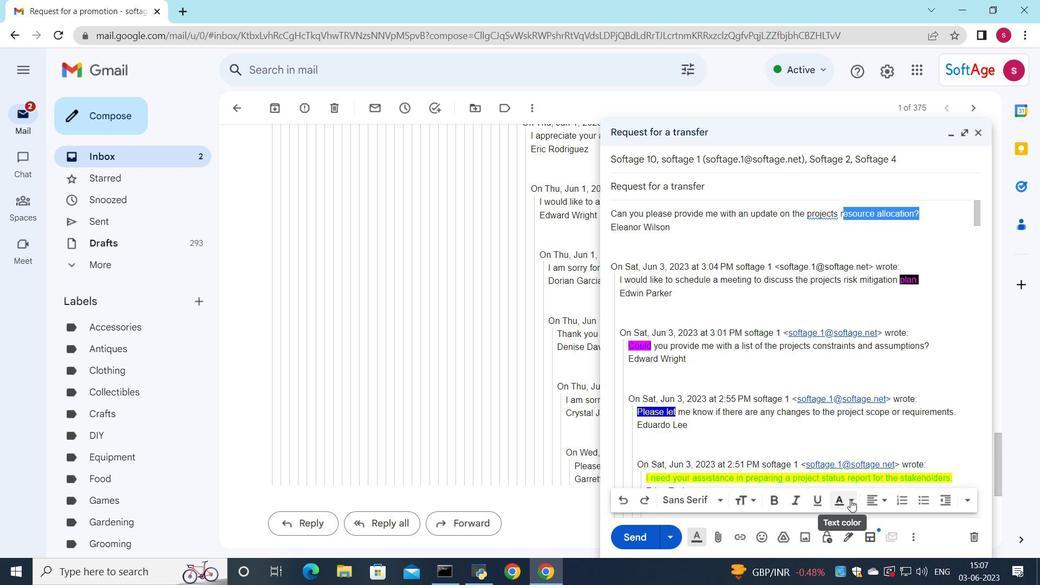 
Action: Mouse moved to (728, 409)
Screenshot: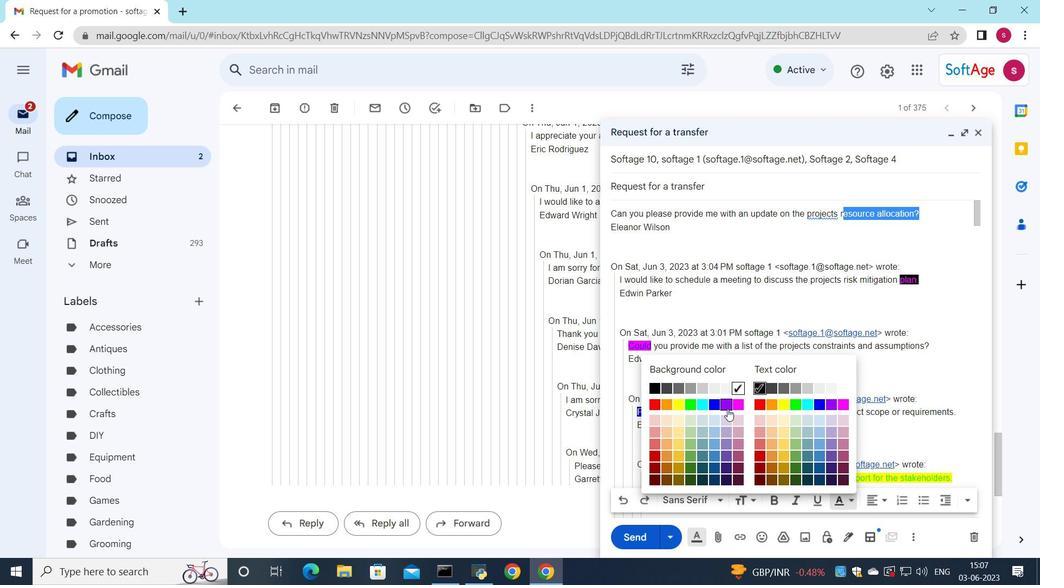 
Action: Mouse pressed left at (728, 409)
Screenshot: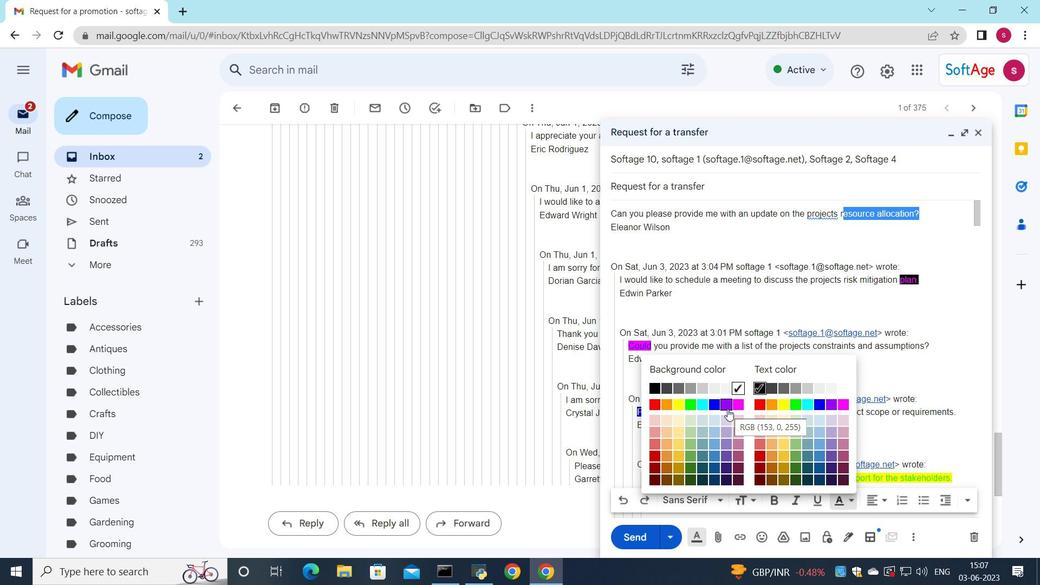 
Action: Mouse moved to (628, 548)
Screenshot: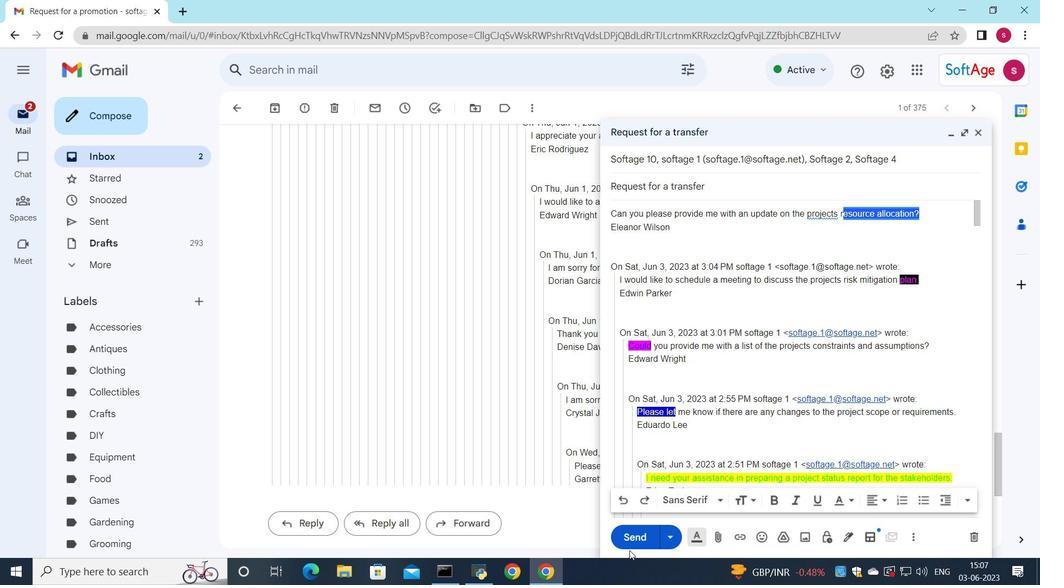 
Action: Mouse pressed left at (628, 548)
Screenshot: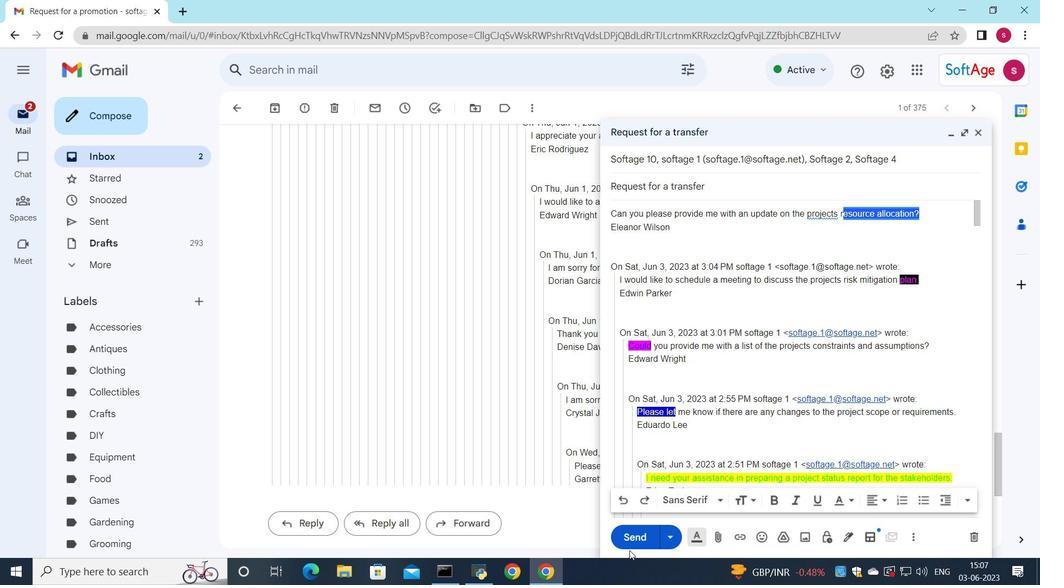 
Action: Mouse moved to (181, 161)
Screenshot: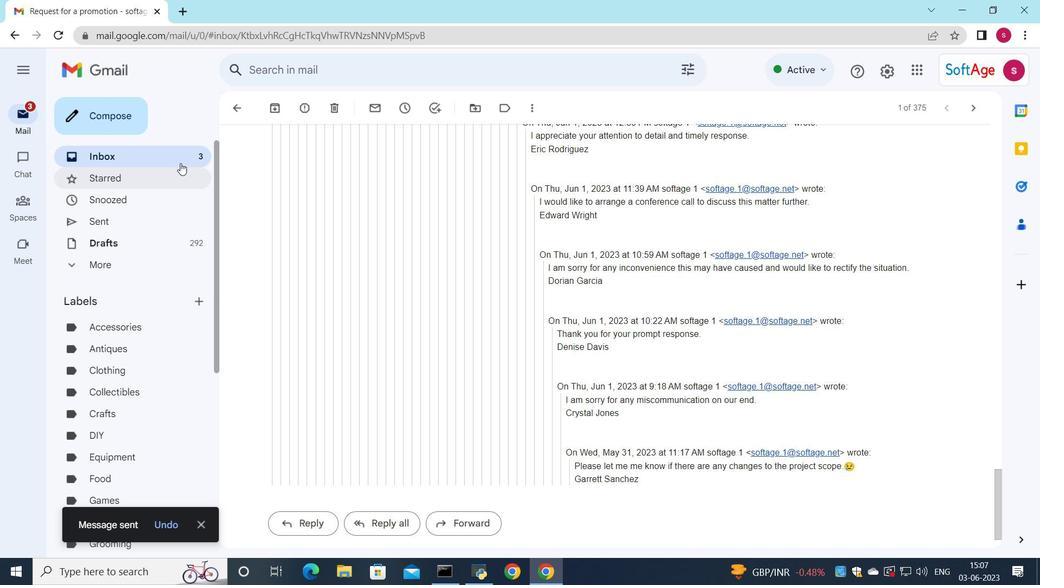 
Action: Mouse pressed left at (181, 161)
Screenshot: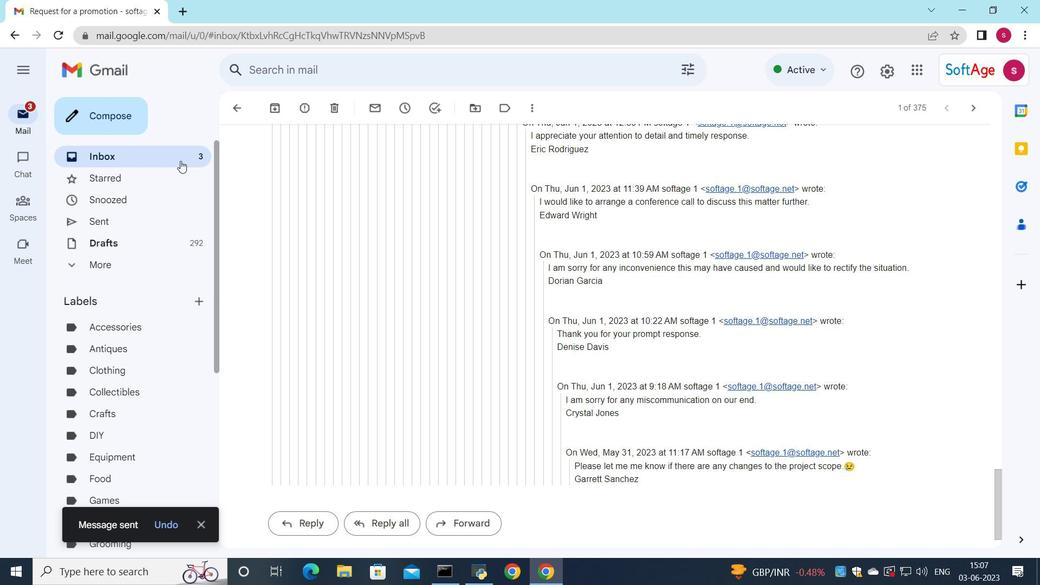
Action: Mouse moved to (446, 147)
Screenshot: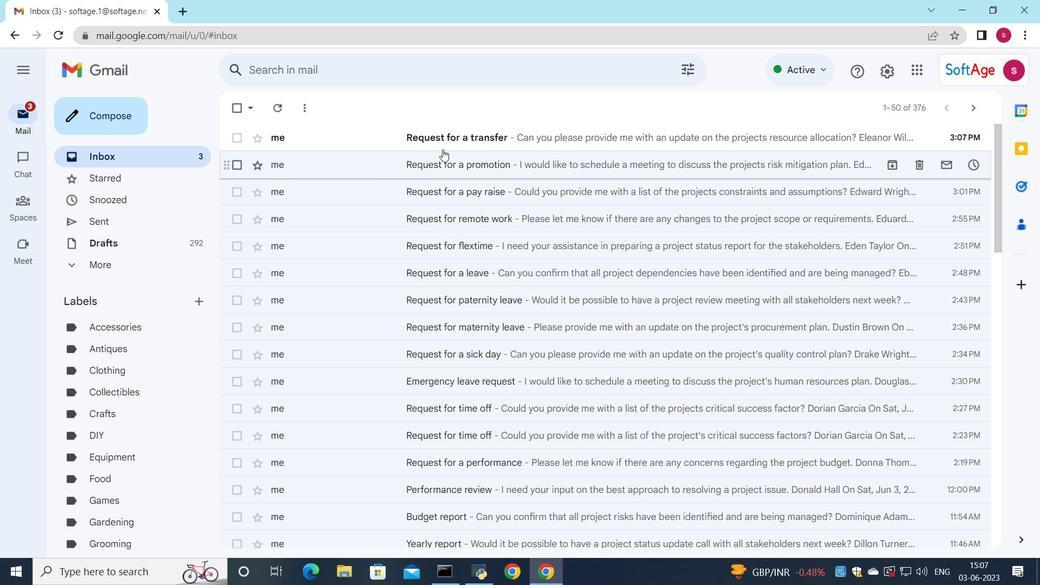 
